 Task: Create report to provide real time analytics on tournament progress.
Action: Mouse moved to (507, 74)
Screenshot: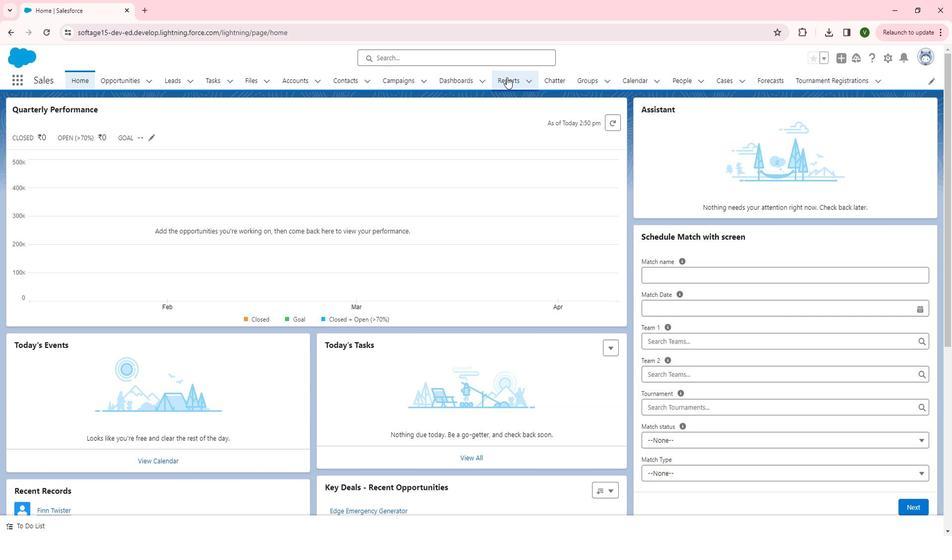 
Action: Mouse pressed left at (507, 74)
Screenshot: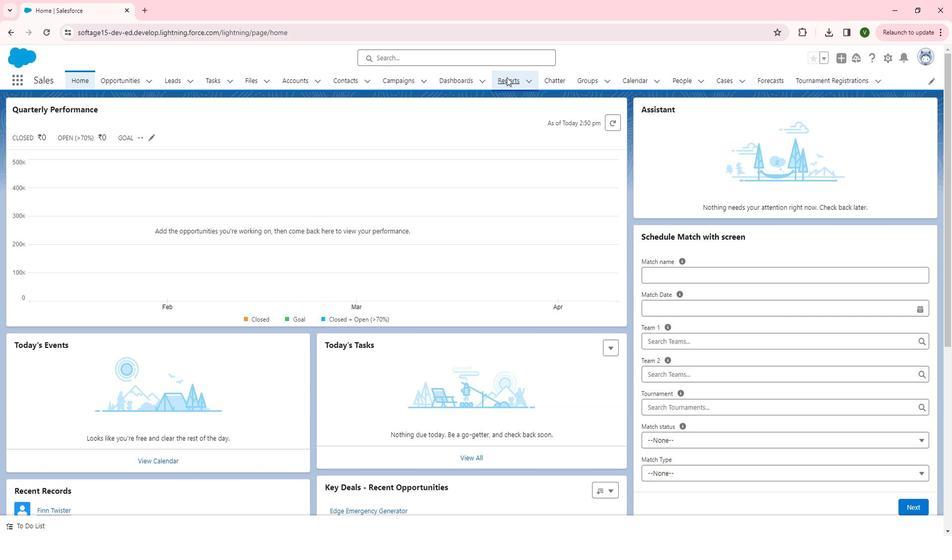 
Action: Mouse moved to (842, 114)
Screenshot: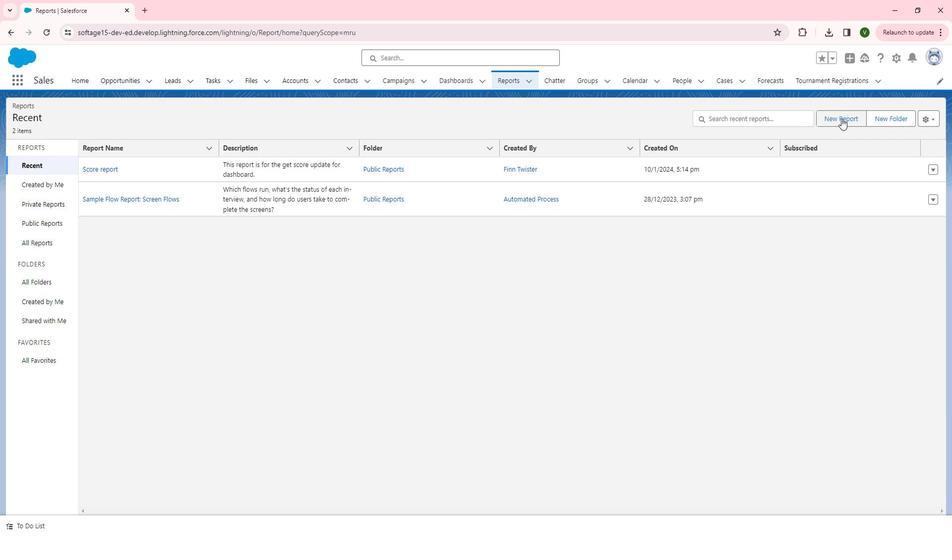 
Action: Mouse pressed left at (842, 114)
Screenshot: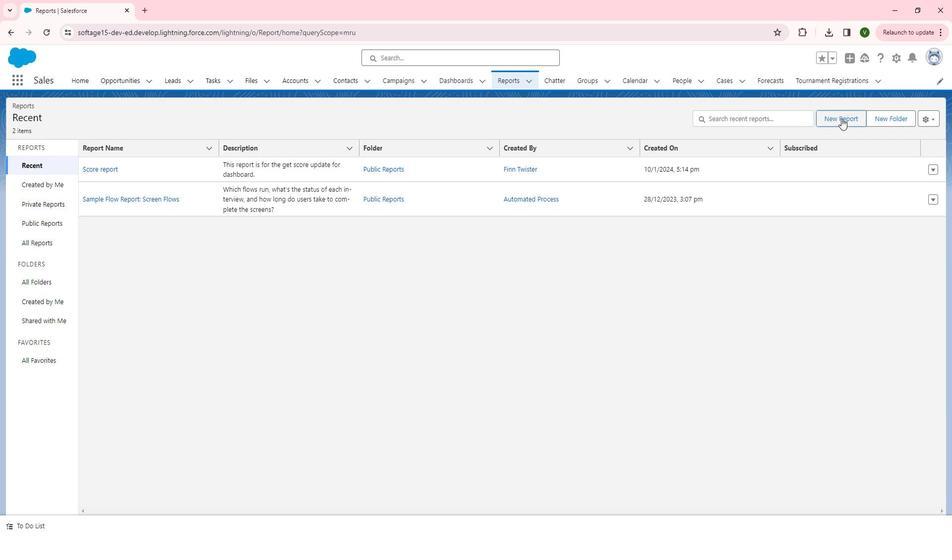 
Action: Mouse moved to (199, 195)
Screenshot: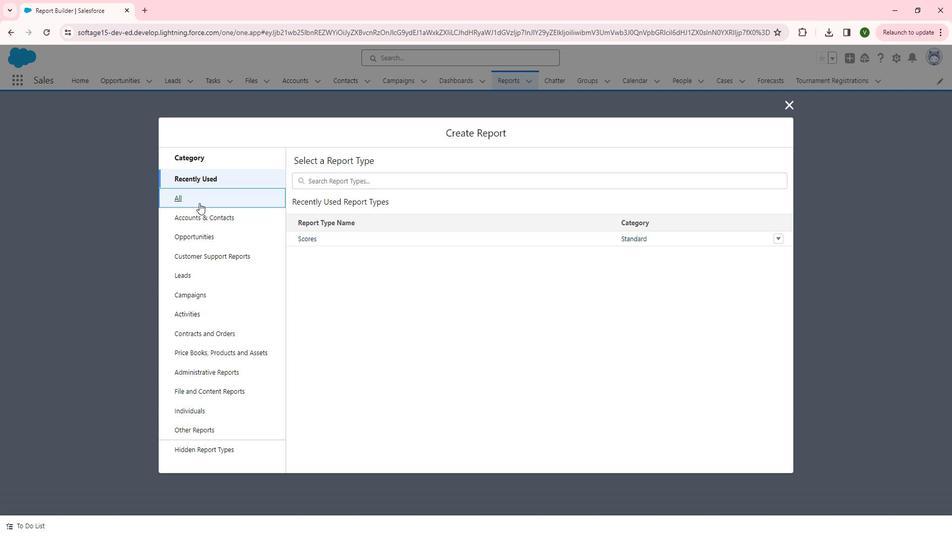 
Action: Mouse pressed left at (199, 195)
Screenshot: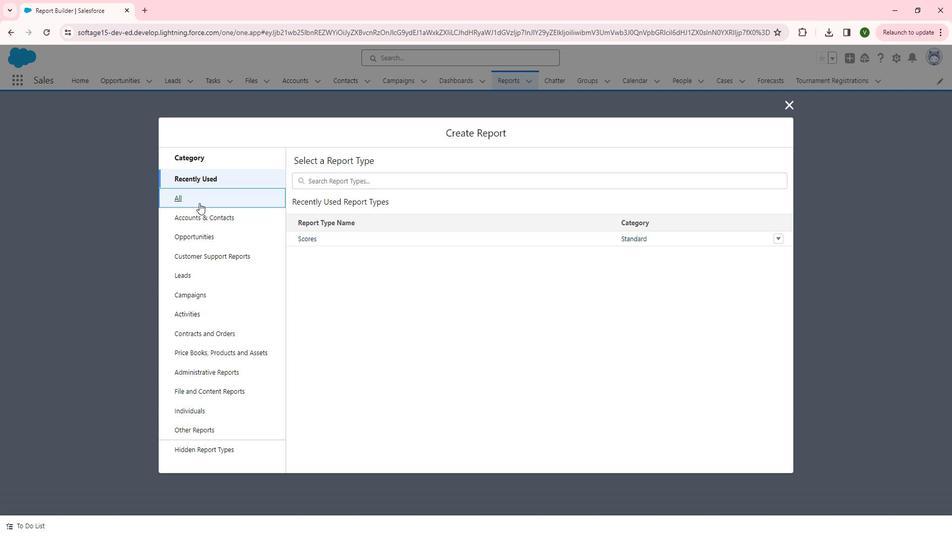 
Action: Mouse moved to (382, 287)
Screenshot: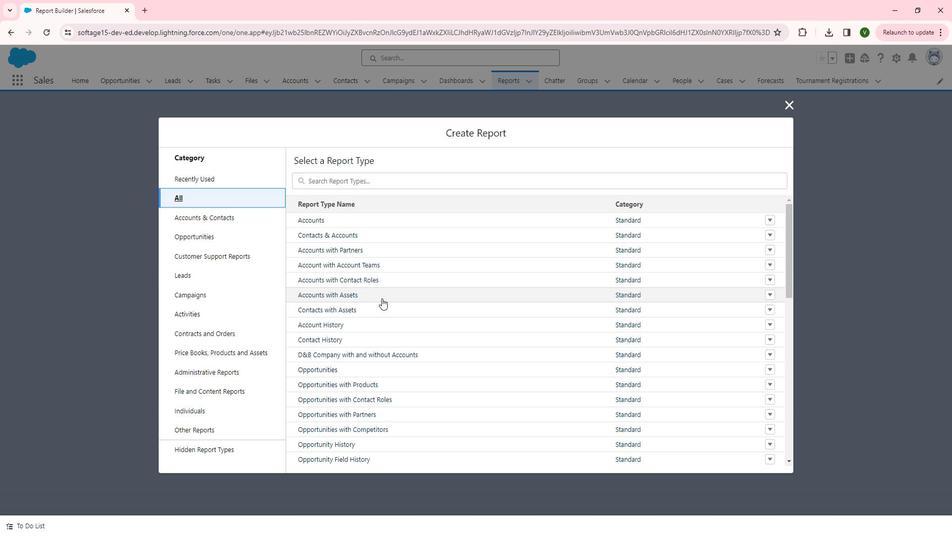 
Action: Mouse scrolled (382, 286) with delta (0, 0)
Screenshot: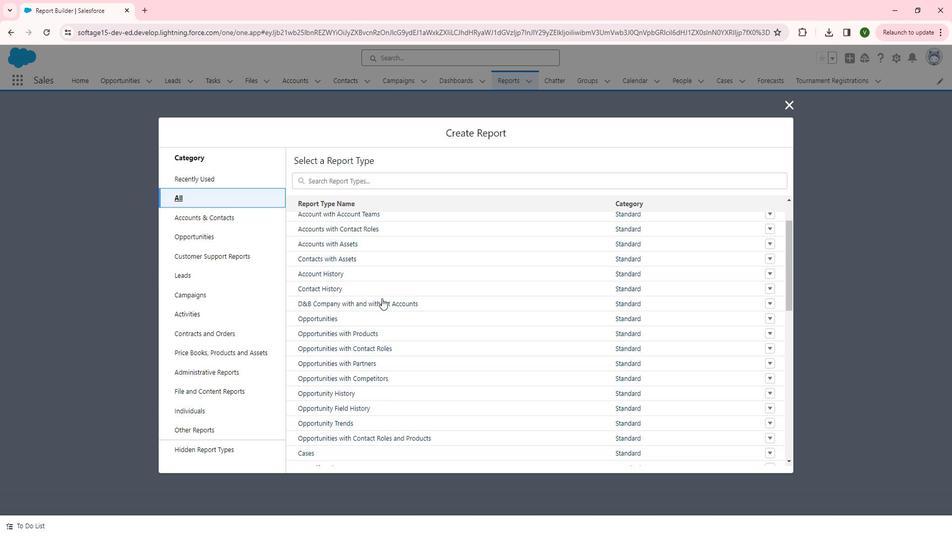 
Action: Mouse scrolled (382, 286) with delta (0, 0)
Screenshot: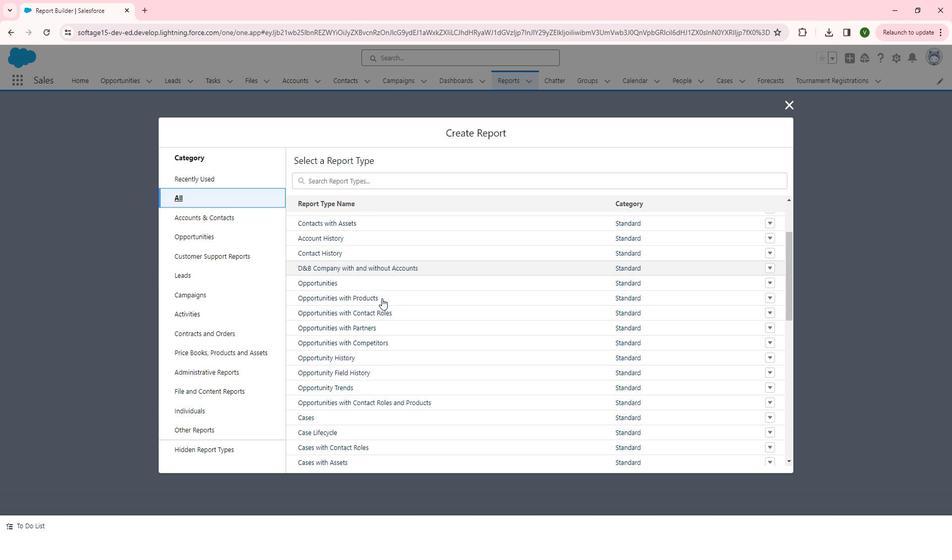 
Action: Mouse scrolled (382, 286) with delta (0, 0)
Screenshot: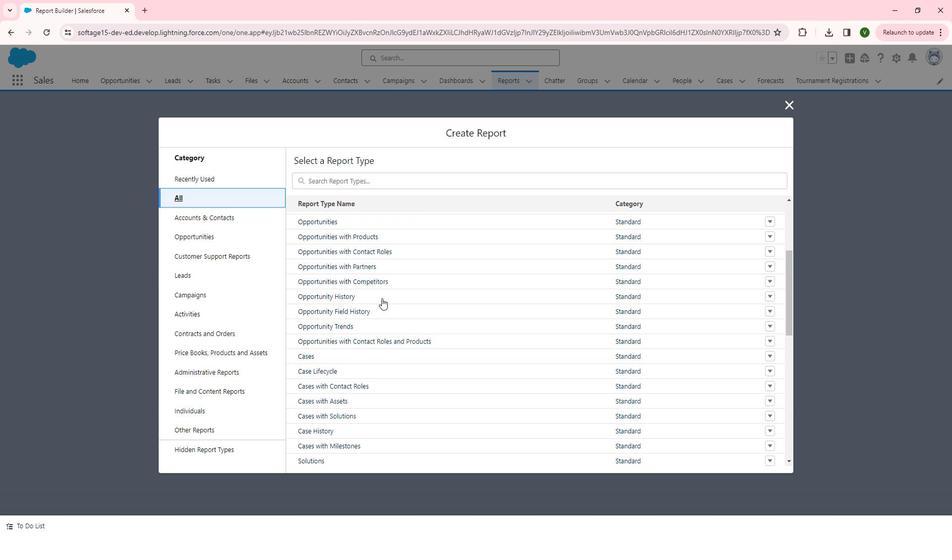 
Action: Mouse scrolled (382, 286) with delta (0, 0)
Screenshot: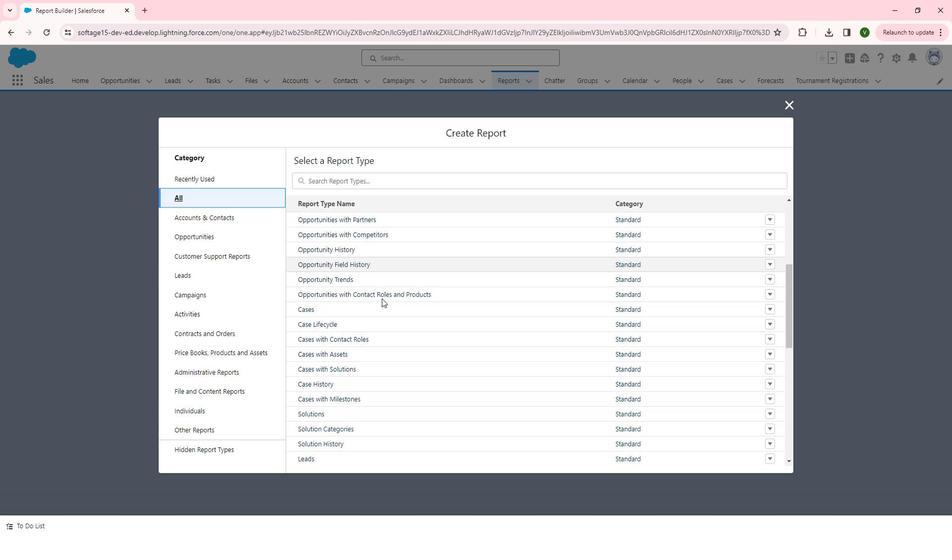 
Action: Mouse scrolled (382, 286) with delta (0, 0)
Screenshot: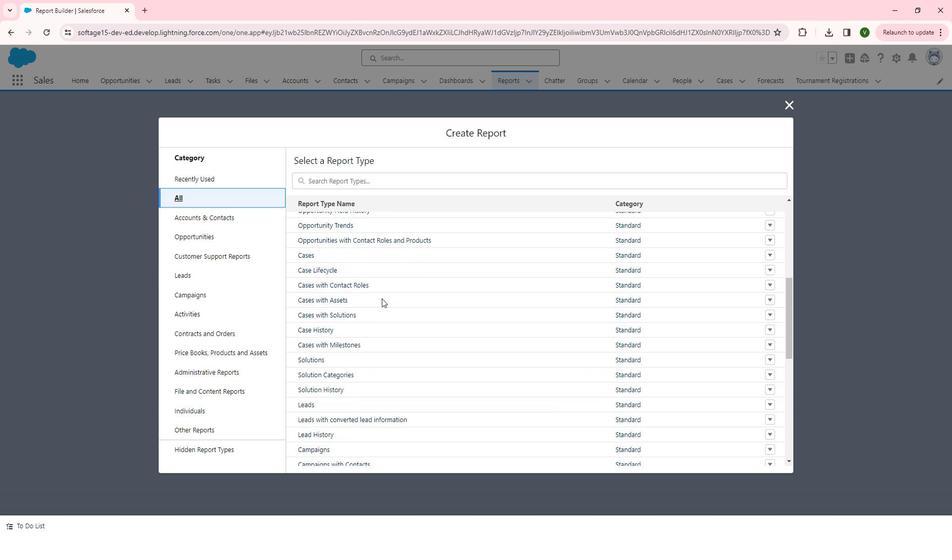 
Action: Mouse scrolled (382, 286) with delta (0, 0)
Screenshot: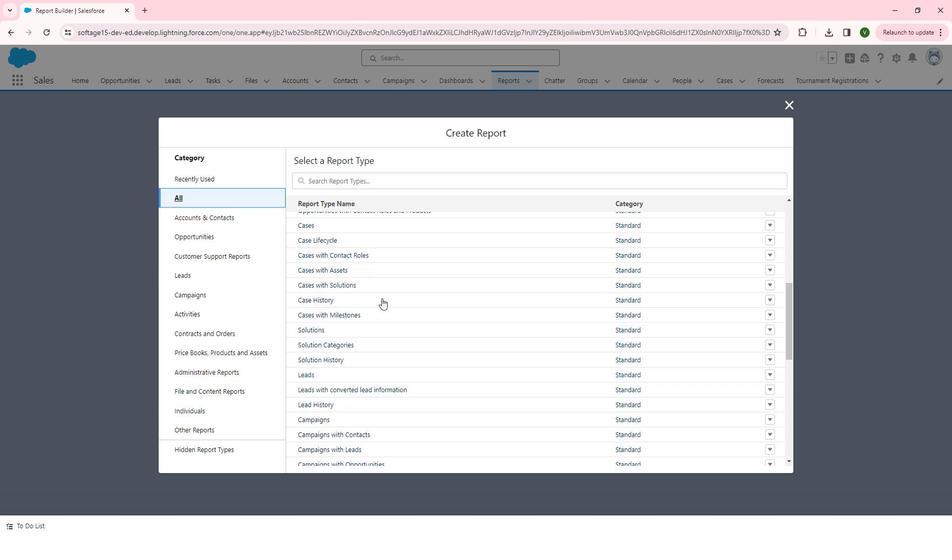 
Action: Mouse moved to (382, 287)
Screenshot: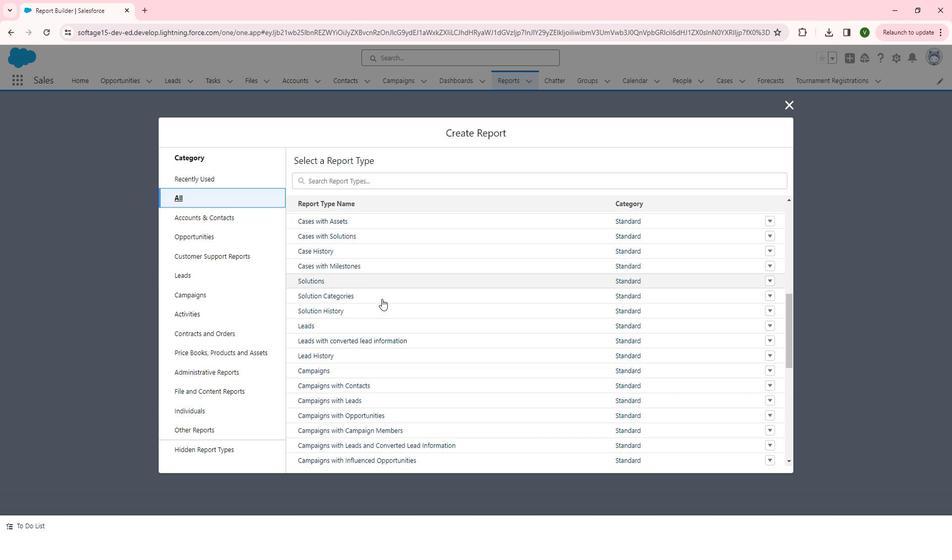 
Action: Mouse scrolled (382, 287) with delta (0, 0)
Screenshot: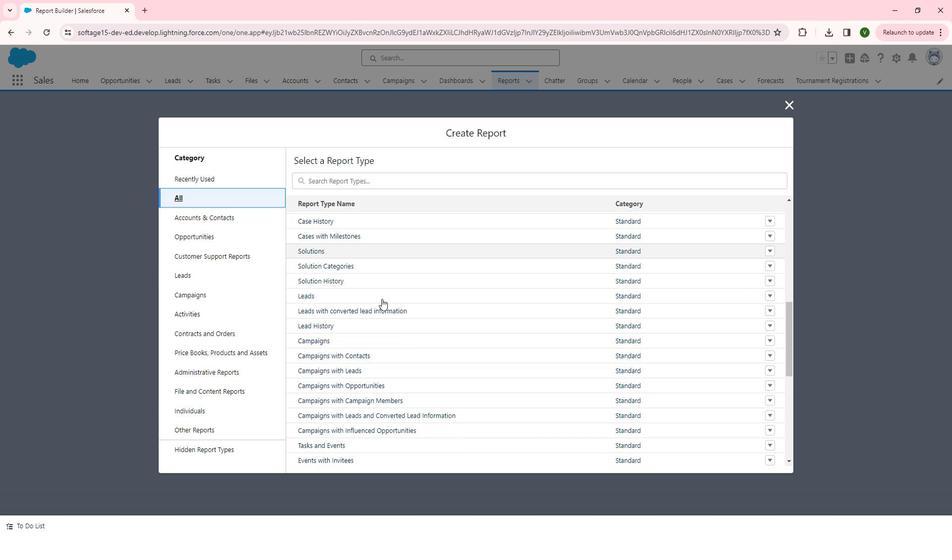 
Action: Mouse scrolled (382, 287) with delta (0, 0)
Screenshot: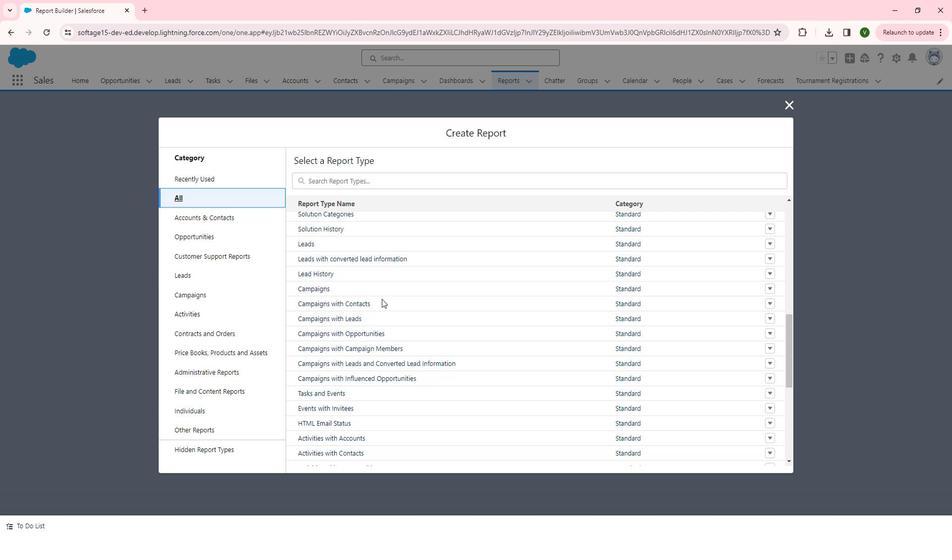 
Action: Mouse scrolled (382, 287) with delta (0, 0)
Screenshot: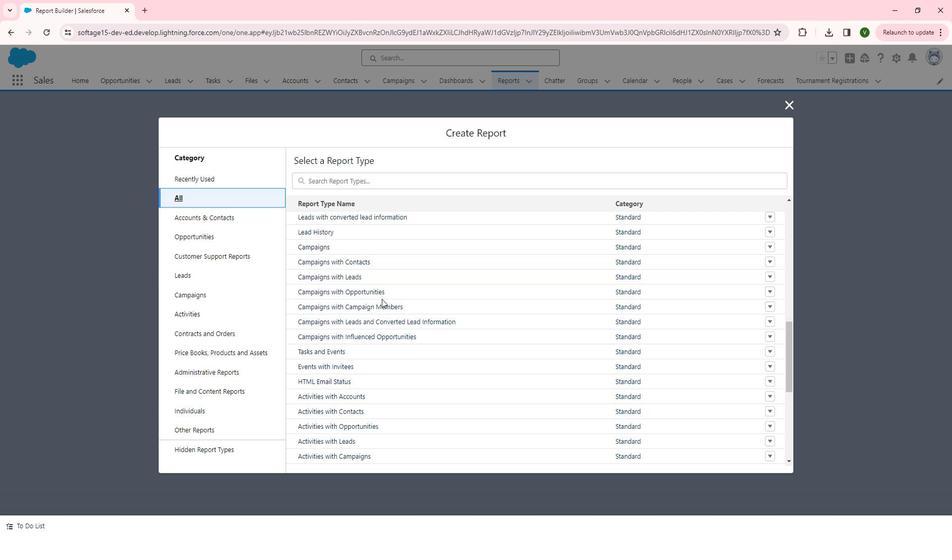 
Action: Mouse scrolled (382, 287) with delta (0, 0)
Screenshot: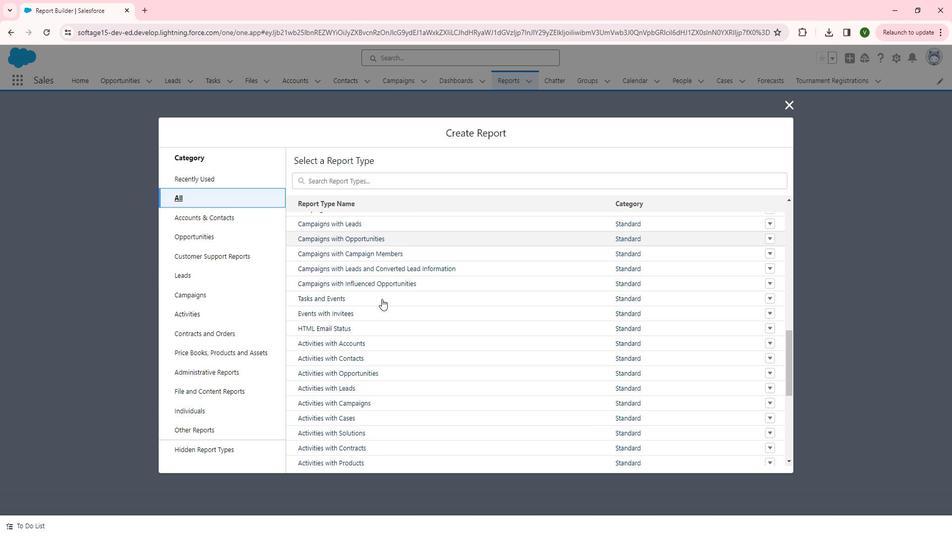 
Action: Mouse scrolled (382, 287) with delta (0, 0)
Screenshot: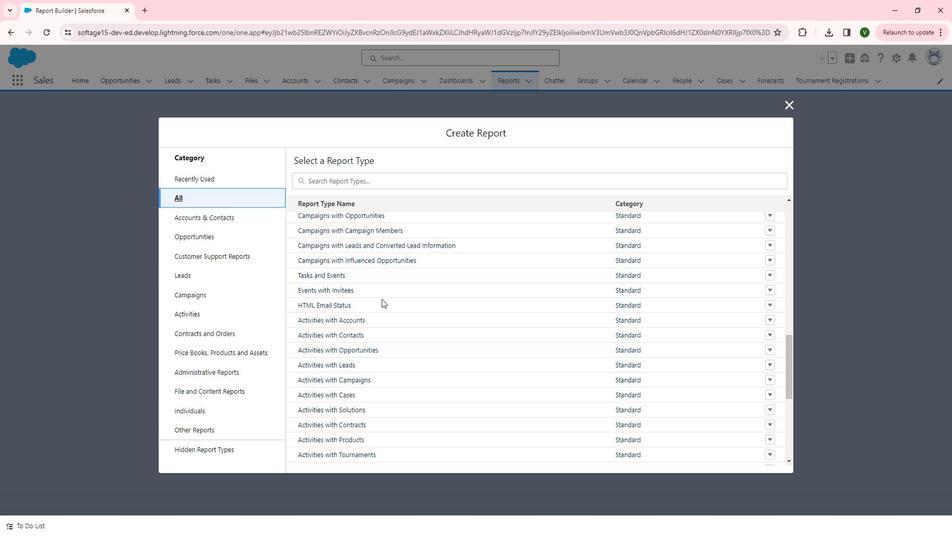 
Action: Mouse scrolled (382, 287) with delta (0, 0)
Screenshot: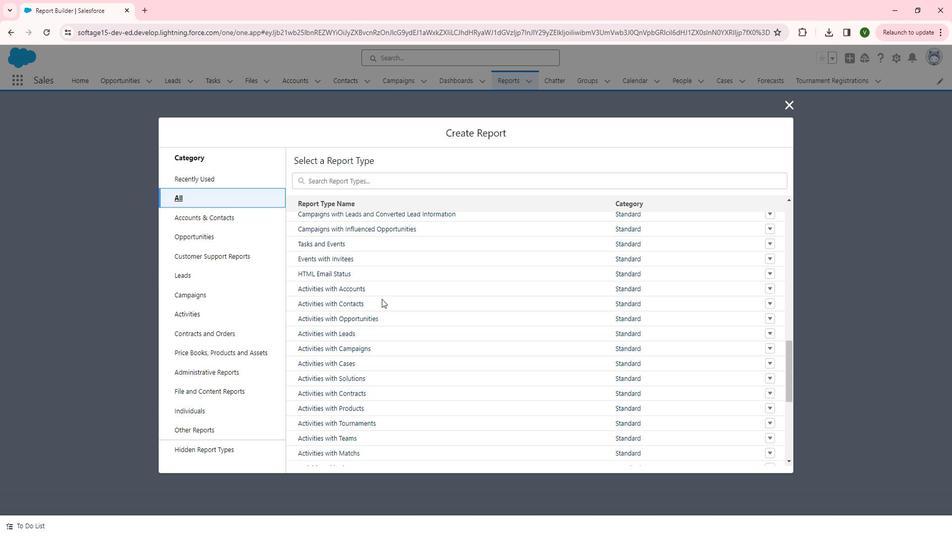 
Action: Mouse scrolled (382, 287) with delta (0, 0)
Screenshot: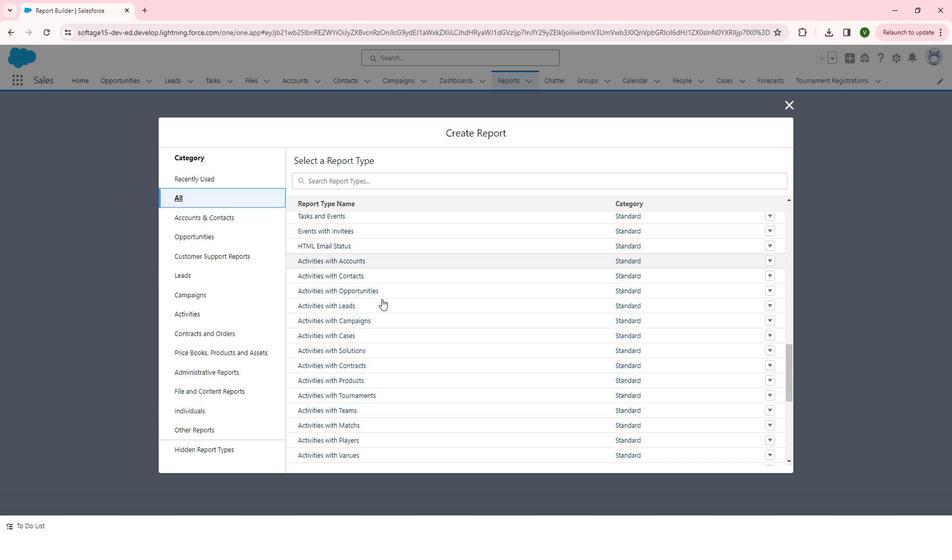 
Action: Mouse scrolled (382, 287) with delta (0, 0)
Screenshot: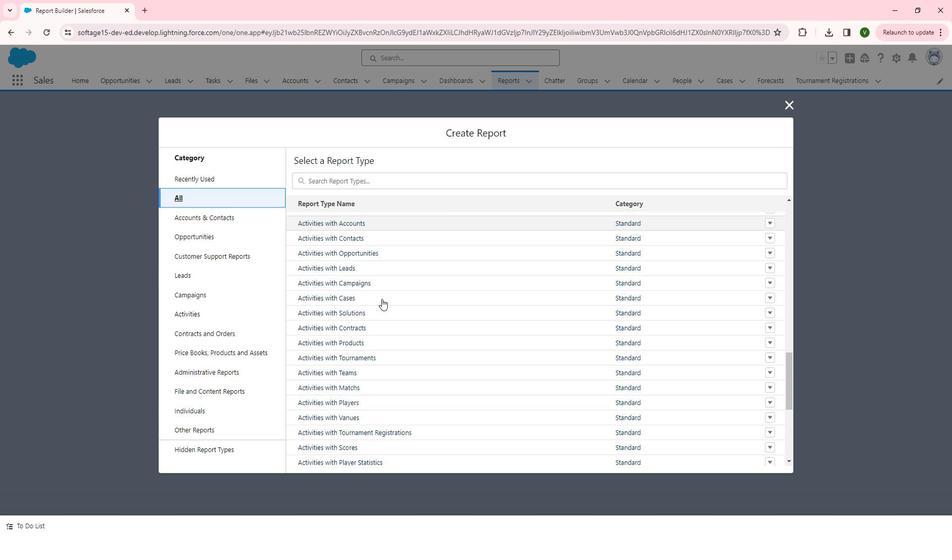 
Action: Mouse scrolled (382, 287) with delta (0, 0)
Screenshot: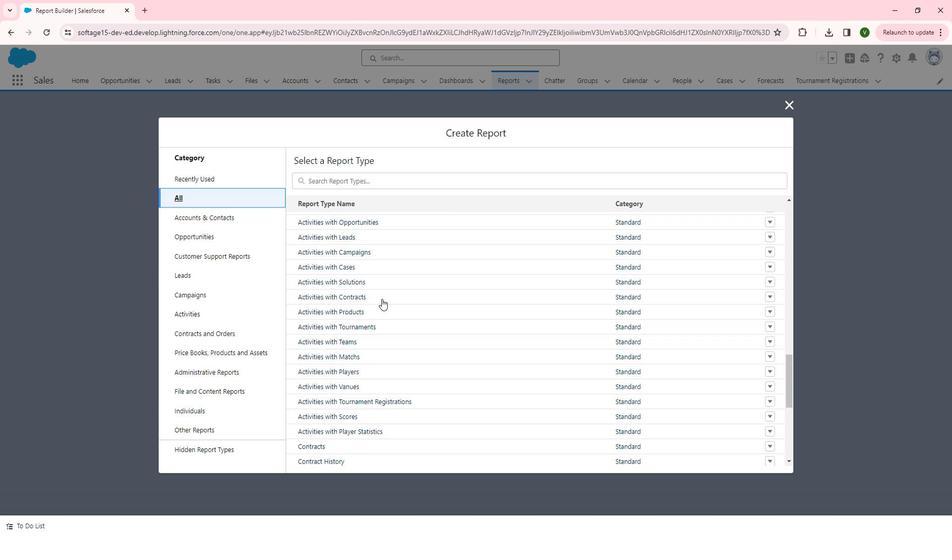
Action: Mouse scrolled (382, 287) with delta (0, 0)
Screenshot: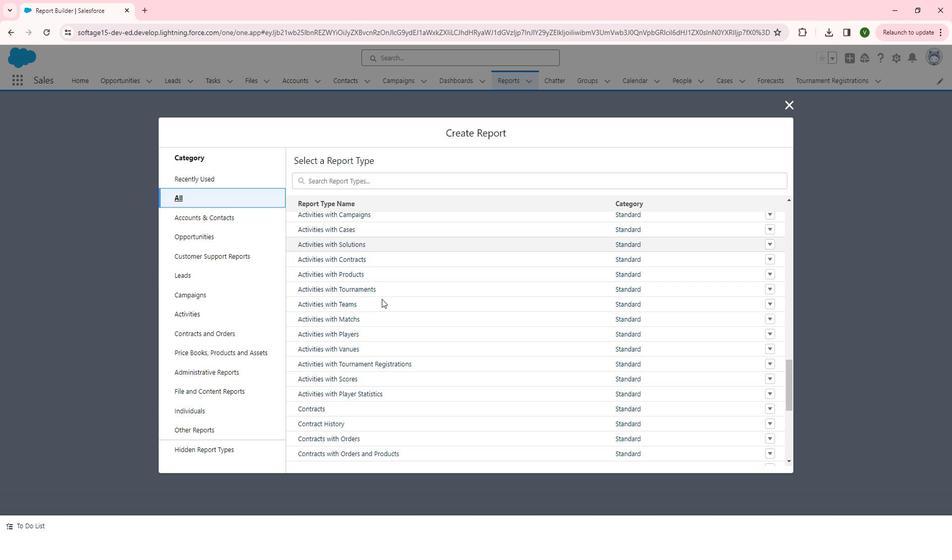 
Action: Mouse scrolled (382, 287) with delta (0, 0)
Screenshot: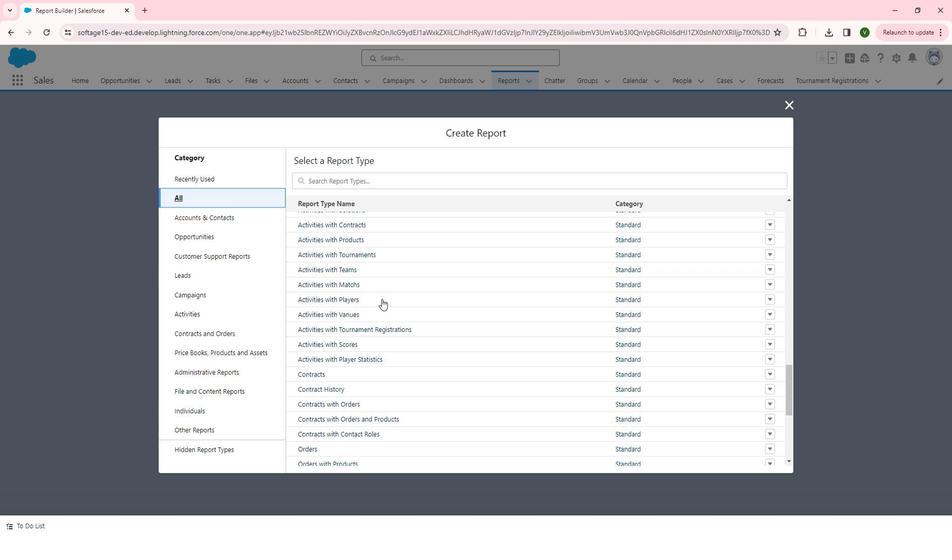 
Action: Mouse scrolled (382, 287) with delta (0, 0)
Screenshot: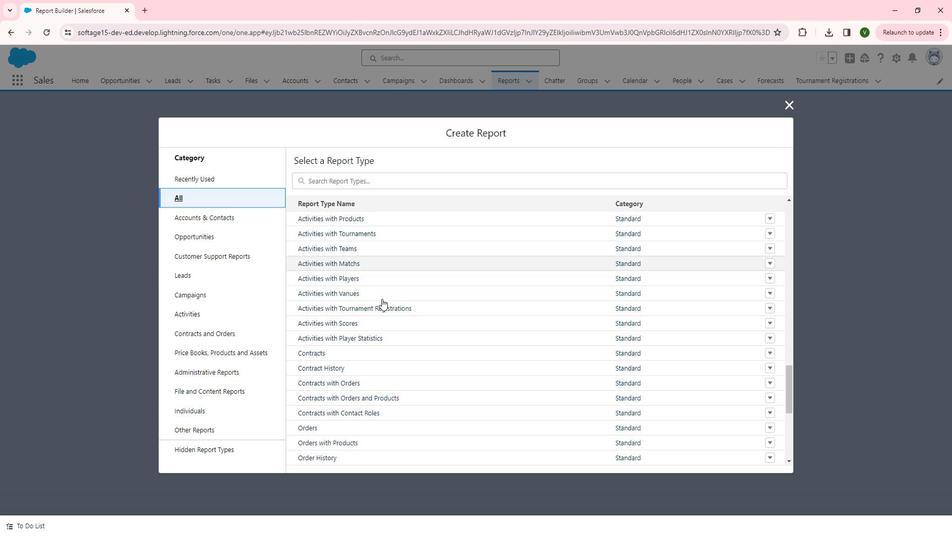 
Action: Mouse scrolled (382, 287) with delta (0, 0)
Screenshot: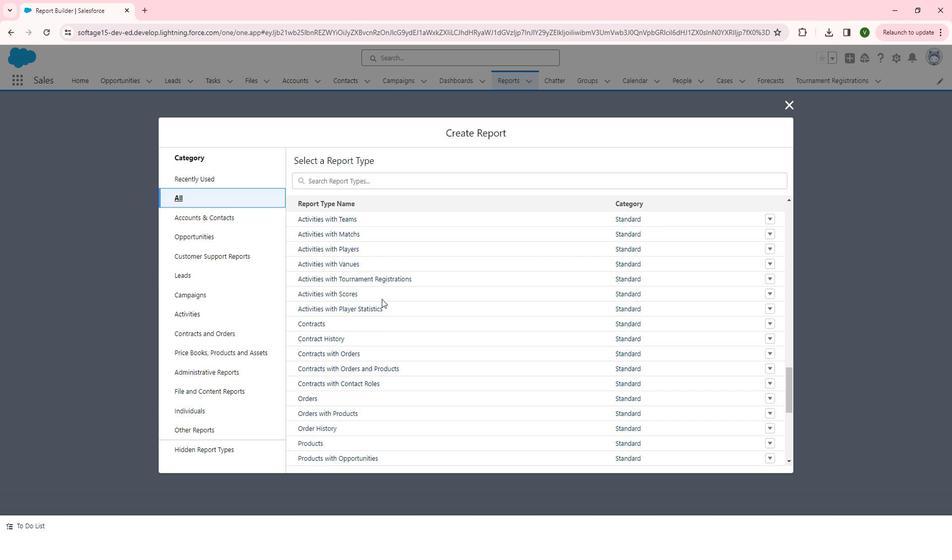 
Action: Mouse scrolled (382, 287) with delta (0, 0)
Screenshot: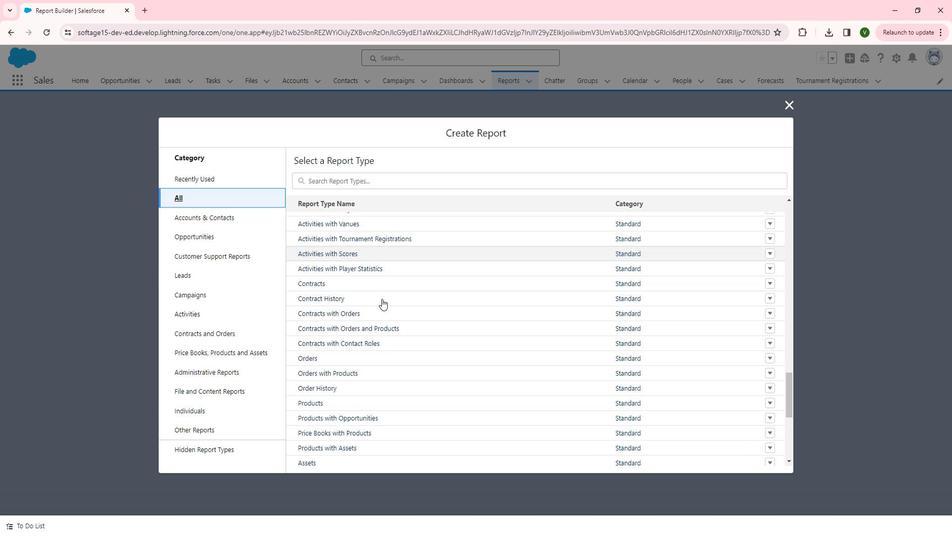 
Action: Mouse scrolled (382, 287) with delta (0, 0)
Screenshot: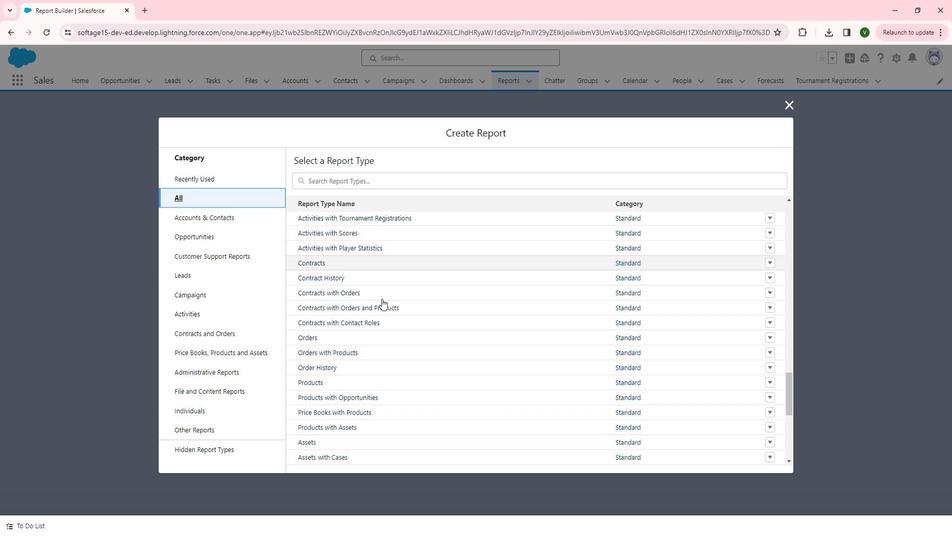 
Action: Mouse scrolled (382, 287) with delta (0, 0)
Screenshot: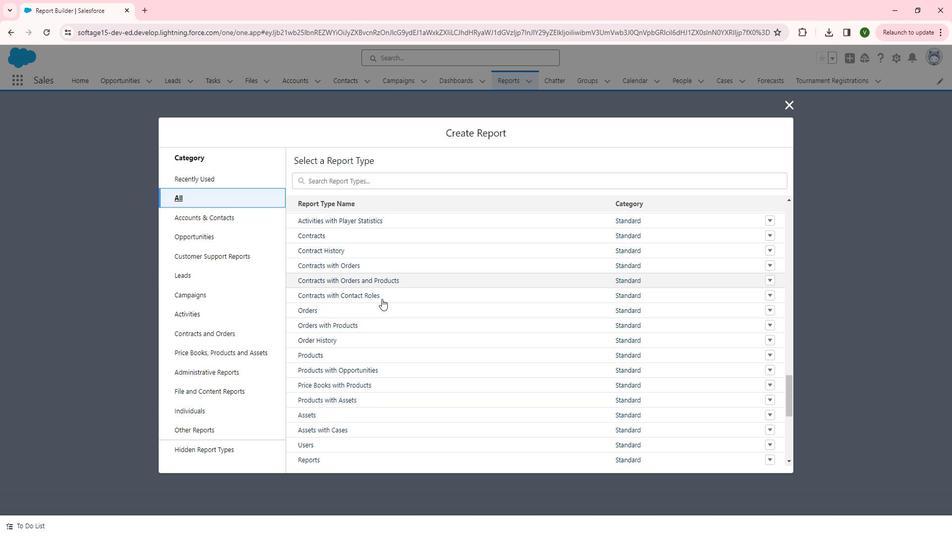 
Action: Mouse moved to (377, 289)
Screenshot: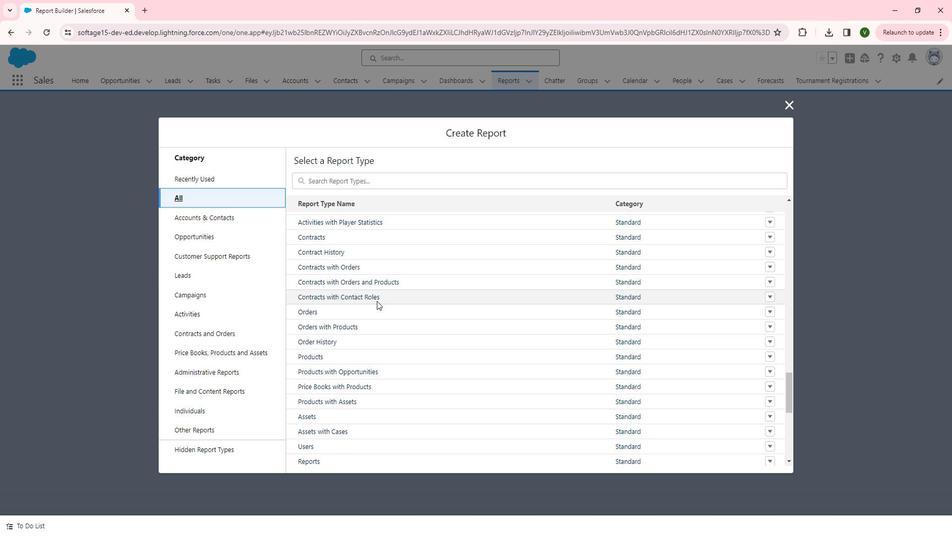 
Action: Mouse scrolled (377, 289) with delta (0, 0)
Screenshot: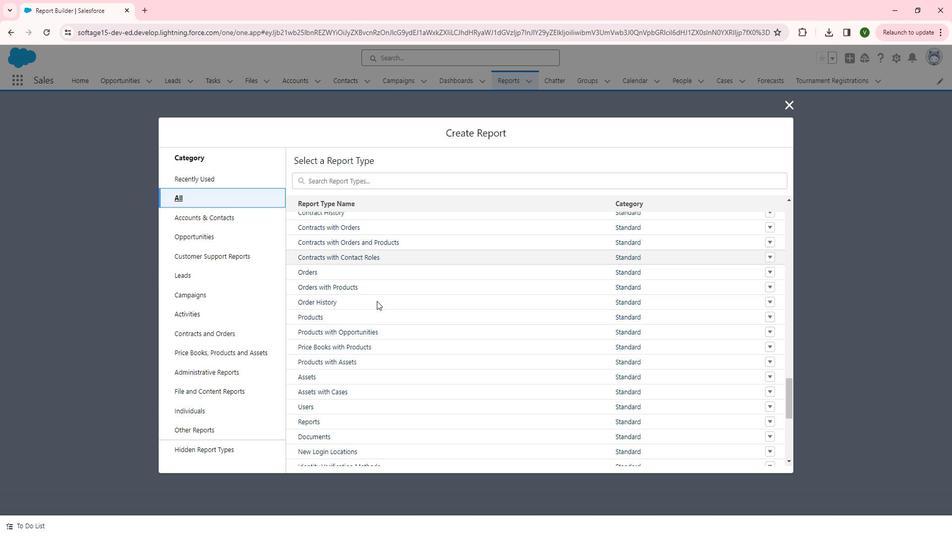 
Action: Mouse moved to (377, 289)
Screenshot: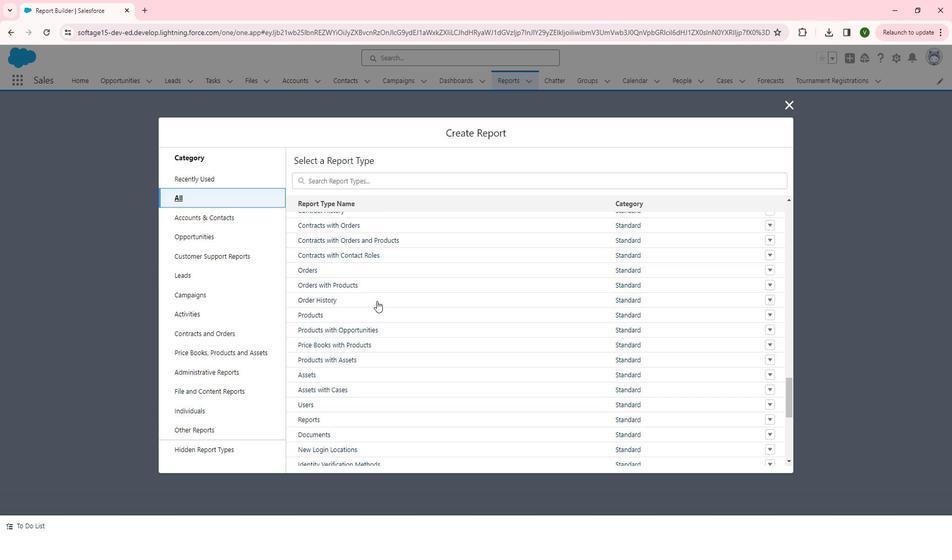
Action: Mouse scrolled (377, 289) with delta (0, 0)
Screenshot: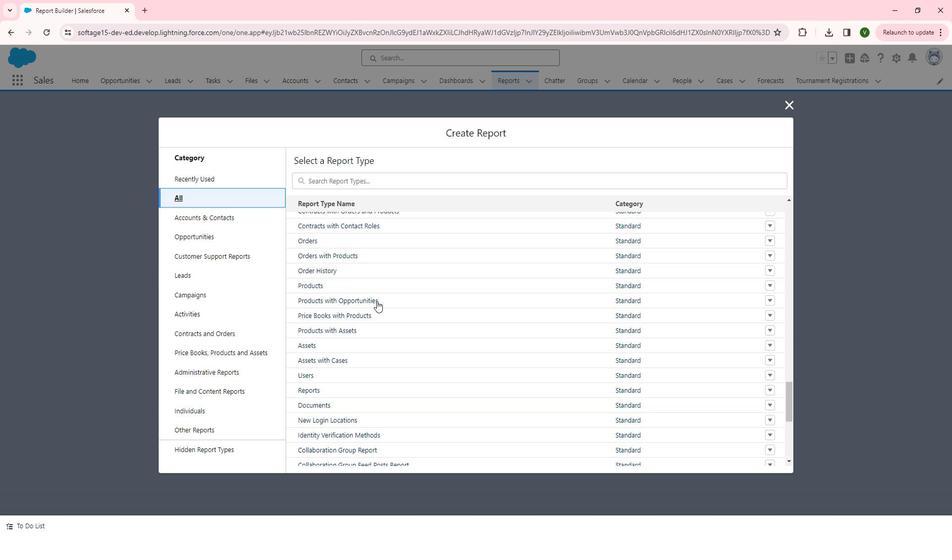 
Action: Mouse scrolled (377, 289) with delta (0, 0)
Screenshot: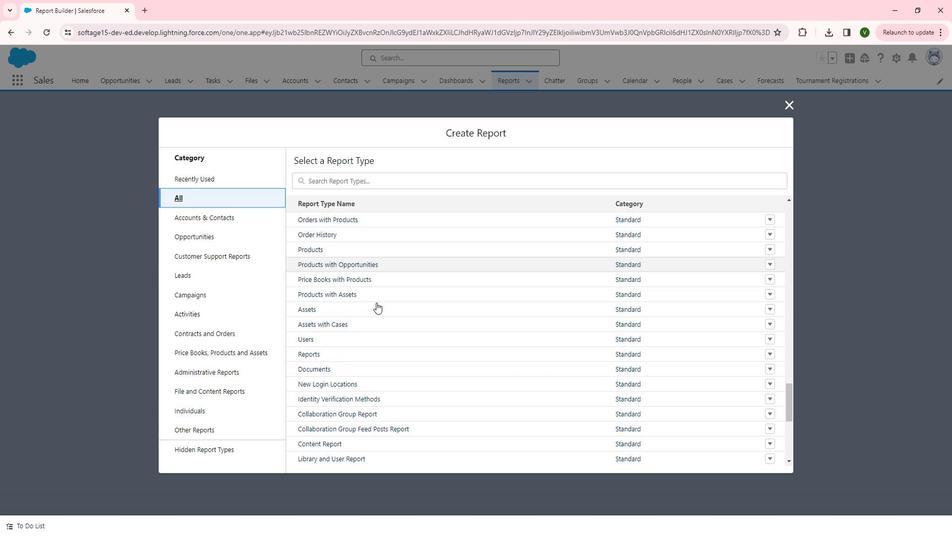 
Action: Mouse moved to (376, 291)
Screenshot: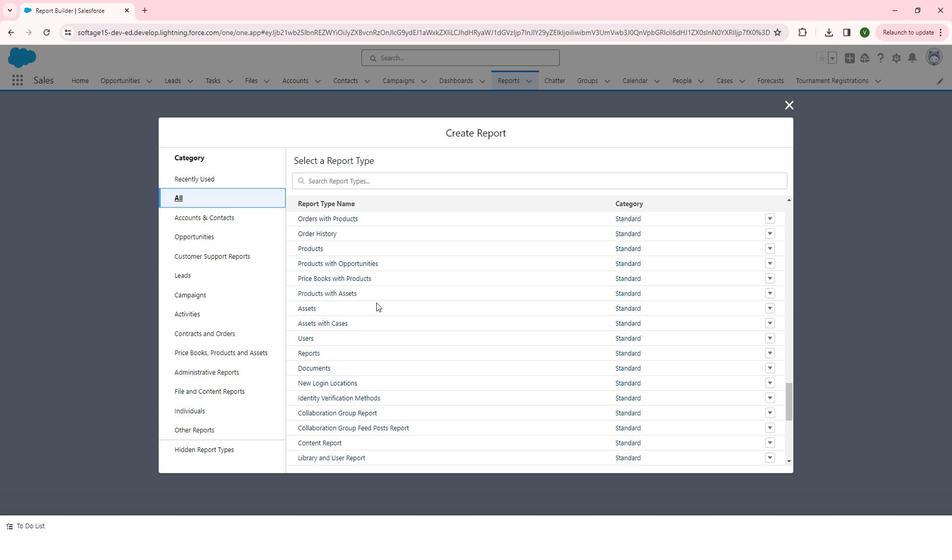 
Action: Mouse scrolled (376, 290) with delta (0, 0)
Screenshot: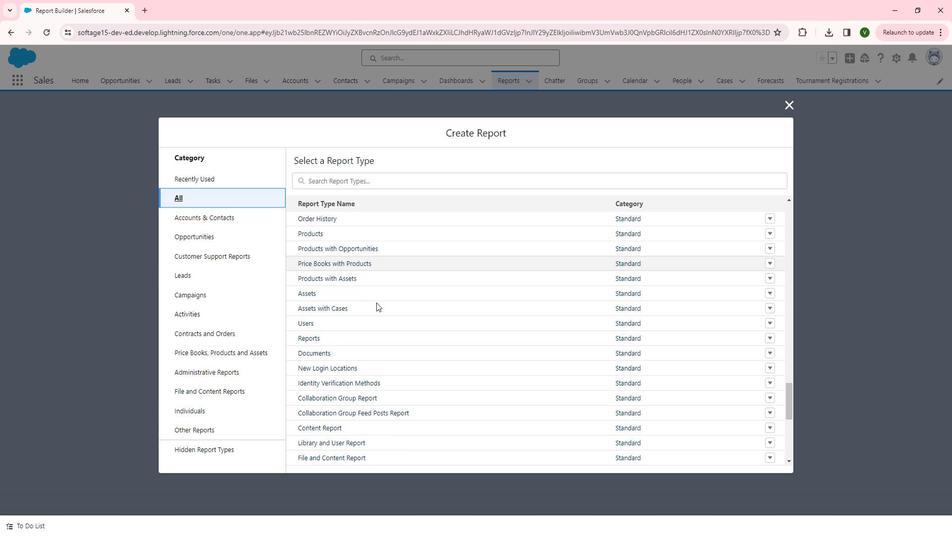 
Action: Mouse scrolled (376, 290) with delta (0, 0)
Screenshot: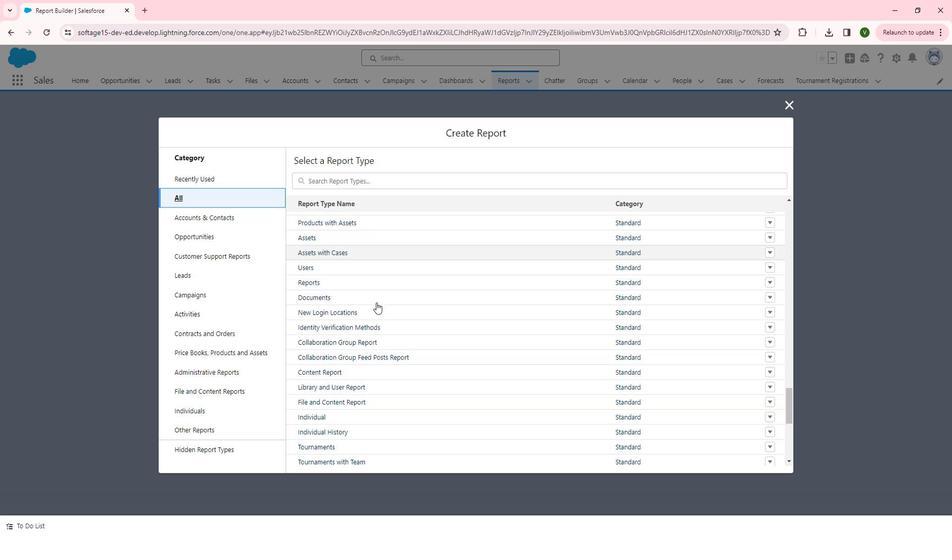 
Action: Mouse scrolled (376, 290) with delta (0, 0)
Screenshot: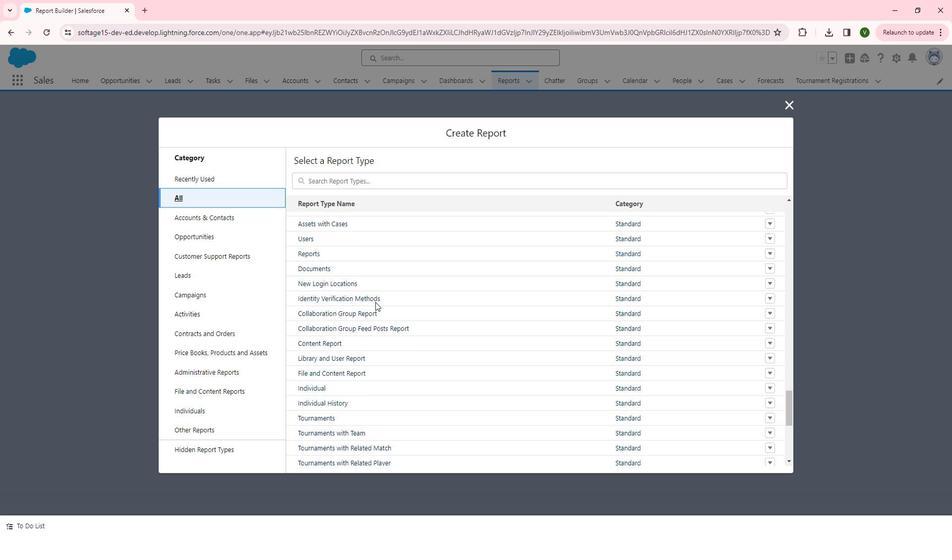 
Action: Mouse moved to (381, 287)
Screenshot: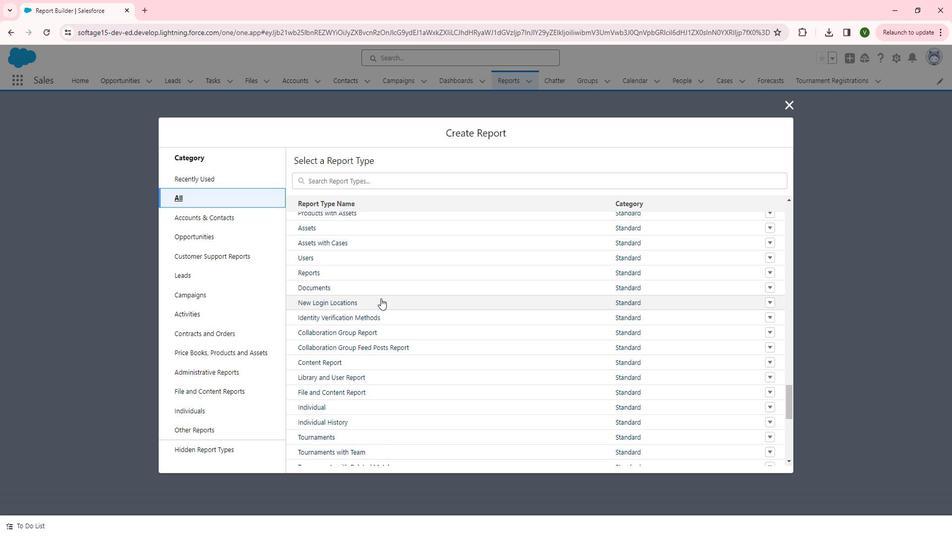 
Action: Mouse scrolled (381, 286) with delta (0, 0)
Screenshot: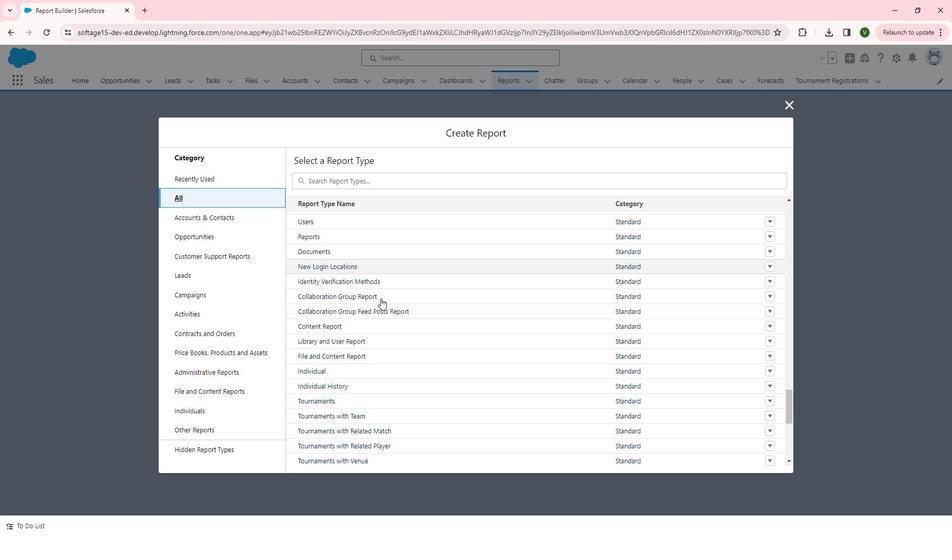 
Action: Mouse scrolled (381, 286) with delta (0, 0)
Screenshot: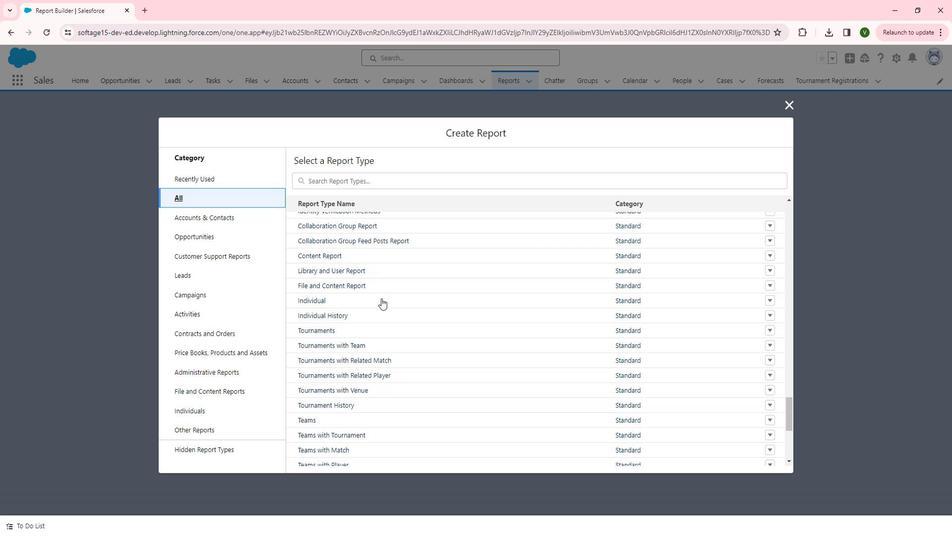 
Action: Mouse scrolled (381, 286) with delta (0, 0)
Screenshot: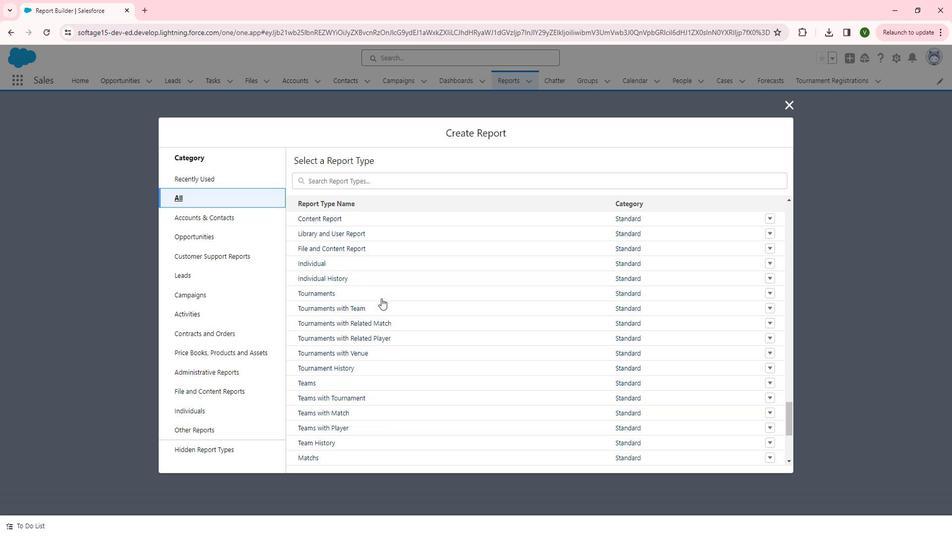 
Action: Mouse moved to (381, 289)
Screenshot: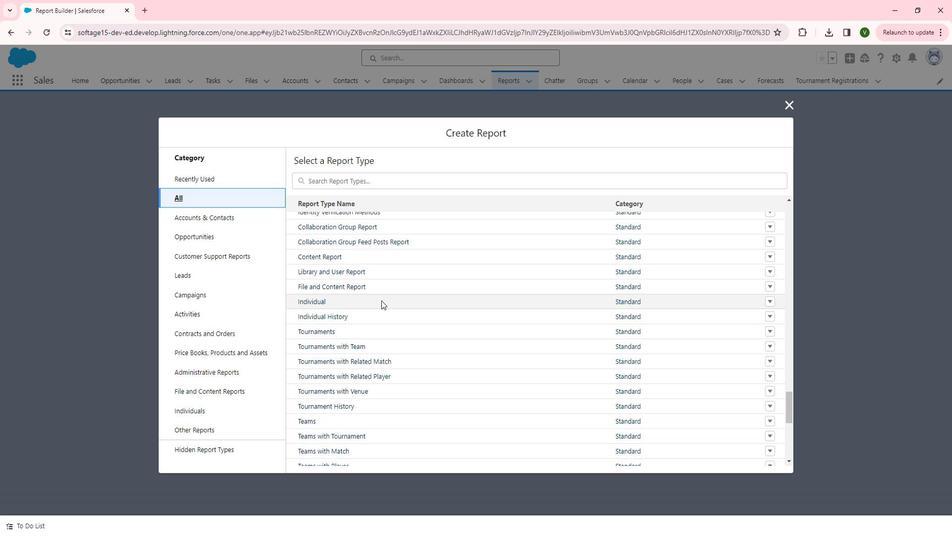 
Action: Mouse scrolled (381, 288) with delta (0, 0)
Screenshot: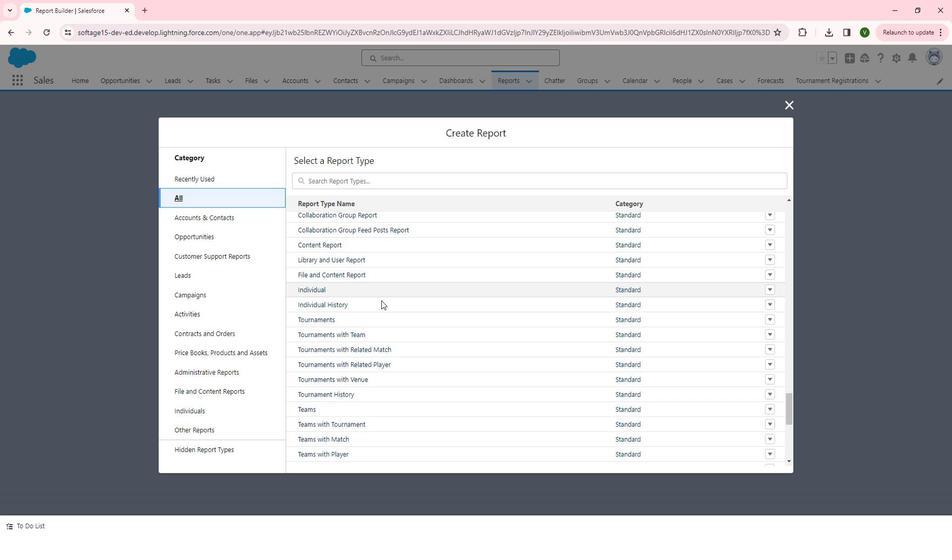 
Action: Mouse scrolled (381, 288) with delta (0, 0)
Screenshot: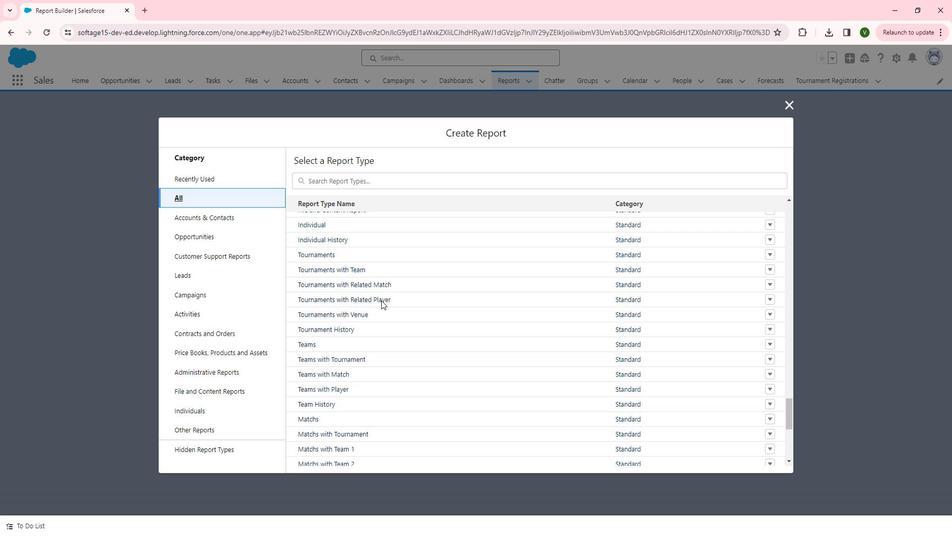
Action: Mouse scrolled (381, 288) with delta (0, 0)
Screenshot: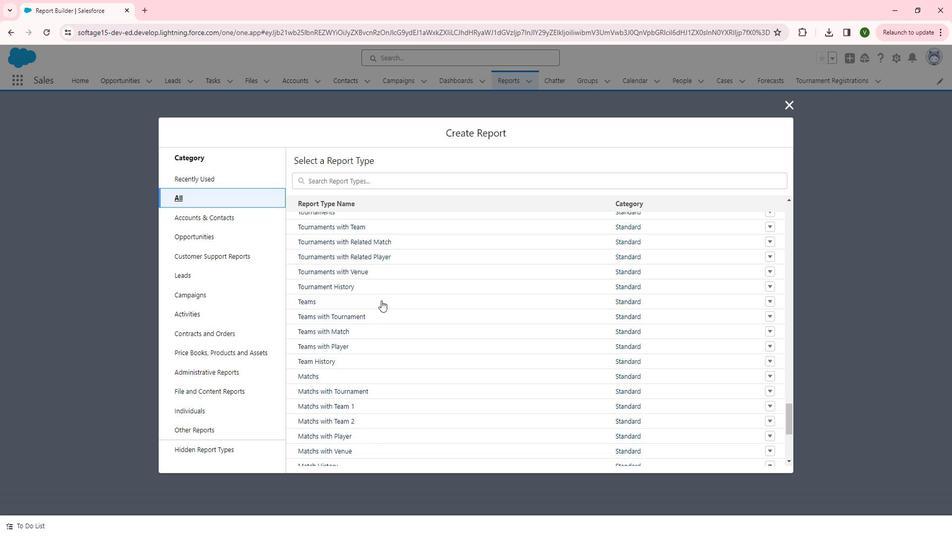 
Action: Mouse scrolled (381, 288) with delta (0, 0)
Screenshot: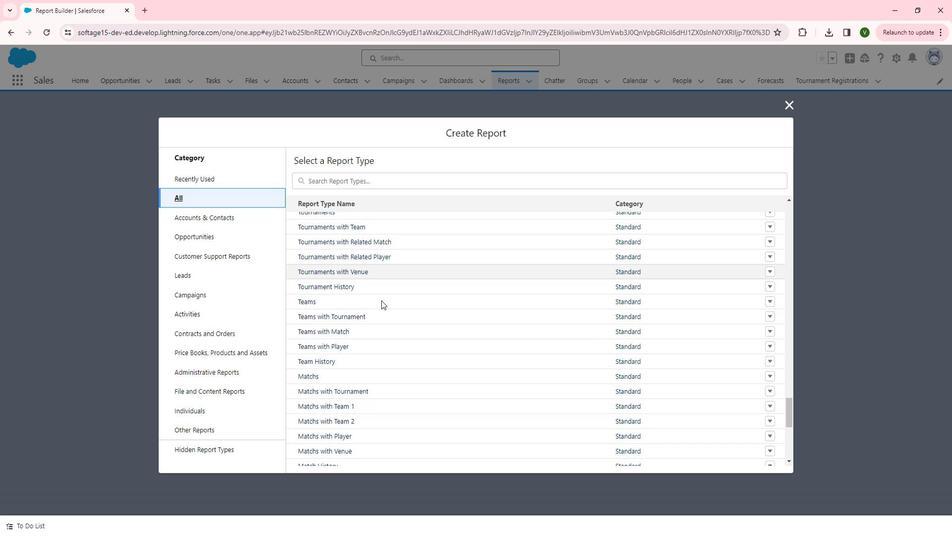 
Action: Mouse scrolled (381, 288) with delta (0, 0)
Screenshot: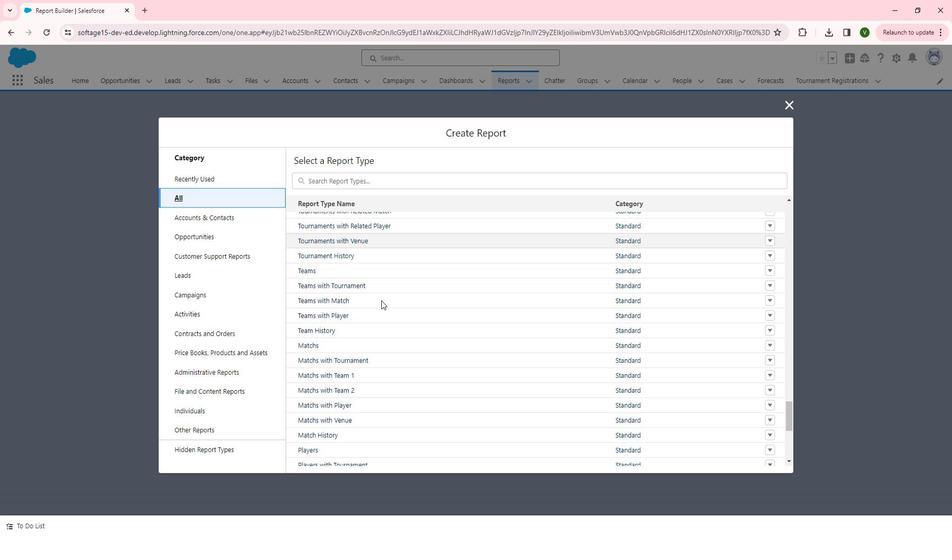 
Action: Mouse scrolled (381, 288) with delta (0, 0)
Screenshot: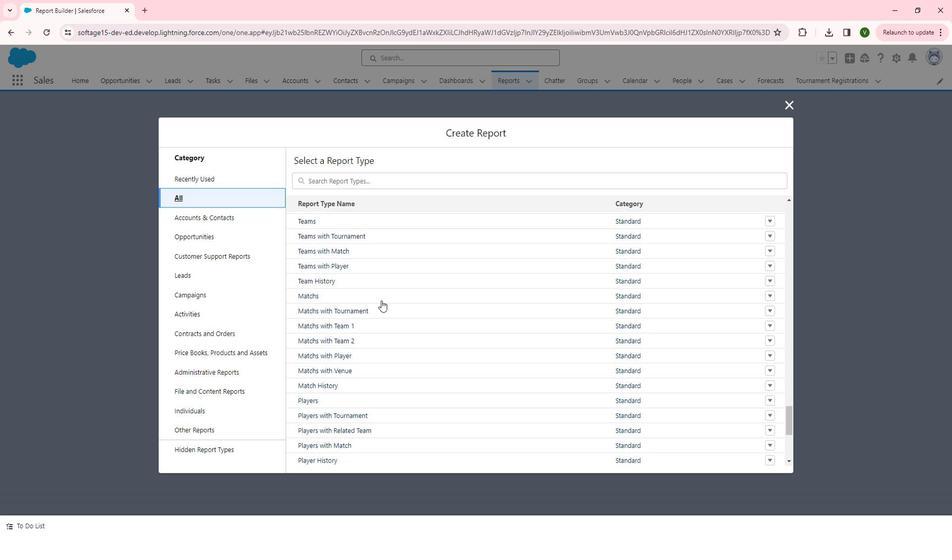 
Action: Mouse scrolled (381, 288) with delta (0, 0)
Screenshot: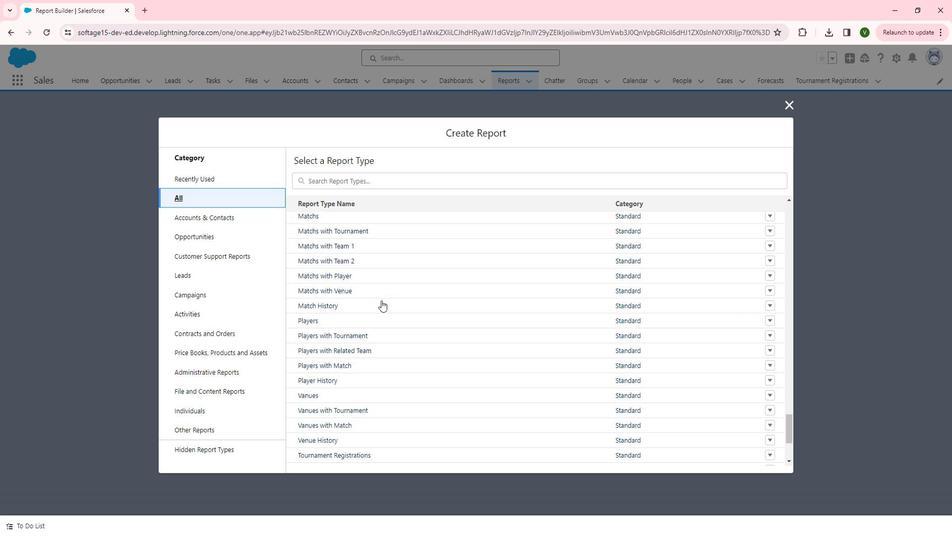 
Action: Mouse scrolled (381, 288) with delta (0, 0)
Screenshot: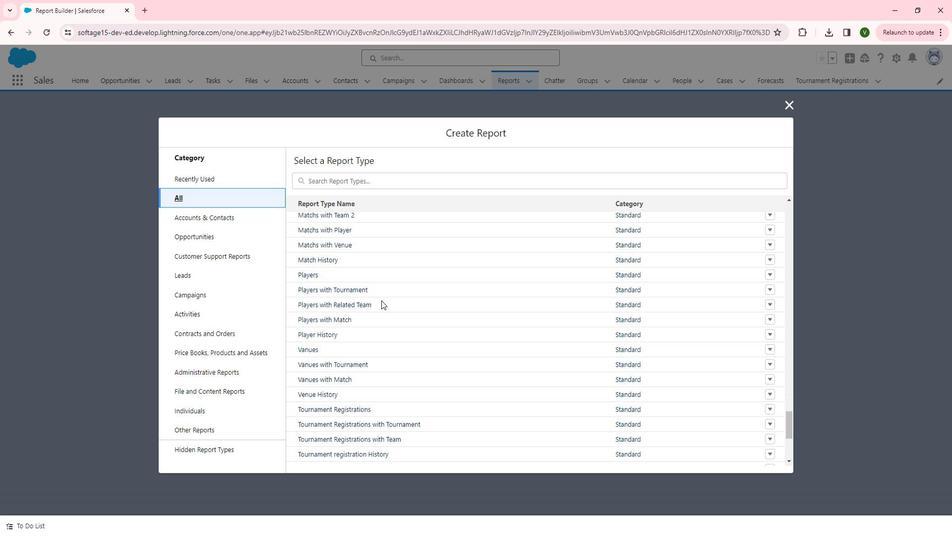 
Action: Mouse scrolled (381, 288) with delta (0, 0)
Screenshot: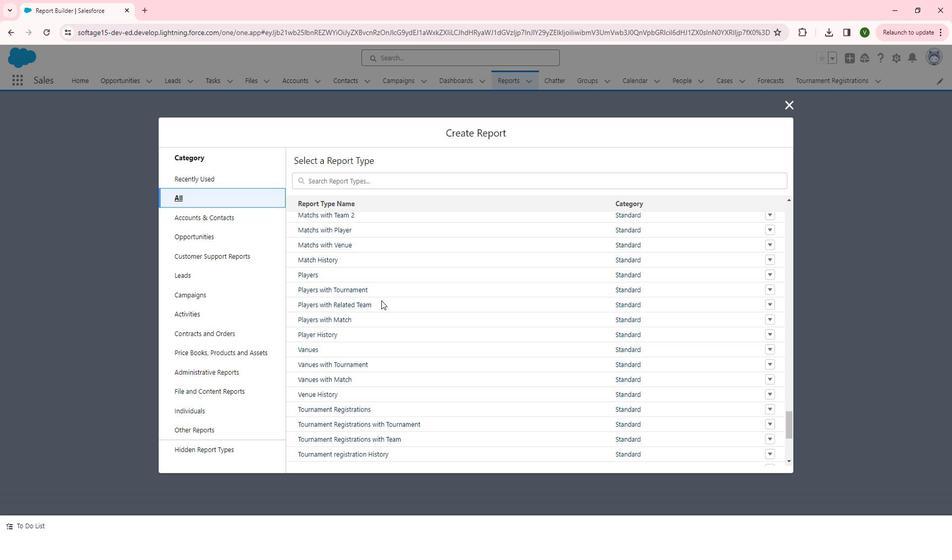 
Action: Mouse scrolled (381, 288) with delta (0, 0)
Screenshot: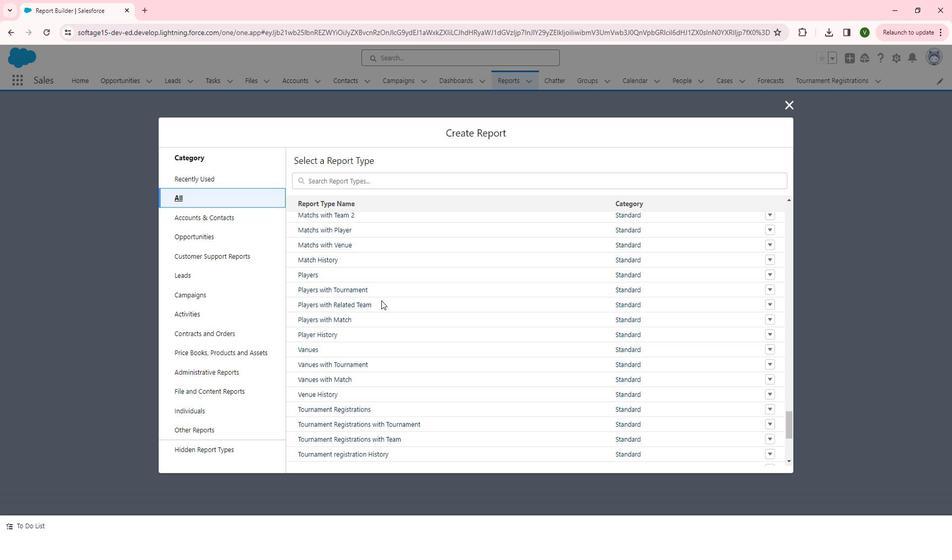 
Action: Mouse scrolled (381, 288) with delta (0, 0)
Screenshot: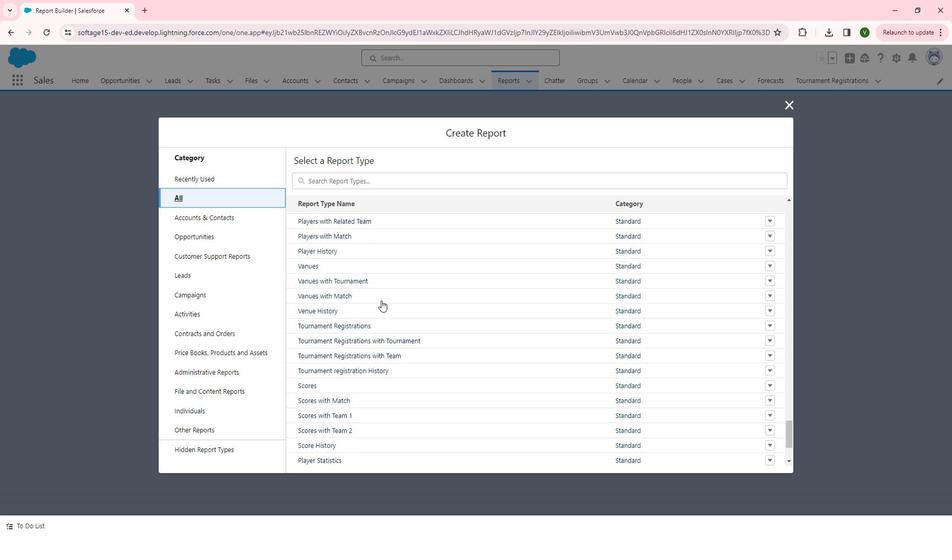 
Action: Mouse moved to (374, 295)
Screenshot: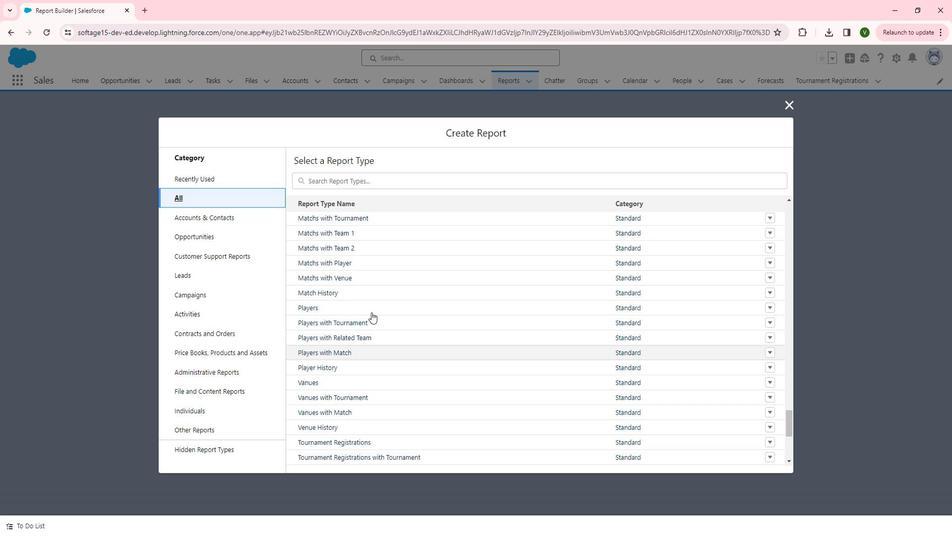 
Action: Mouse scrolled (374, 296) with delta (0, 0)
Screenshot: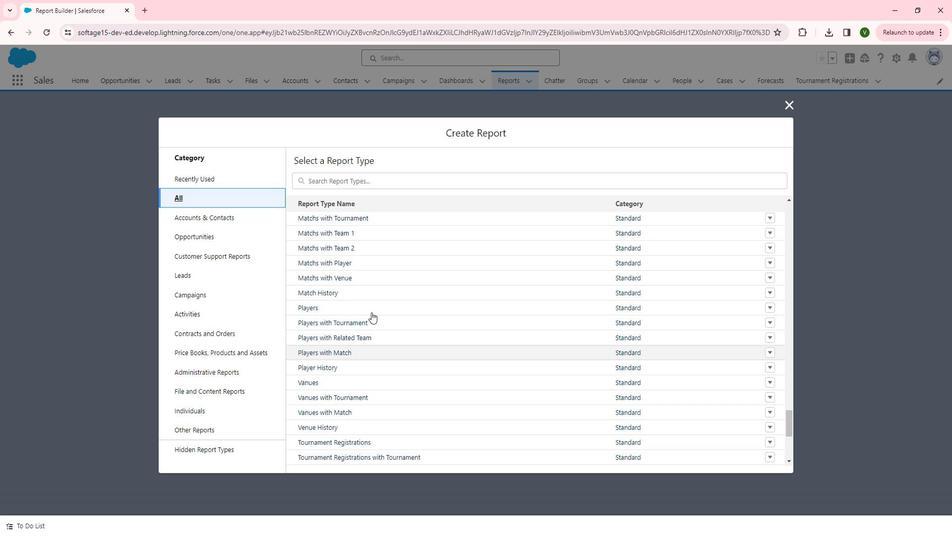 
Action: Mouse moved to (313, 272)
Screenshot: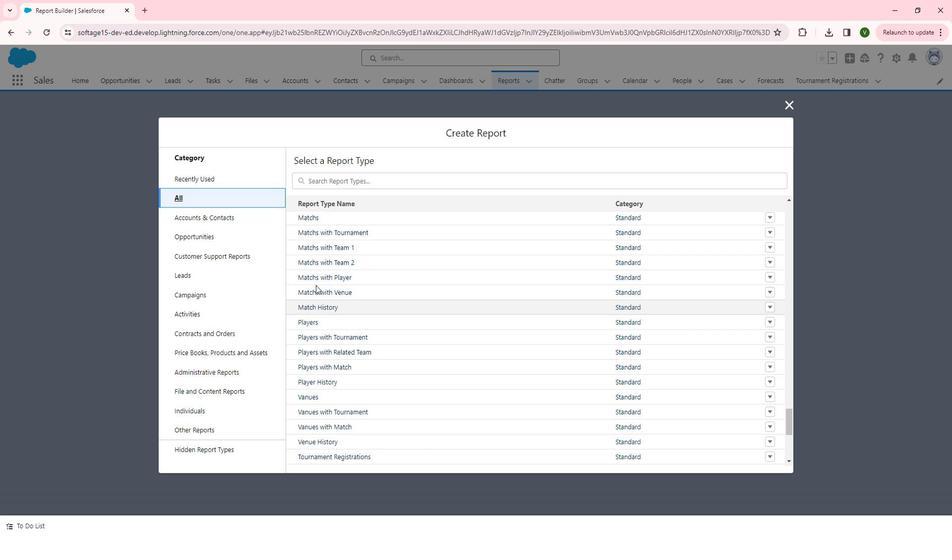 
Action: Mouse scrolled (313, 272) with delta (0, 0)
Screenshot: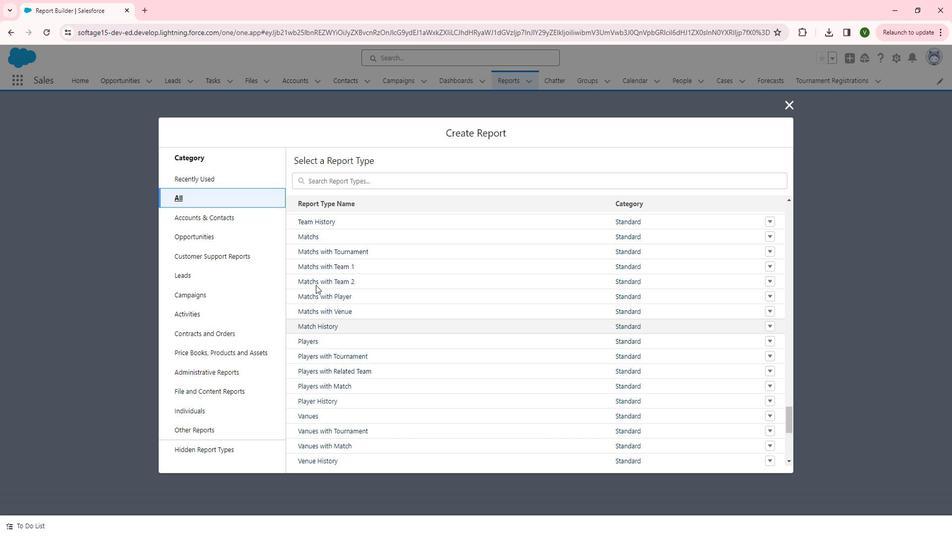 
Action: Mouse moved to (307, 216)
Screenshot: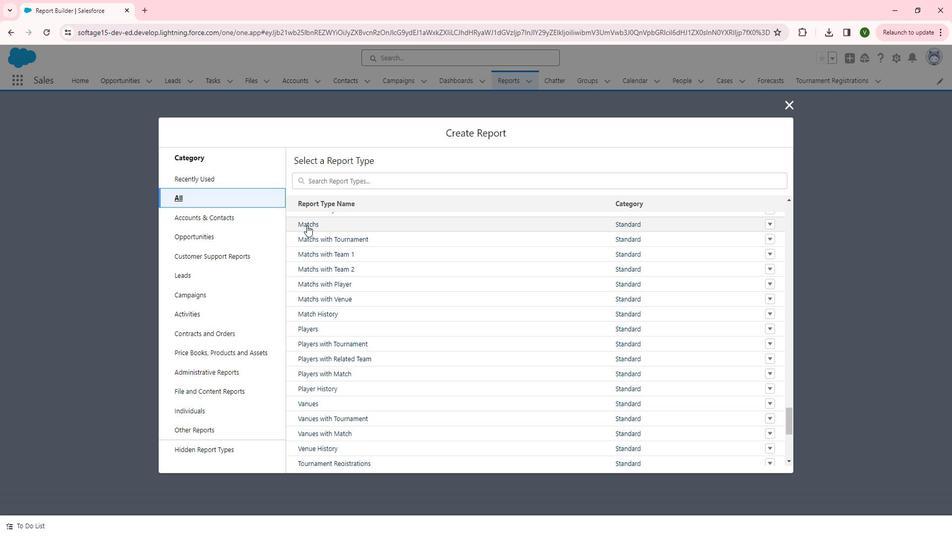 
Action: Mouse pressed left at (307, 216)
Screenshot: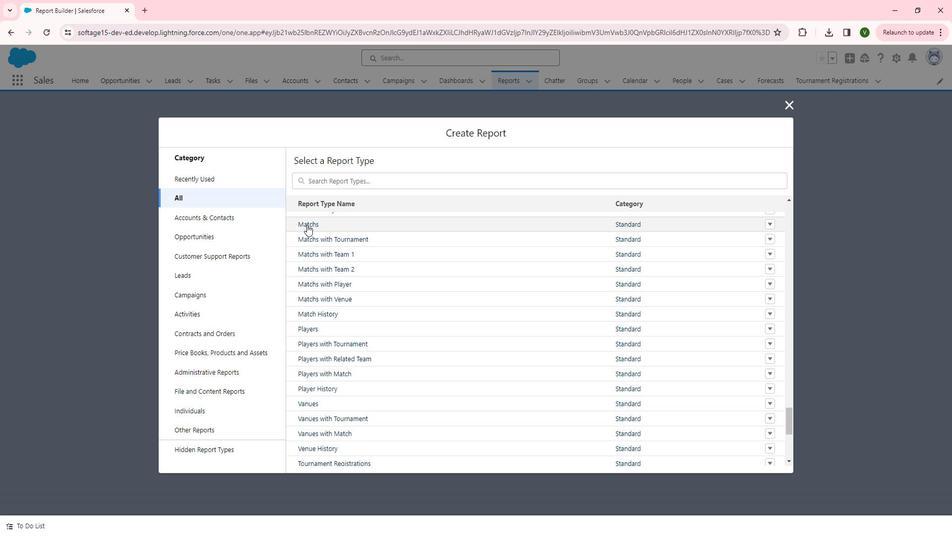 
Action: Mouse moved to (661, 211)
Screenshot: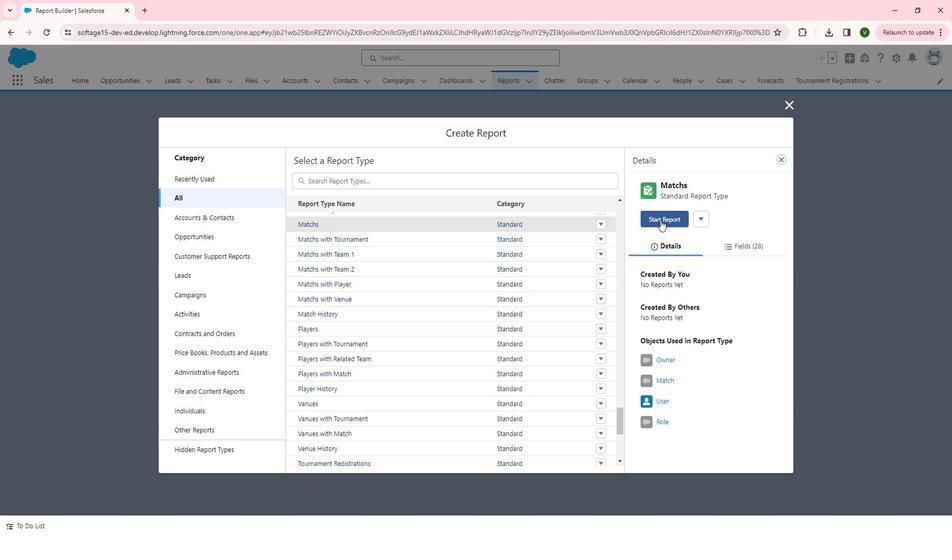 
Action: Mouse pressed left at (661, 211)
Screenshot: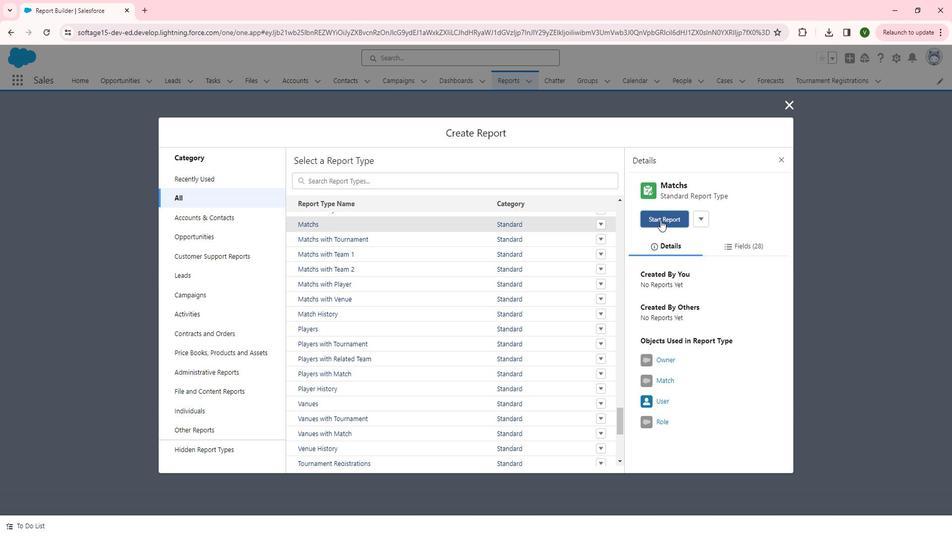 
Action: Mouse moved to (91, 241)
Screenshot: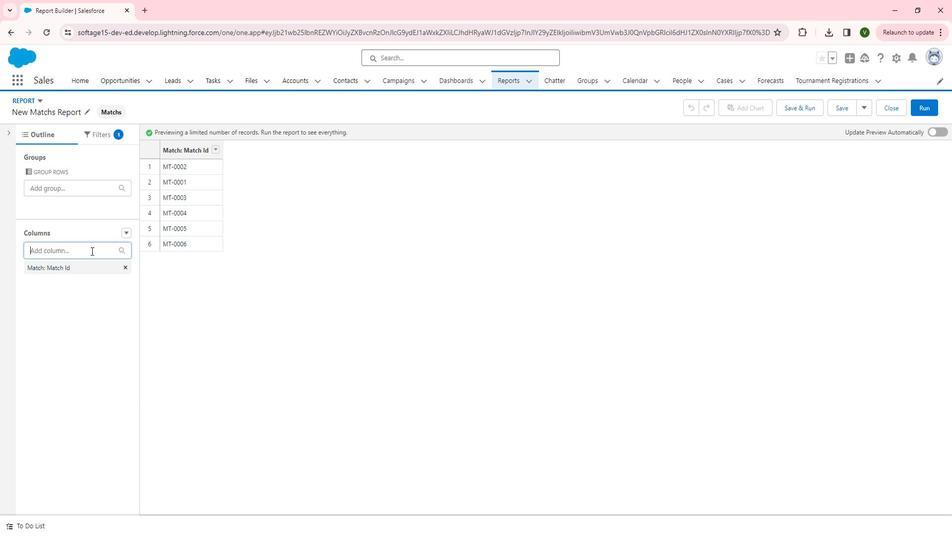 
Action: Mouse pressed left at (91, 241)
Screenshot: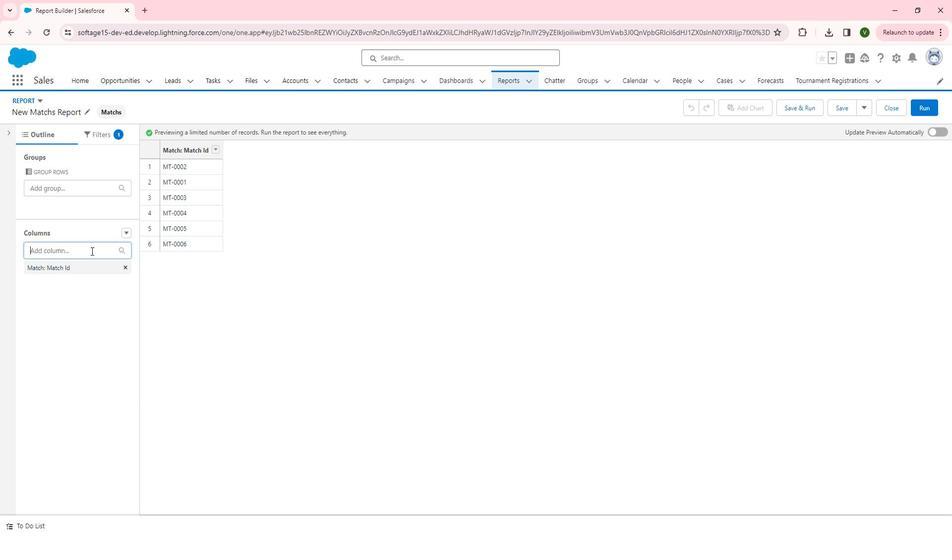 
Action: Mouse moved to (87, 287)
Screenshot: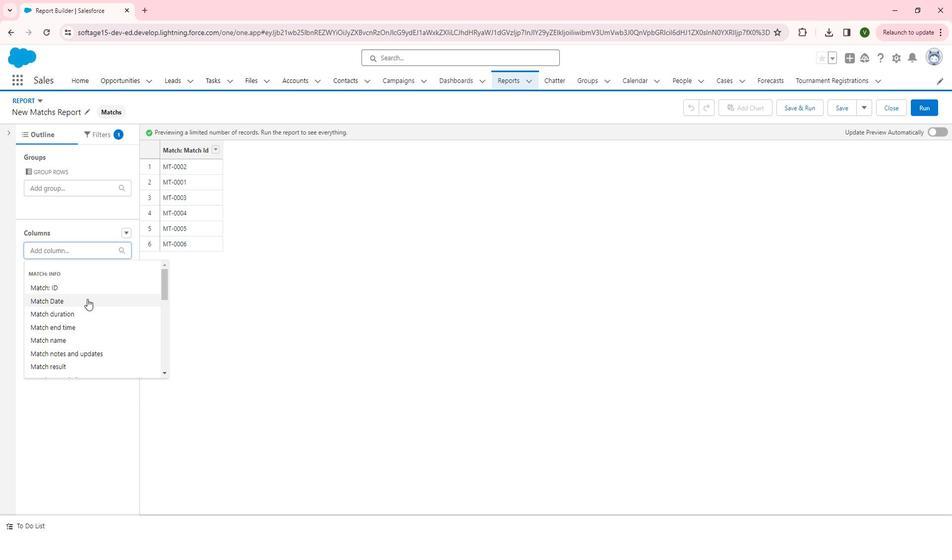 
Action: Mouse pressed left at (87, 287)
Screenshot: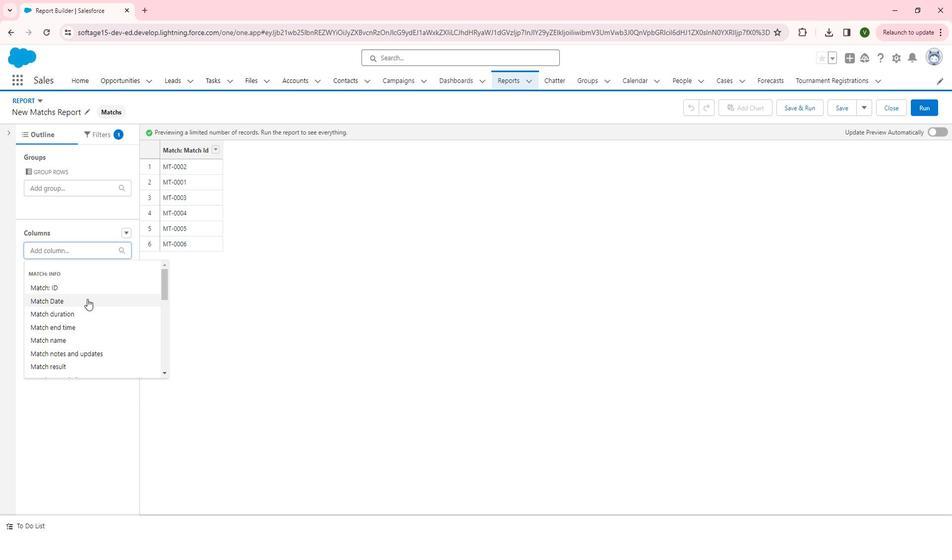 
Action: Mouse moved to (80, 241)
Screenshot: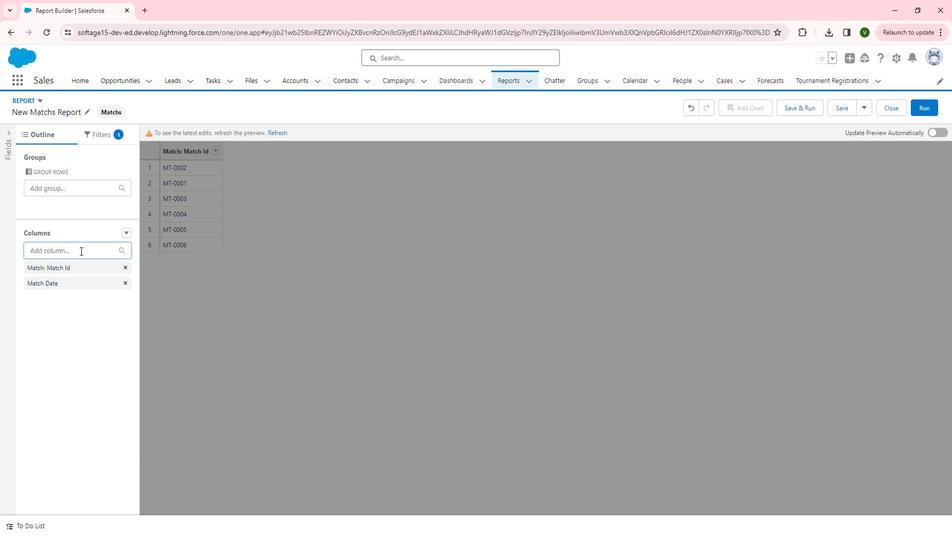 
Action: Mouse pressed left at (80, 241)
Screenshot: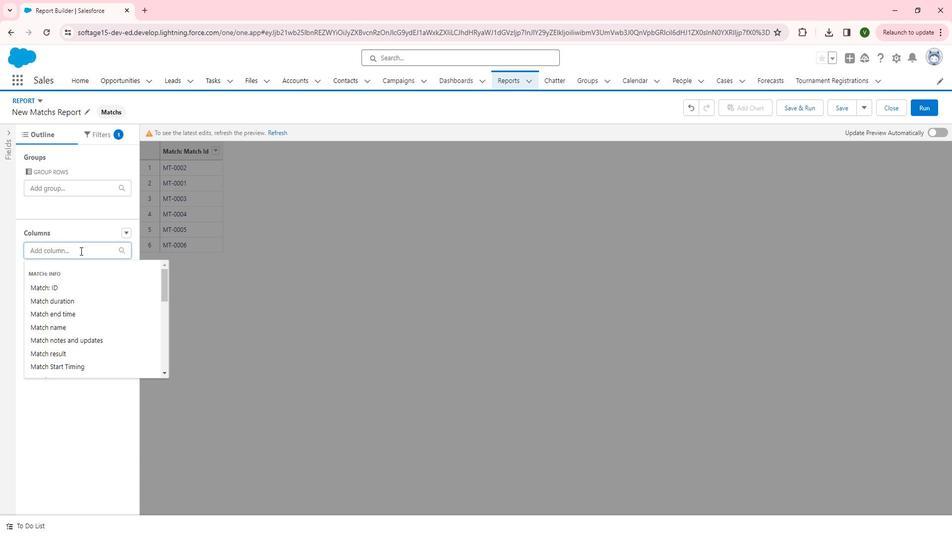 
Action: Mouse moved to (79, 299)
Screenshot: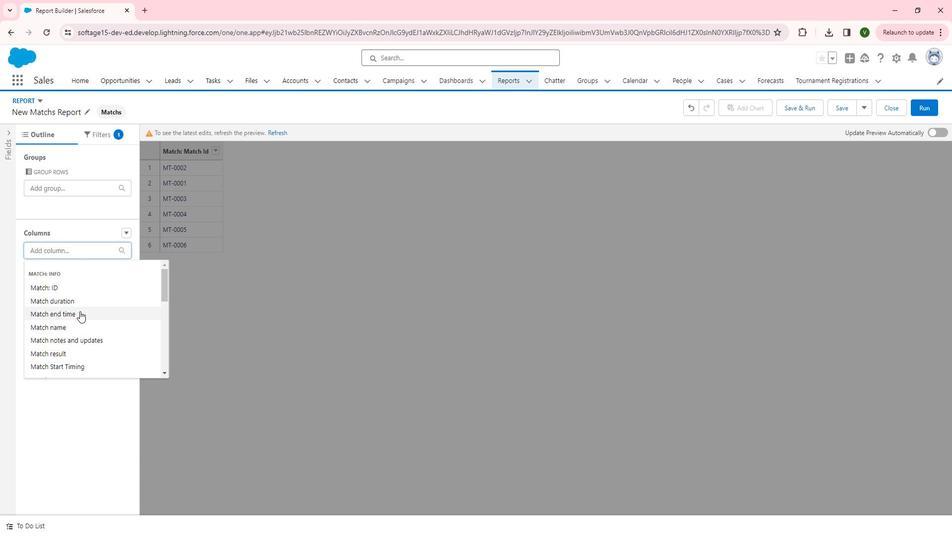 
Action: Mouse pressed left at (79, 299)
Screenshot: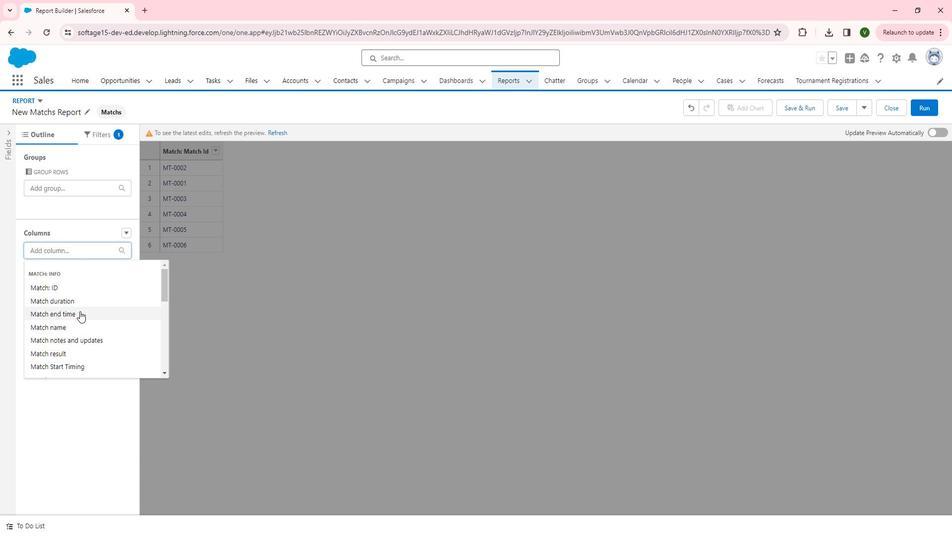 
Action: Mouse moved to (83, 241)
Screenshot: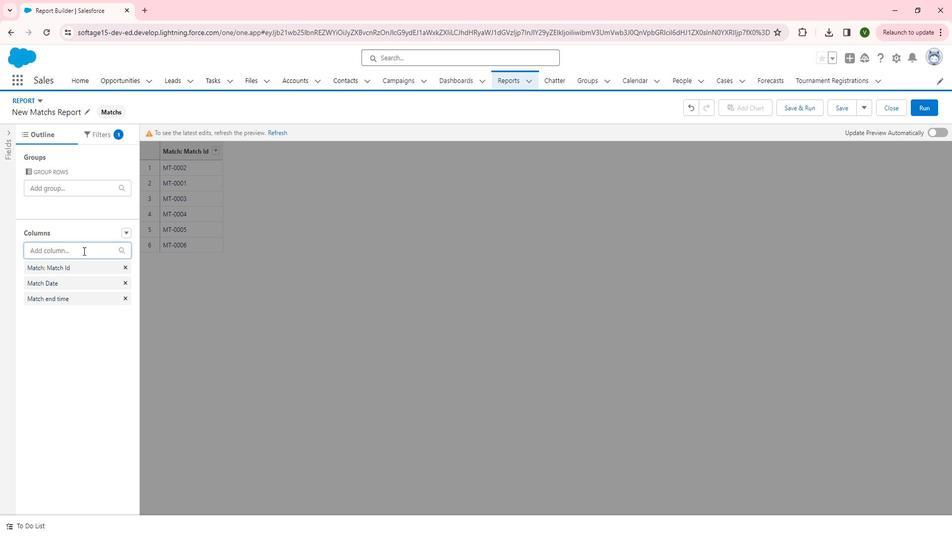 
Action: Mouse pressed left at (83, 241)
Screenshot: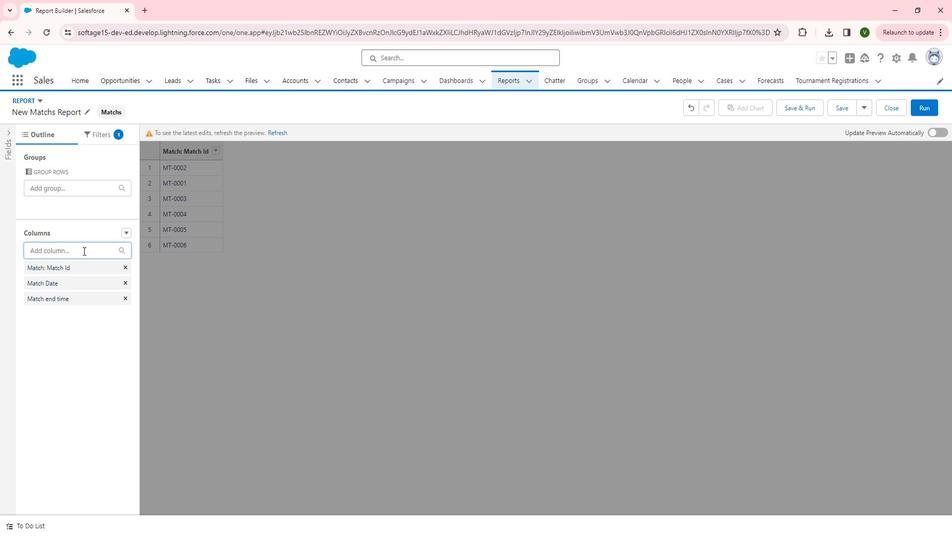
Action: Mouse moved to (85, 302)
Screenshot: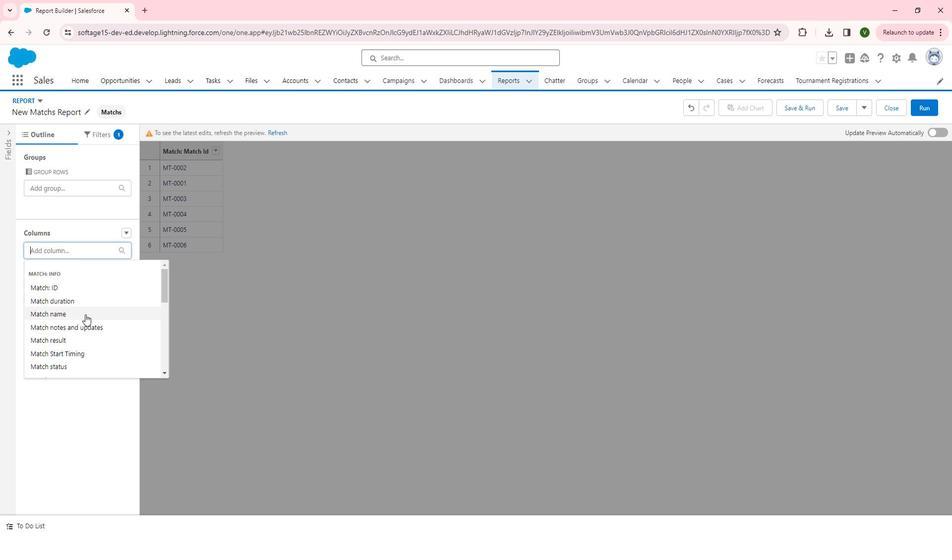 
Action: Mouse pressed left at (85, 302)
Screenshot: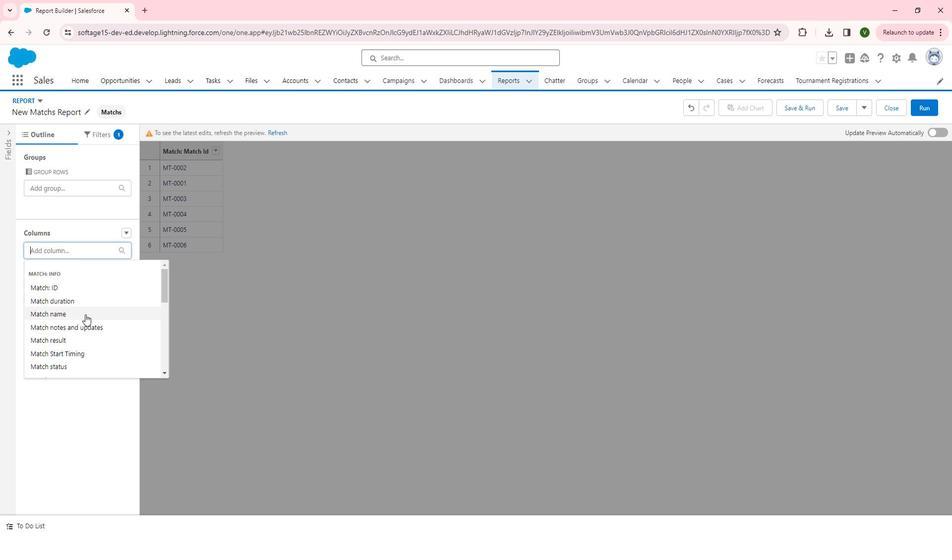 
Action: Mouse moved to (83, 245)
Screenshot: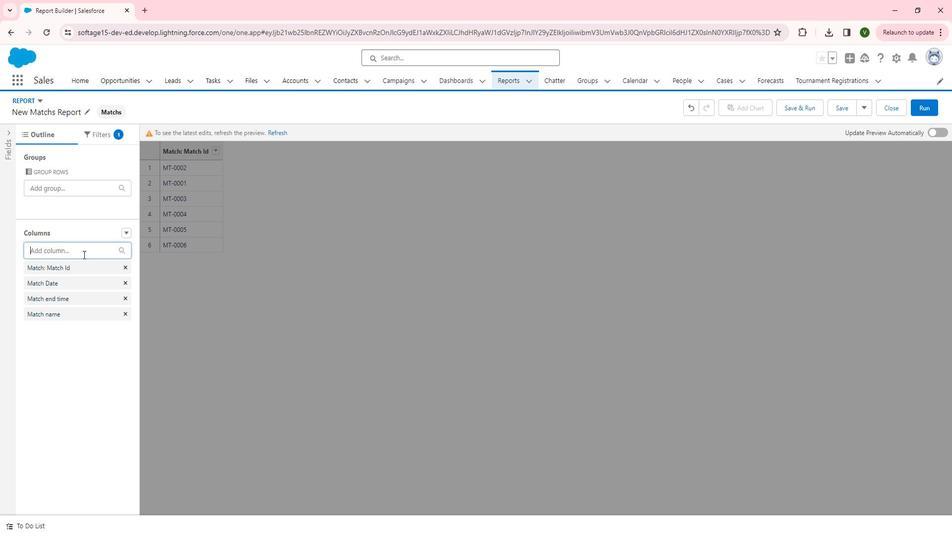 
Action: Mouse pressed left at (83, 245)
Screenshot: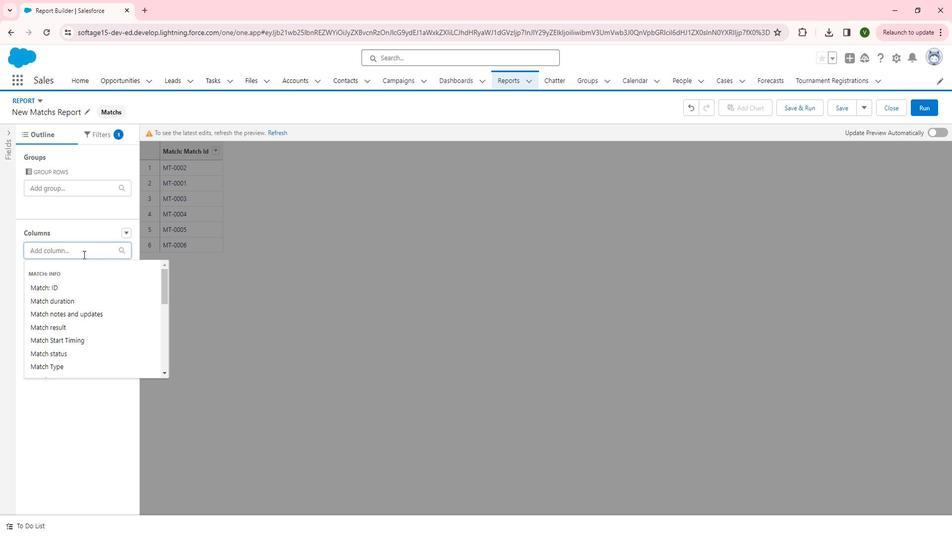 
Action: Mouse moved to (72, 317)
Screenshot: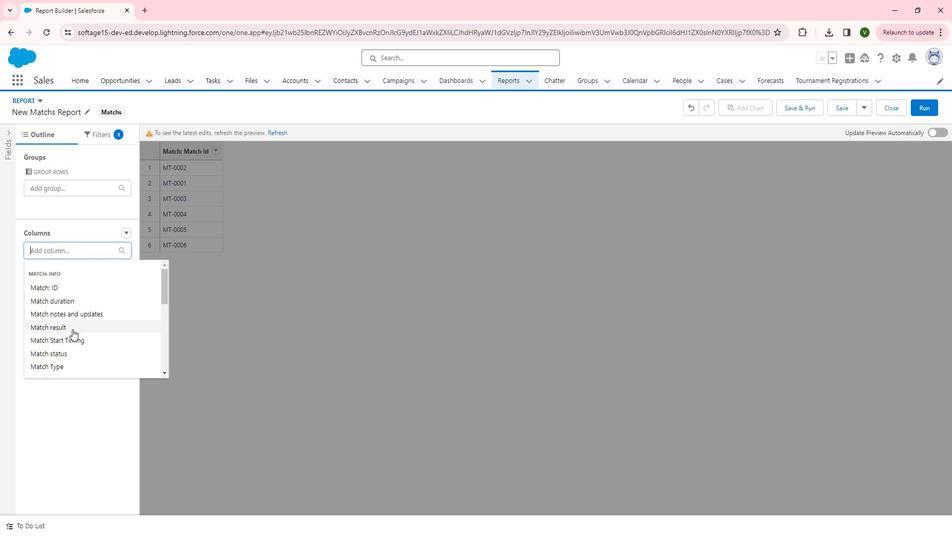 
Action: Mouse pressed left at (72, 317)
Screenshot: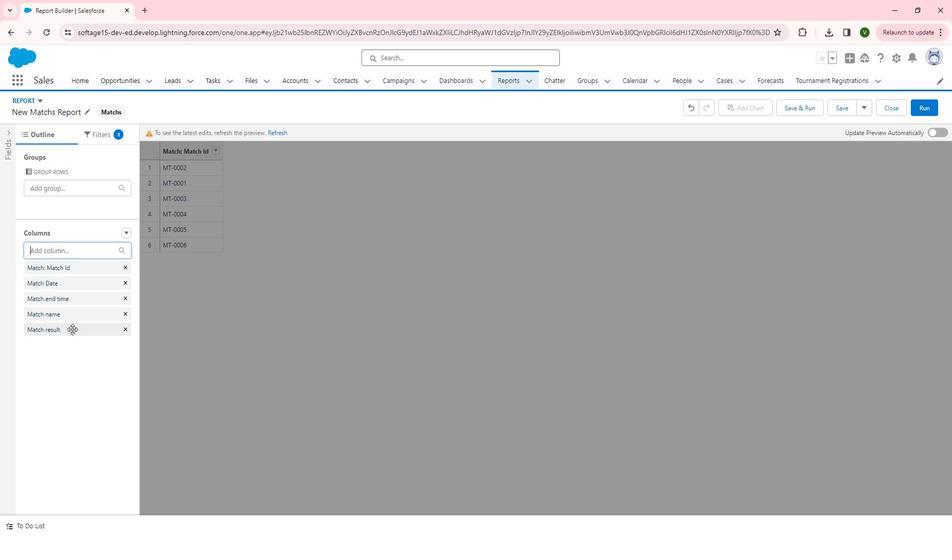 
Action: Mouse moved to (80, 244)
Screenshot: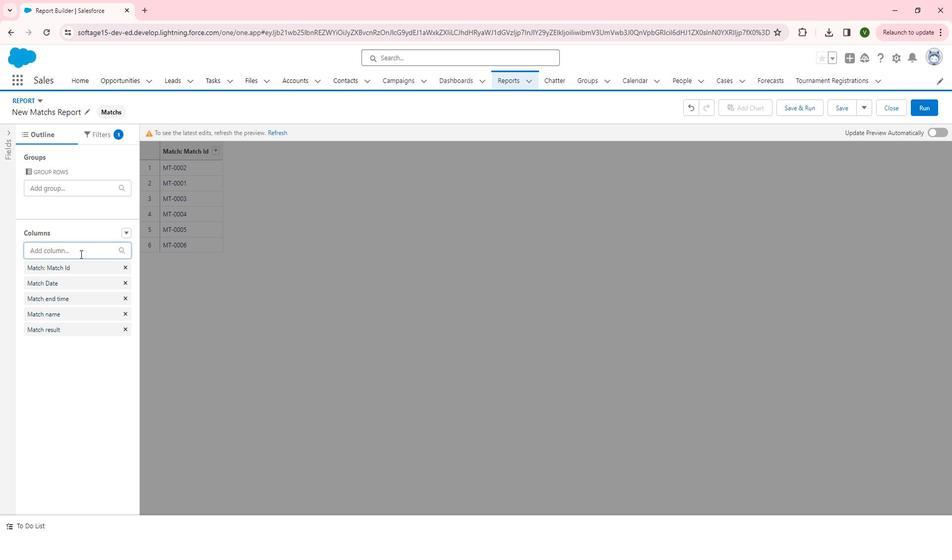 
Action: Mouse pressed left at (80, 244)
Screenshot: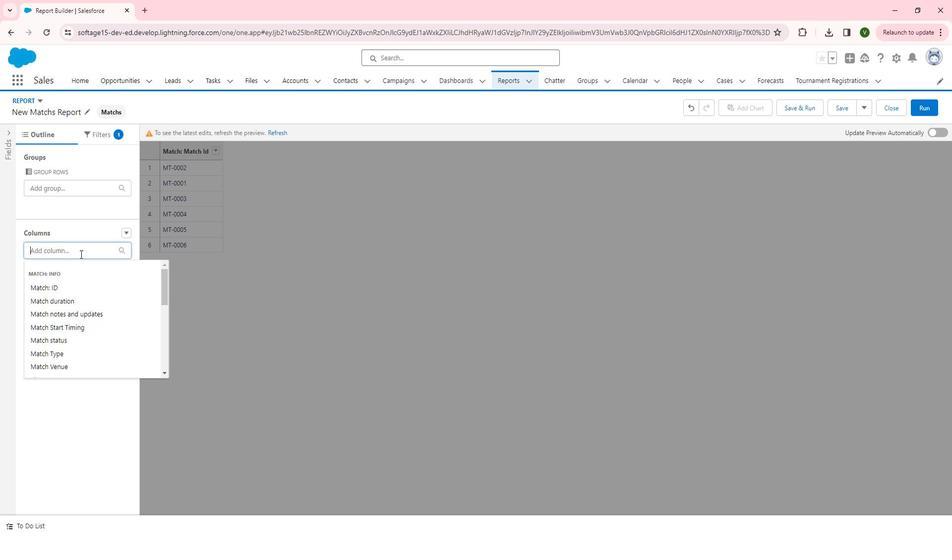 
Action: Mouse moved to (77, 293)
Screenshot: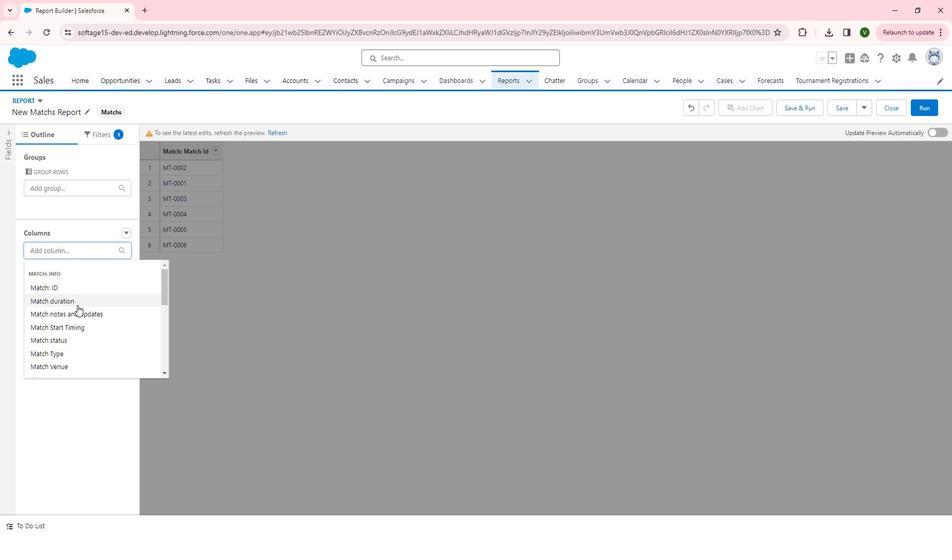 
Action: Mouse pressed left at (77, 293)
Screenshot: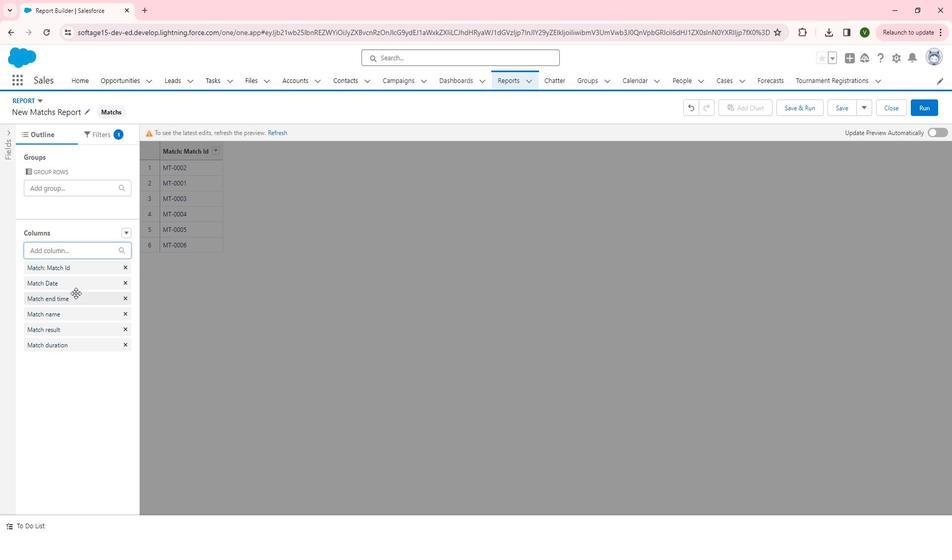 
Action: Mouse moved to (75, 242)
Screenshot: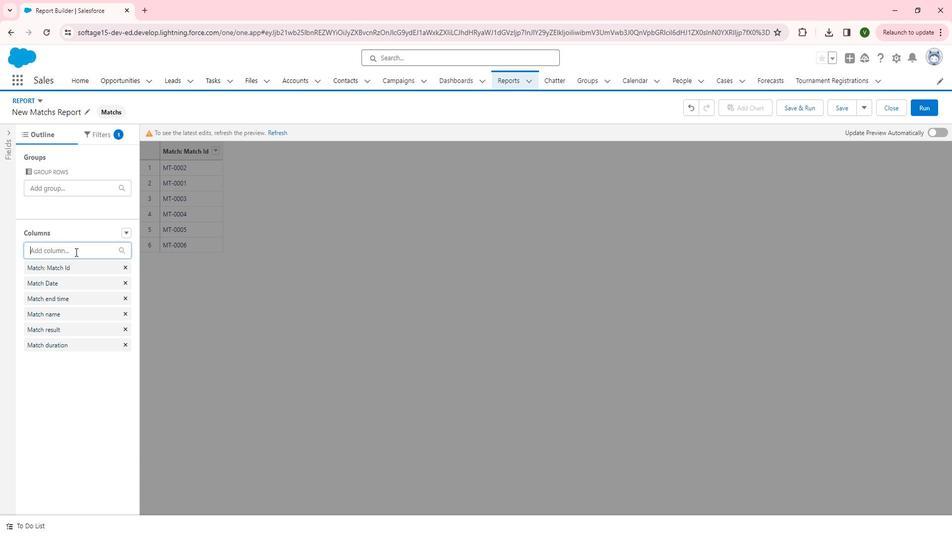 
Action: Mouse pressed left at (75, 242)
Screenshot: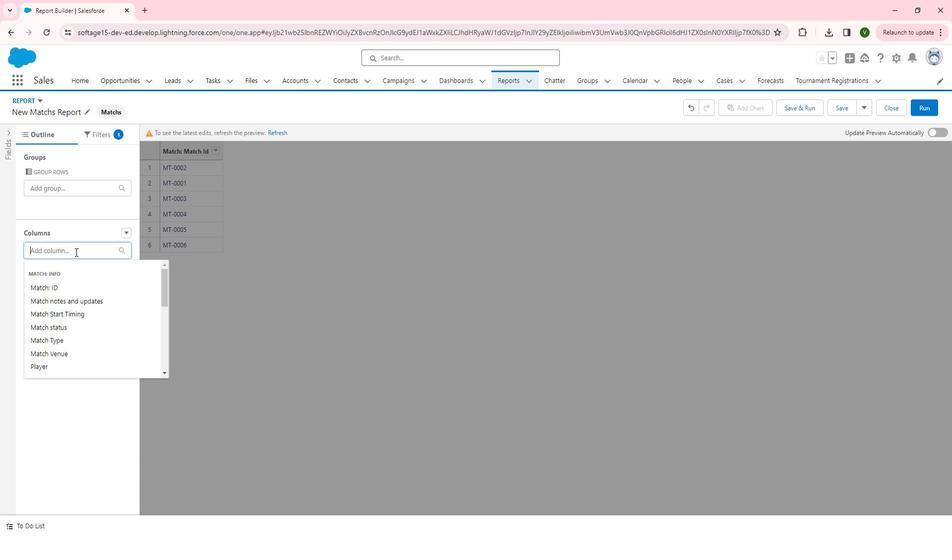 
Action: Mouse moved to (69, 313)
Screenshot: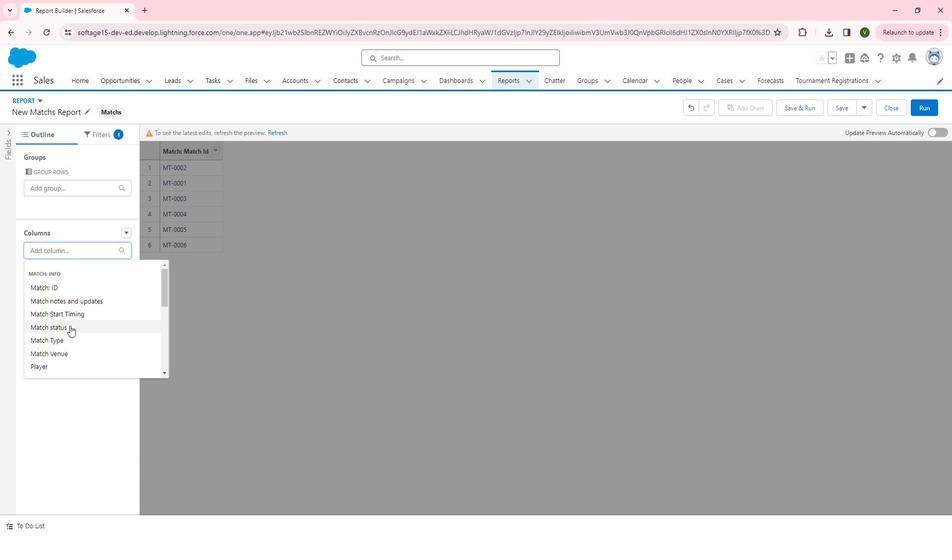 
Action: Mouse pressed left at (69, 313)
Screenshot: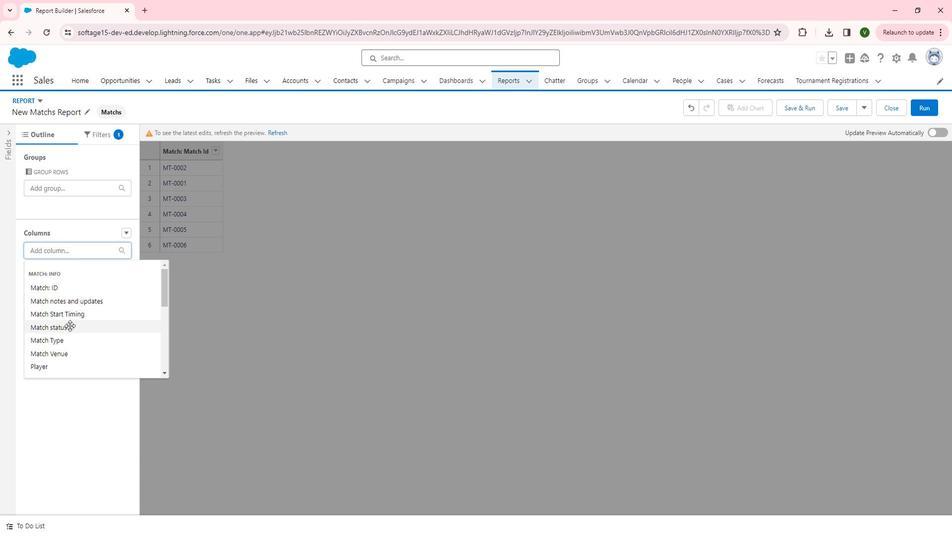 
Action: Mouse moved to (65, 237)
Screenshot: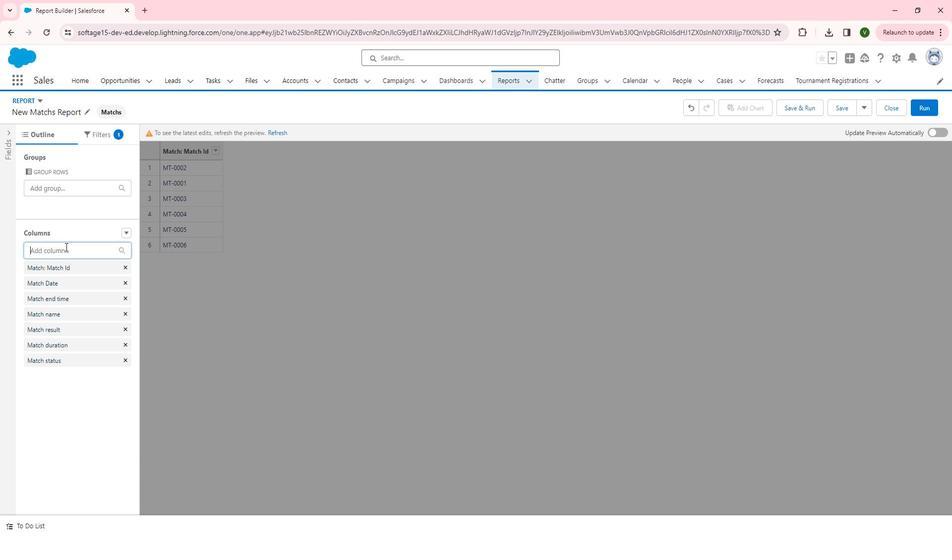 
Action: Mouse pressed left at (65, 237)
Screenshot: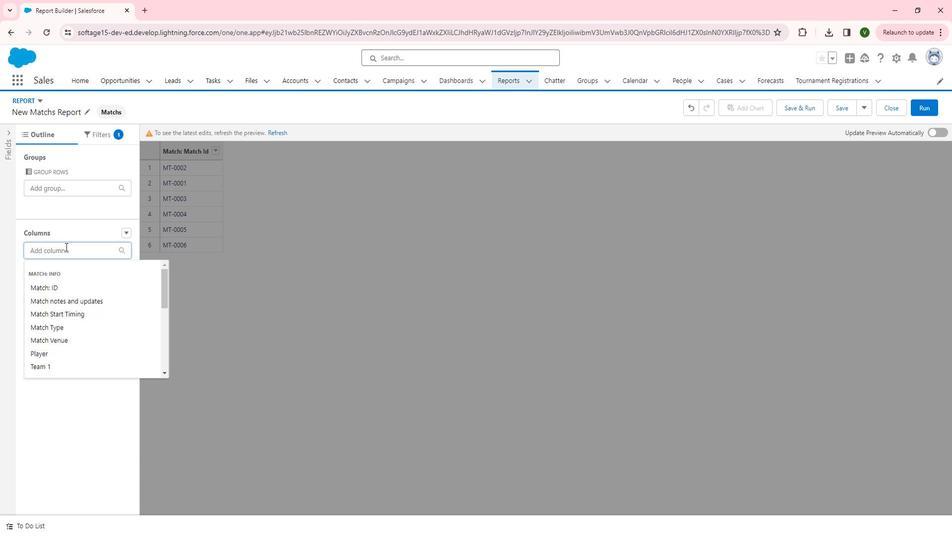 
Action: Mouse moved to (83, 245)
Screenshot: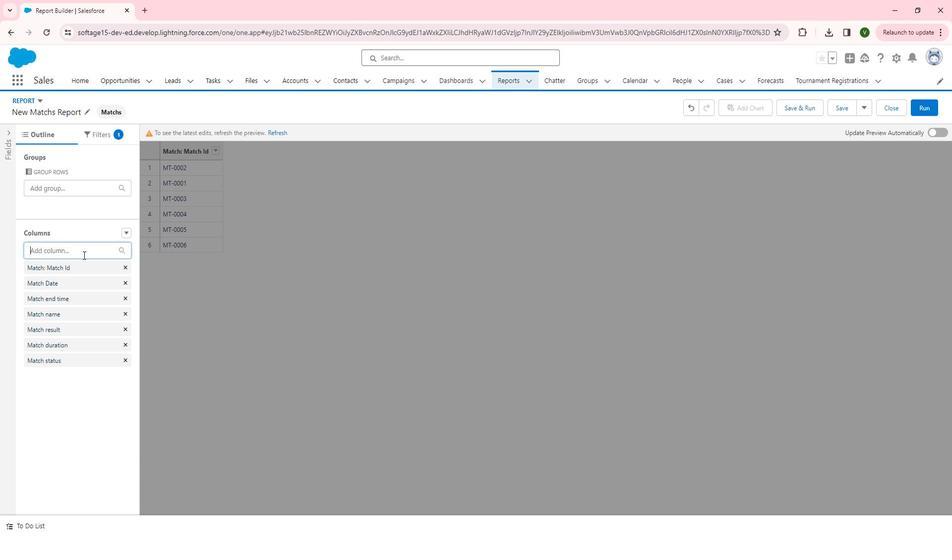 
Action: Mouse pressed left at (83, 245)
Screenshot: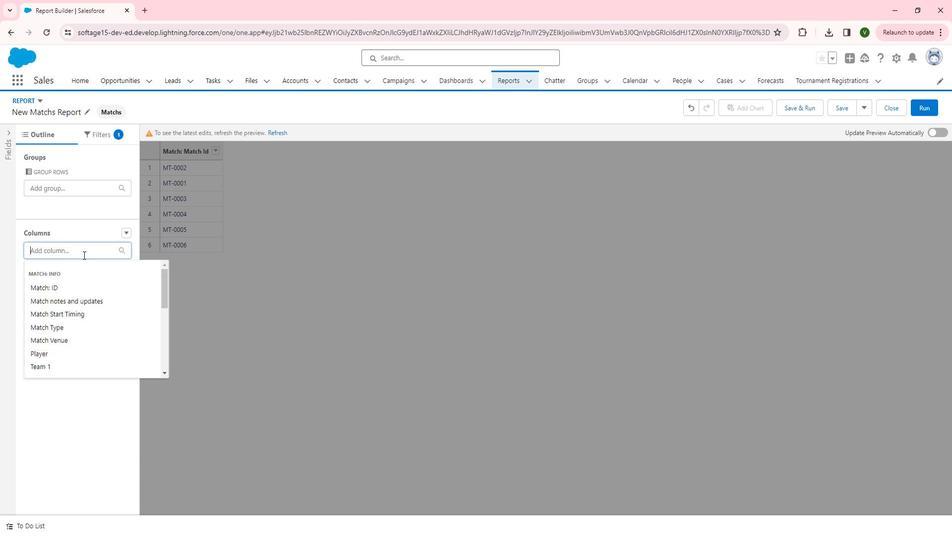 
Action: Mouse moved to (81, 324)
Screenshot: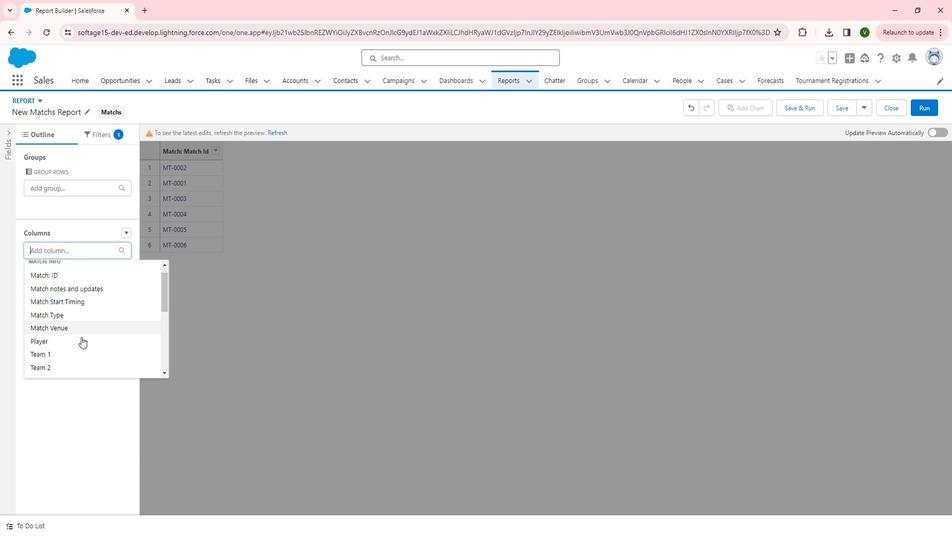 
Action: Mouse scrolled (81, 324) with delta (0, 0)
Screenshot: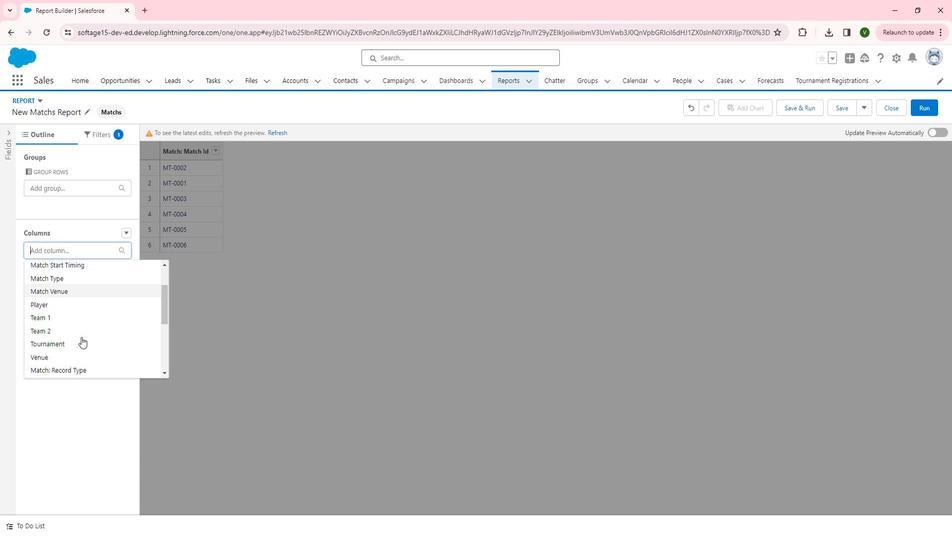 
Action: Mouse moved to (69, 328)
Screenshot: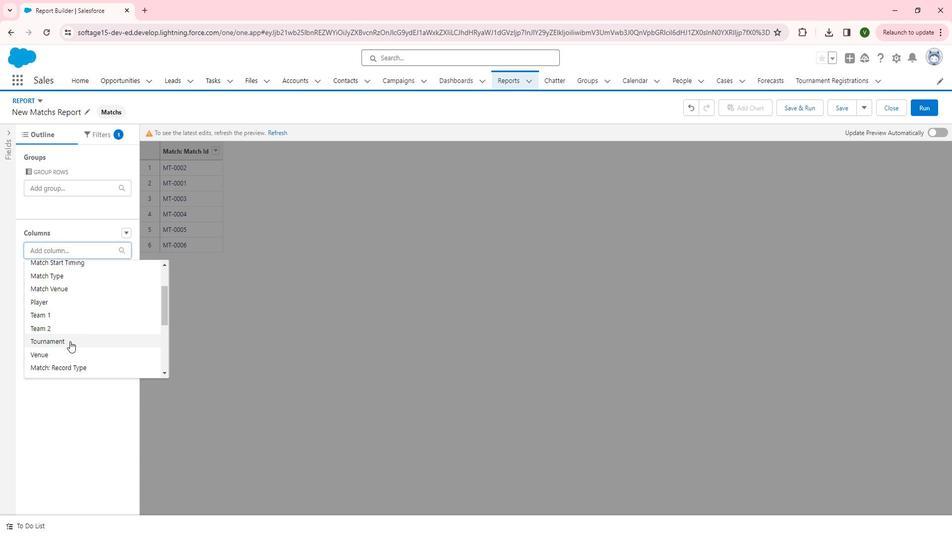 
Action: Mouse scrolled (69, 328) with delta (0, 0)
Screenshot: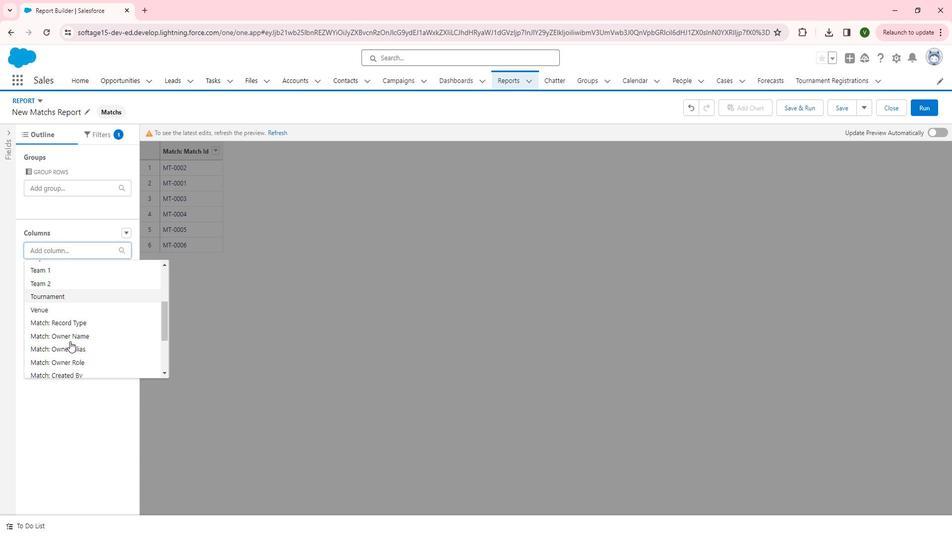 
Action: Mouse moved to (97, 304)
Screenshot: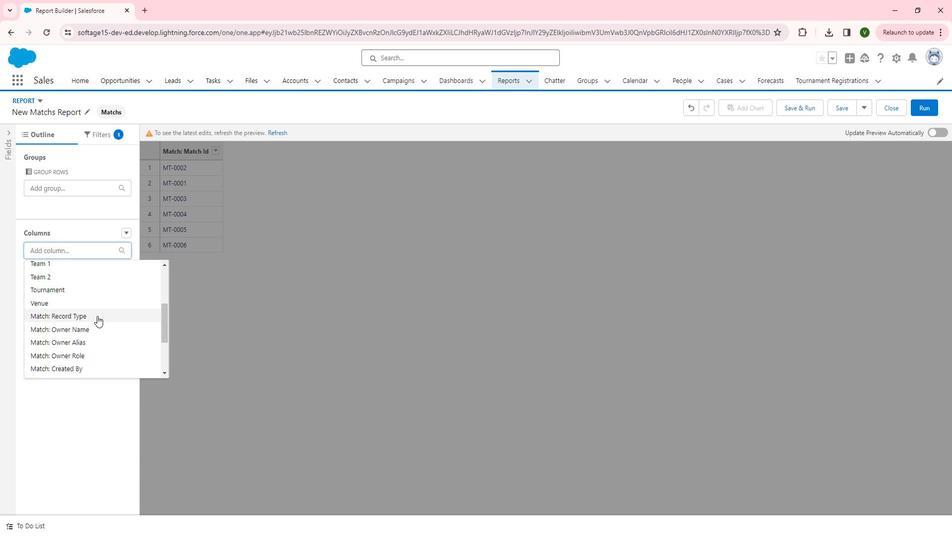 
Action: Mouse pressed left at (97, 304)
Screenshot: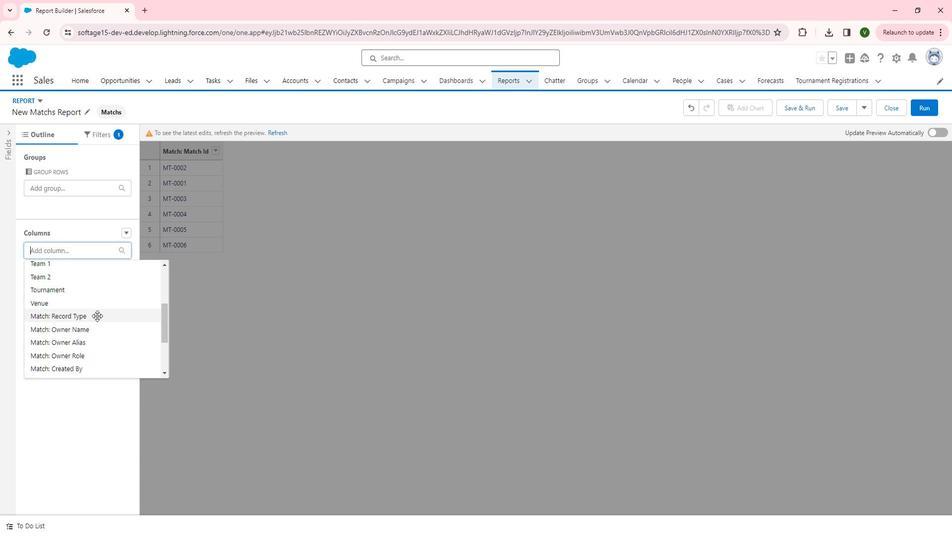 
Action: Mouse scrolled (97, 303) with delta (0, 0)
Screenshot: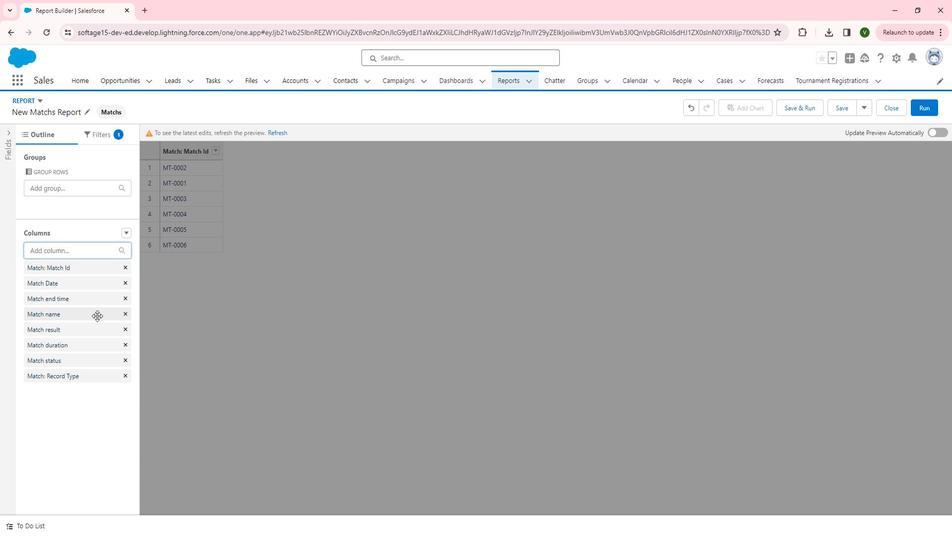 
Action: Mouse scrolled (97, 303) with delta (0, 0)
Screenshot: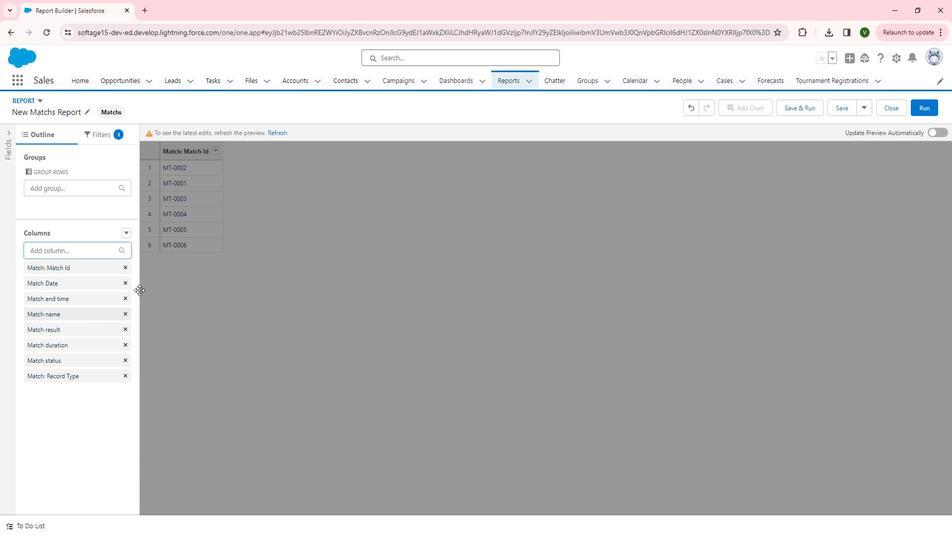 
Action: Mouse moved to (936, 128)
Screenshot: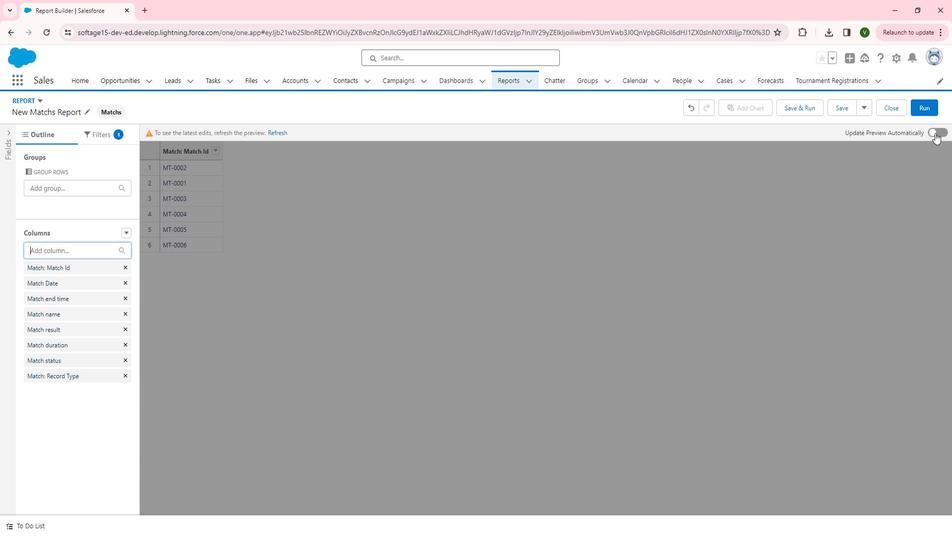 
Action: Mouse pressed left at (936, 128)
Screenshot: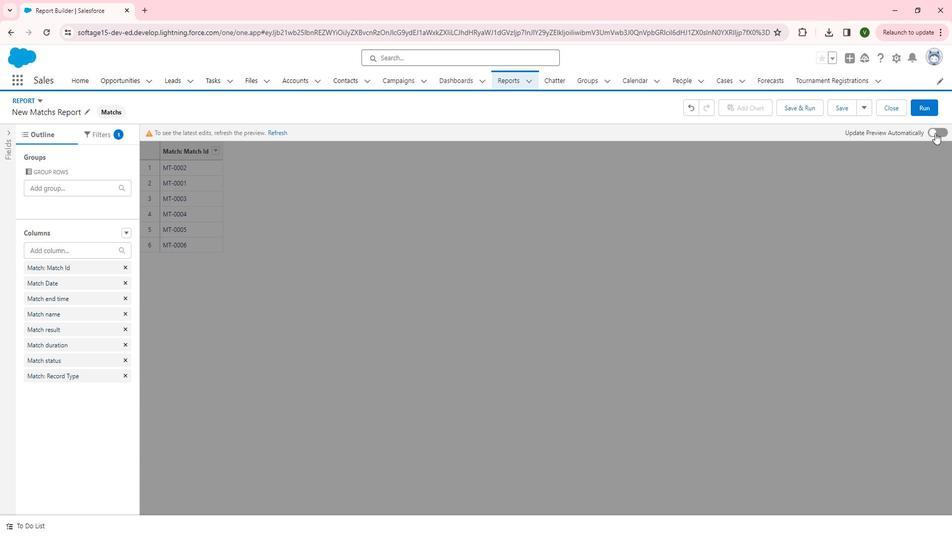 
Action: Mouse moved to (123, 315)
Screenshot: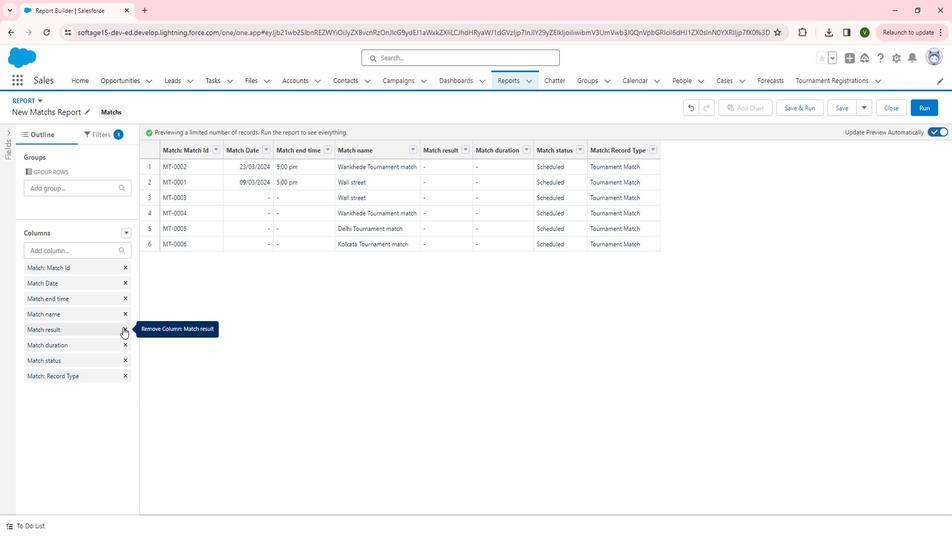 
Action: Mouse pressed left at (123, 315)
Screenshot: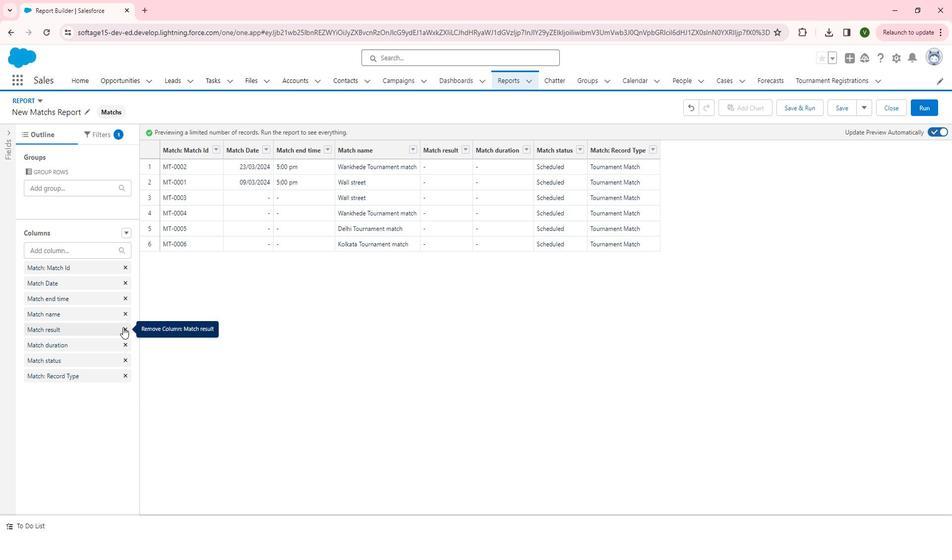 
Action: Mouse moved to (95, 241)
Screenshot: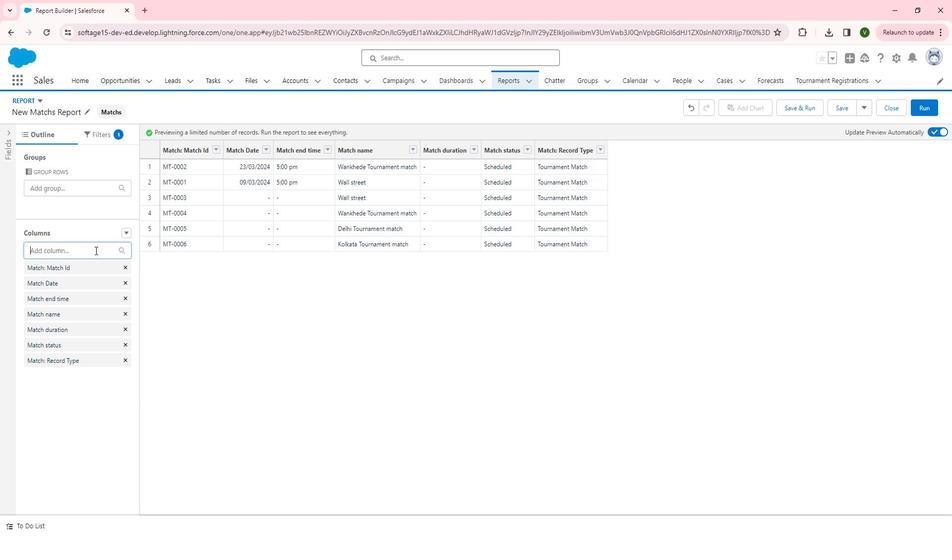 
Action: Mouse pressed left at (95, 241)
Screenshot: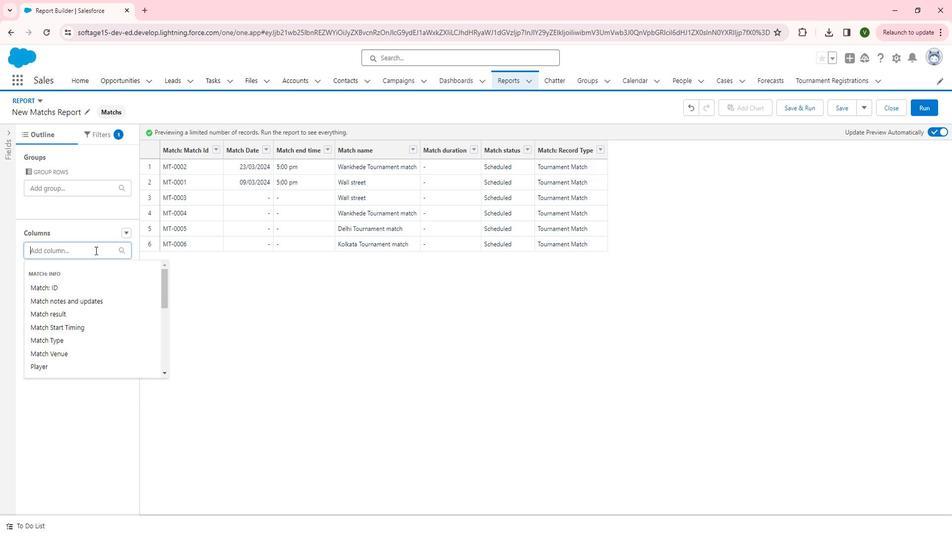 
Action: Mouse moved to (89, 313)
Screenshot: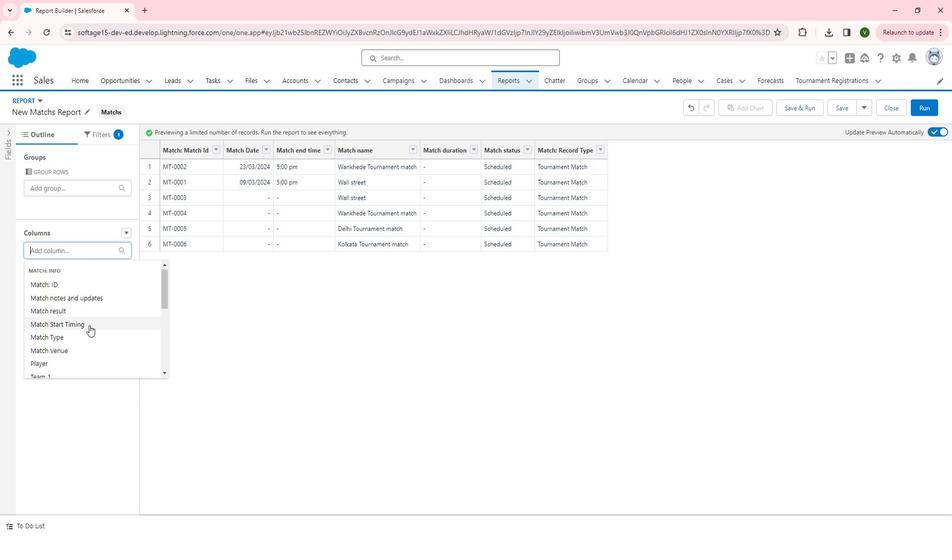 
Action: Mouse scrolled (89, 312) with delta (0, 0)
Screenshot: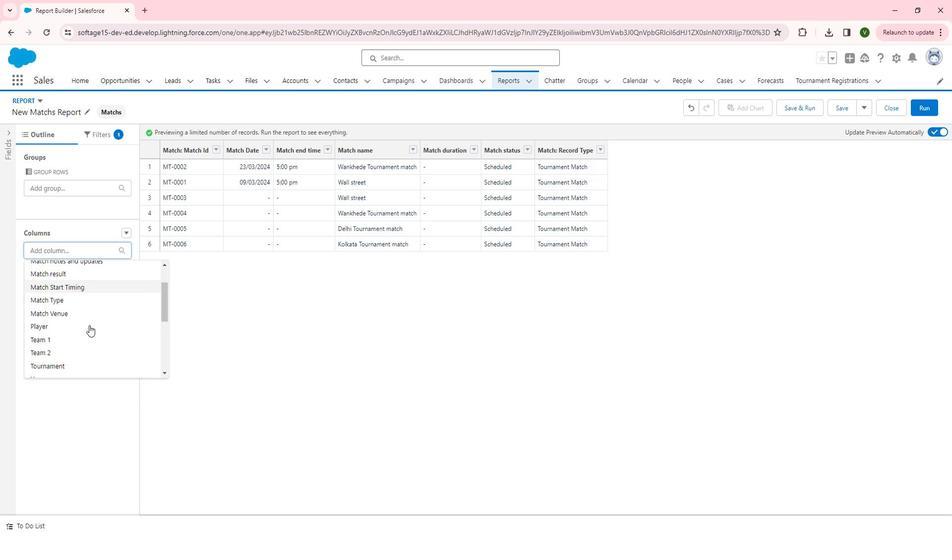 
Action: Mouse moved to (83, 303)
Screenshot: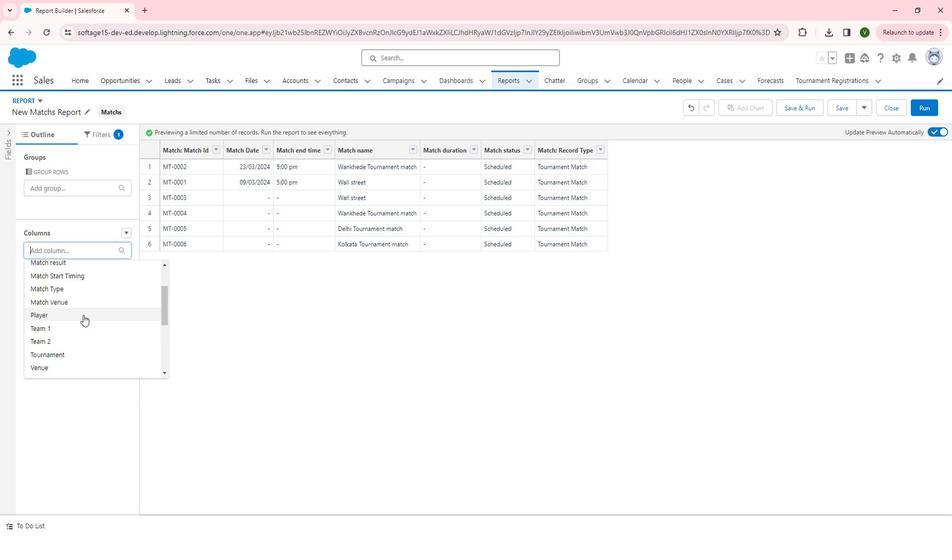 
Action: Mouse scrolled (83, 302) with delta (0, 0)
Screenshot: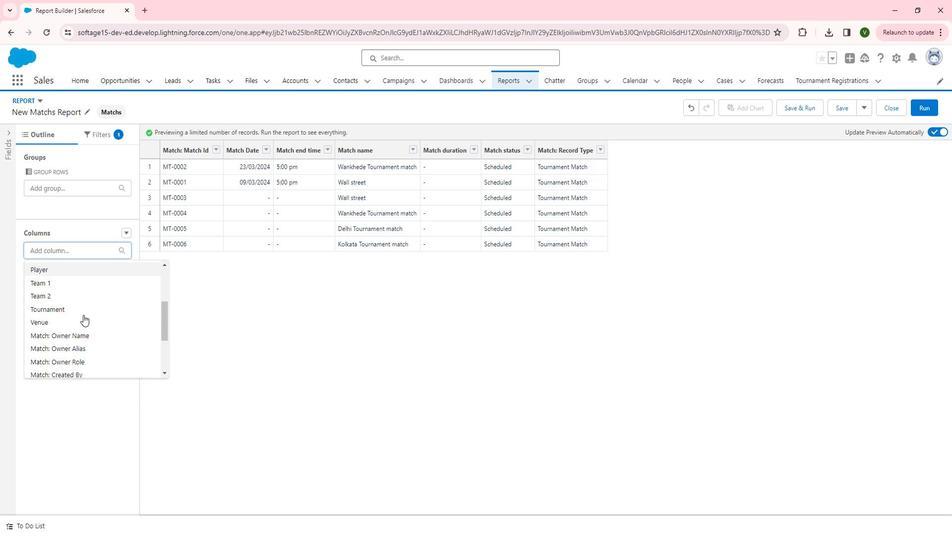 
Action: Mouse moved to (81, 294)
Screenshot: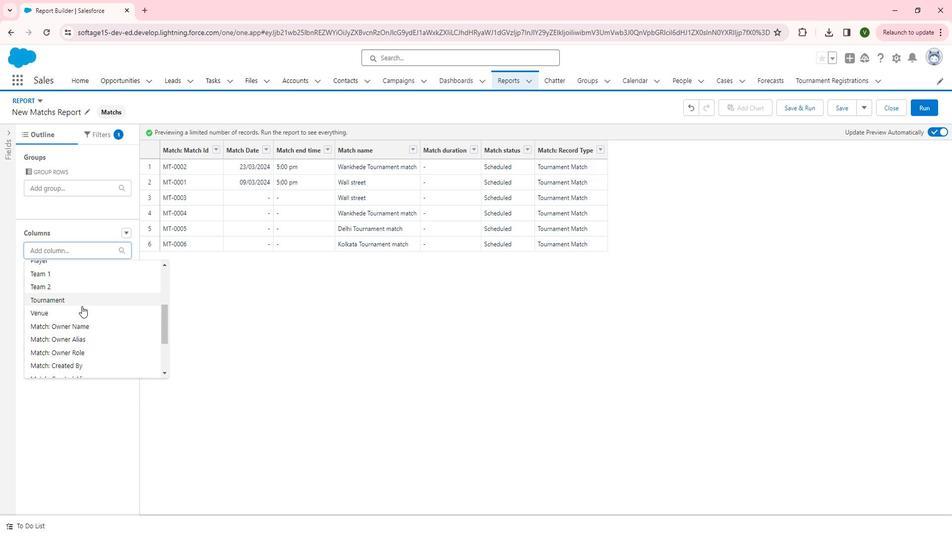 
Action: Mouse scrolled (81, 294) with delta (0, 0)
Screenshot: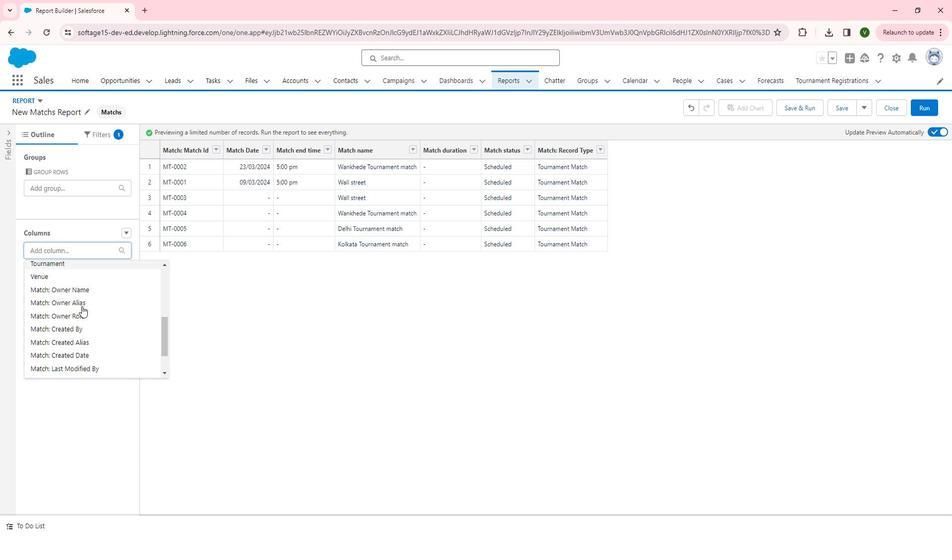 
Action: Mouse scrolled (81, 294) with delta (0, 0)
Screenshot: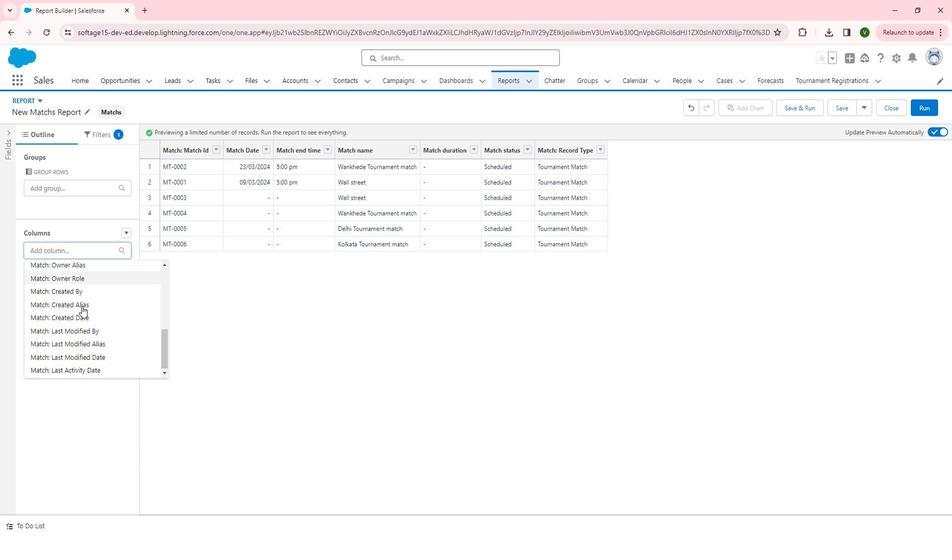 
Action: Mouse moved to (79, 307)
Screenshot: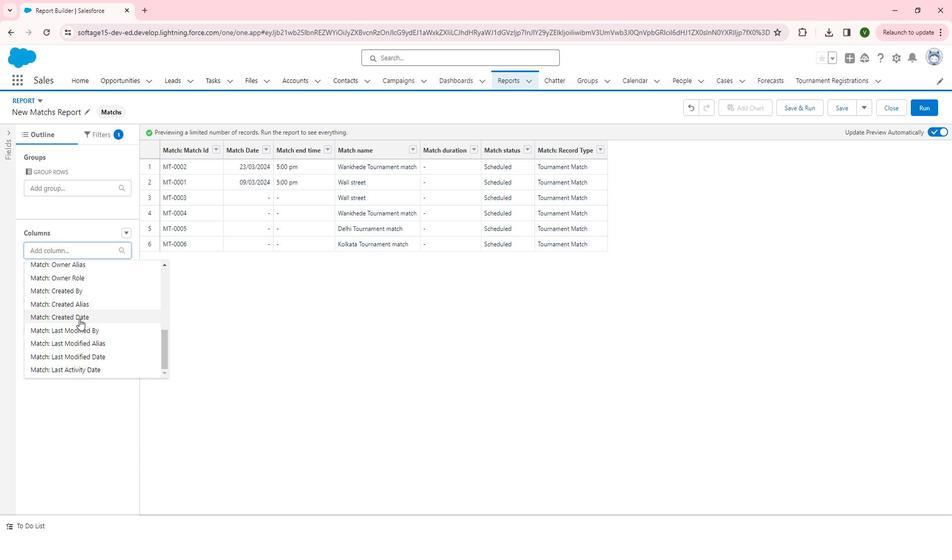 
Action: Mouse pressed left at (79, 307)
Screenshot: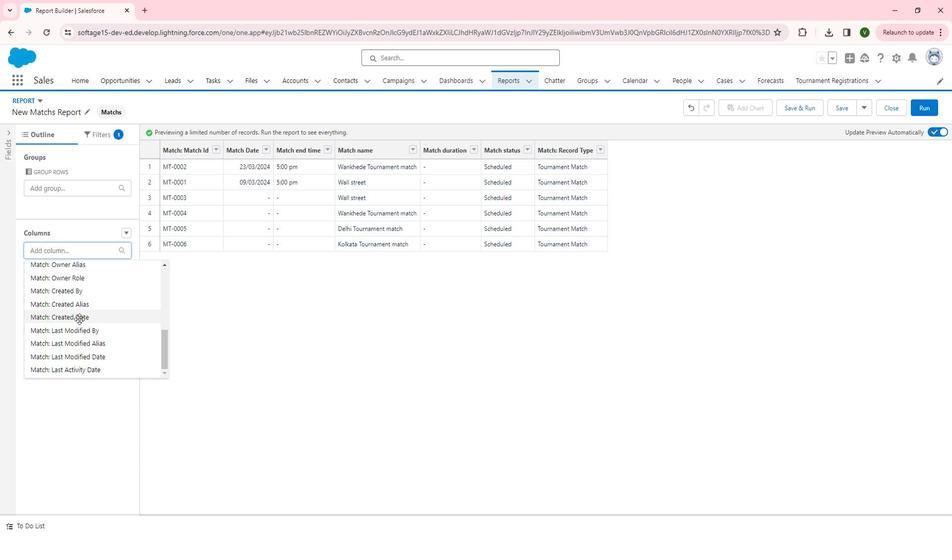 
Action: Mouse moved to (76, 243)
Screenshot: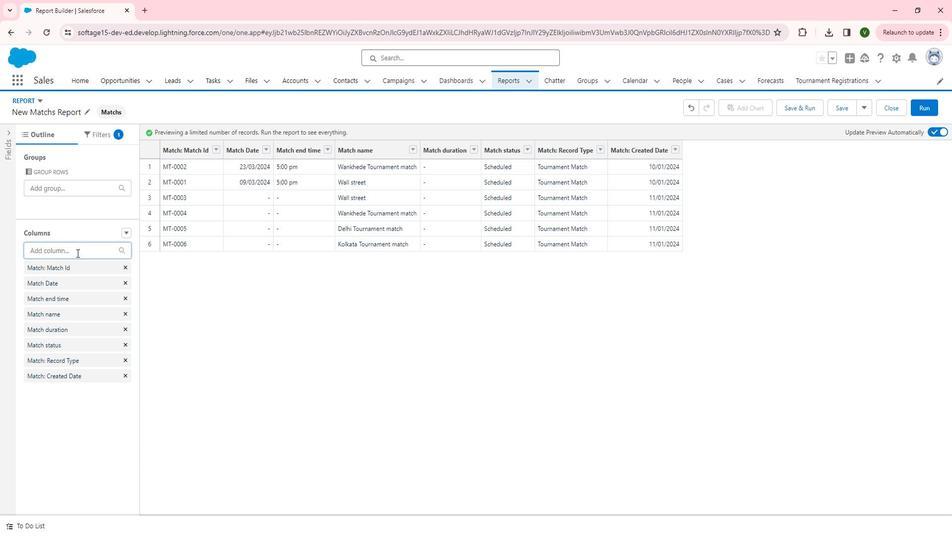 
Action: Mouse pressed left at (76, 243)
Screenshot: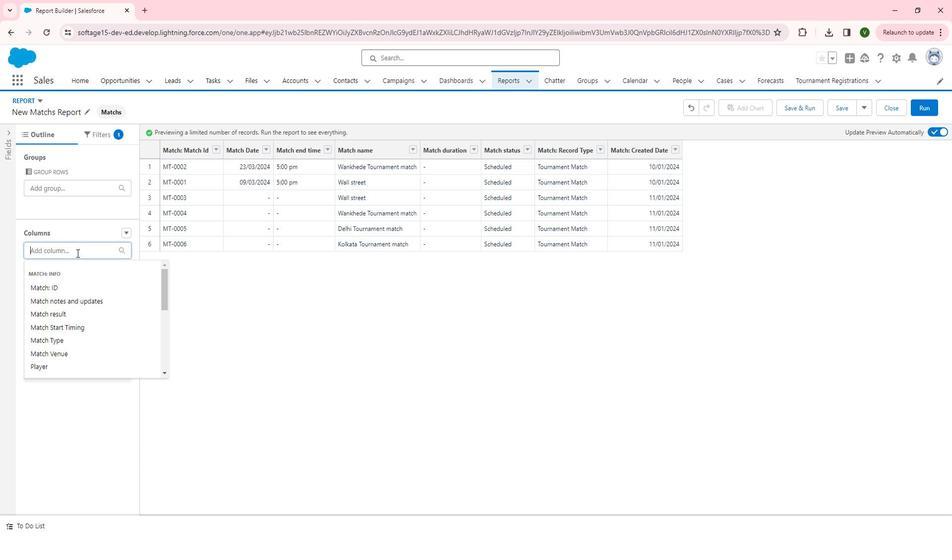 
Action: Mouse moved to (82, 340)
Screenshot: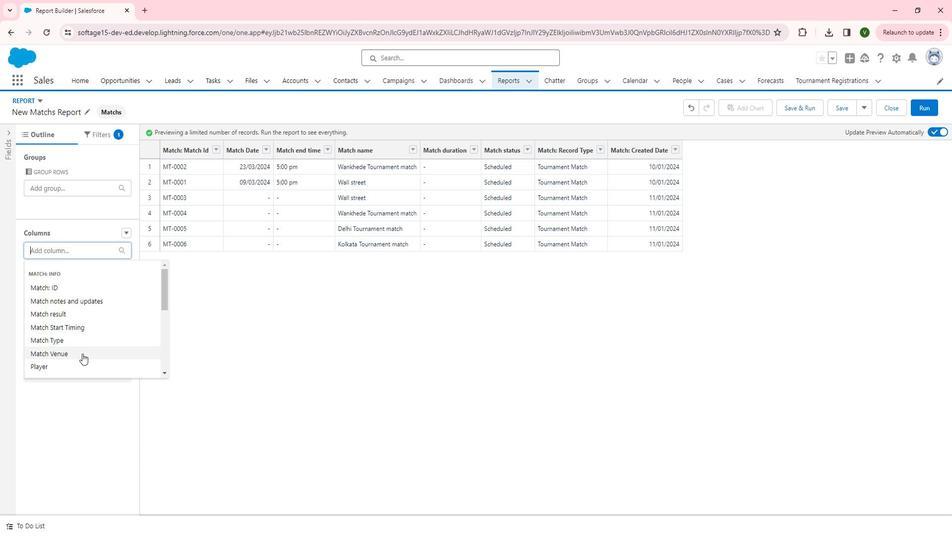 
Action: Mouse scrolled (82, 339) with delta (0, 0)
Screenshot: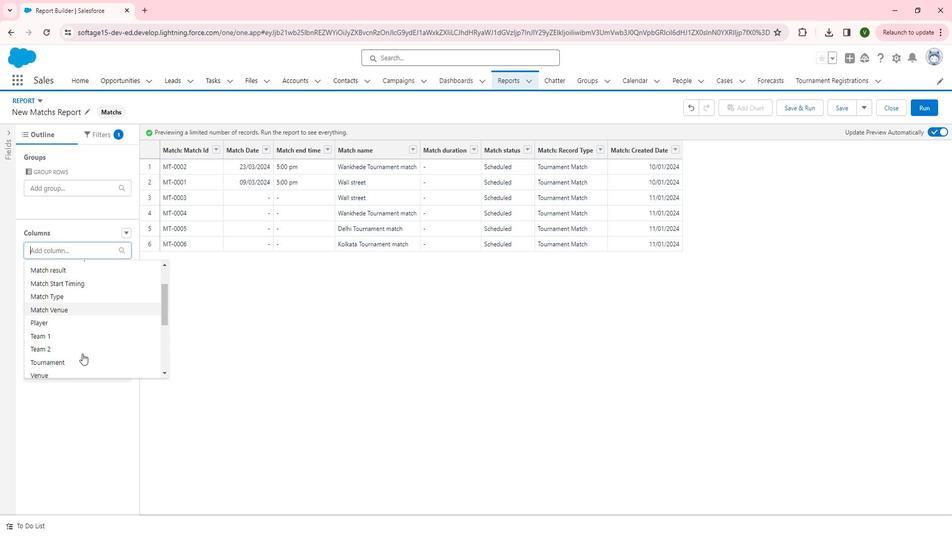 
Action: Mouse moved to (81, 340)
Screenshot: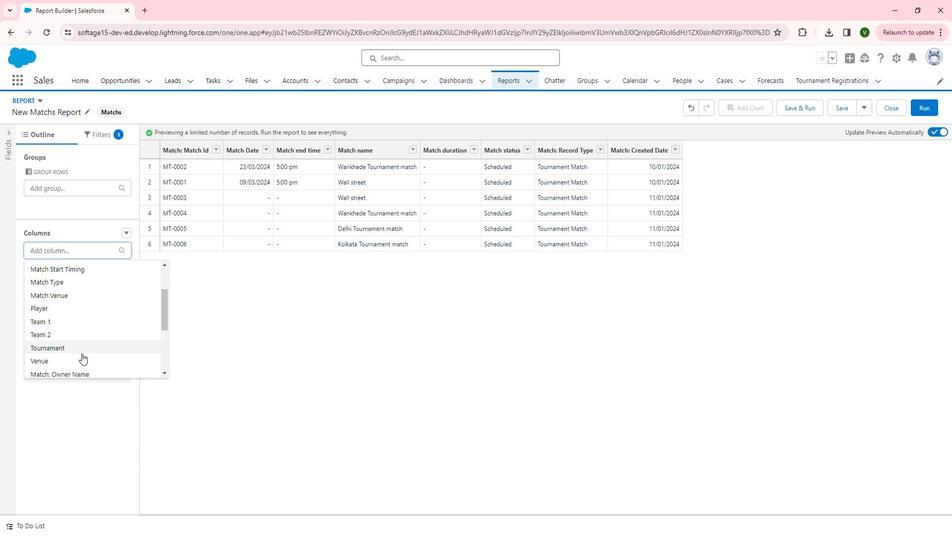 
Action: Mouse scrolled (81, 339) with delta (0, 0)
Screenshot: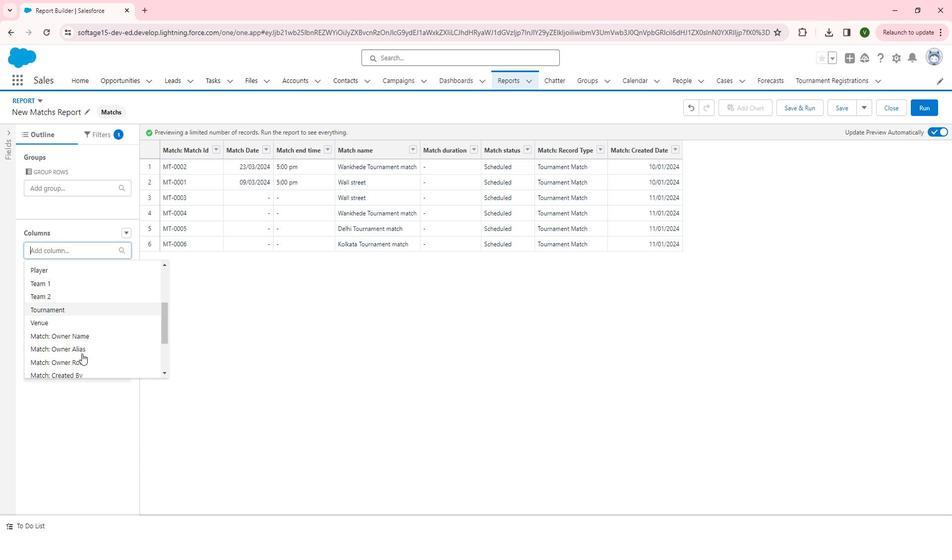 
Action: Mouse scrolled (81, 339) with delta (0, 0)
Screenshot: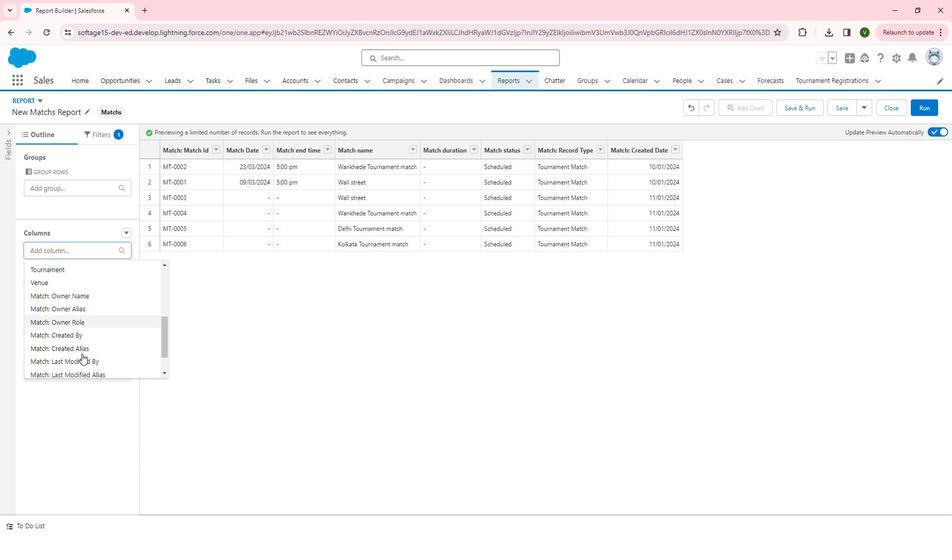 
Action: Mouse moved to (95, 305)
Screenshot: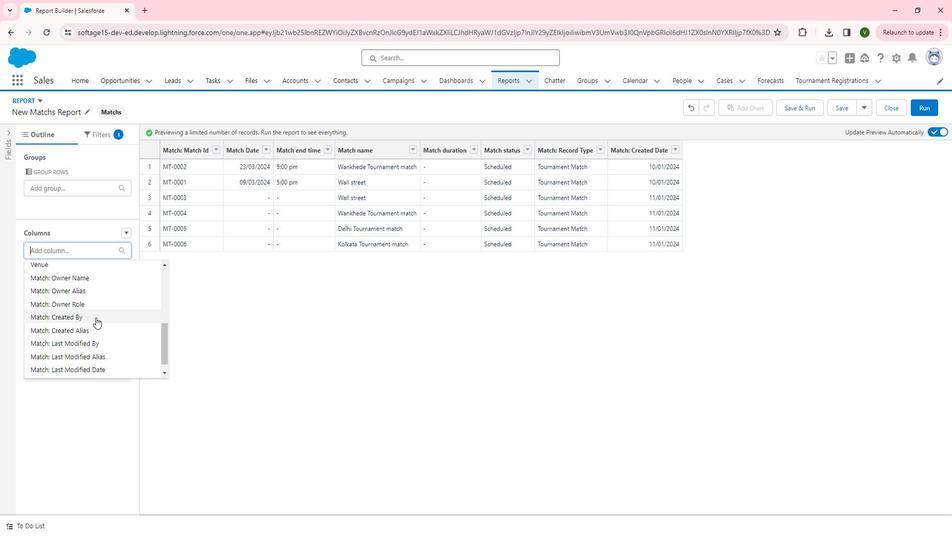 
Action: Mouse pressed left at (95, 305)
Screenshot: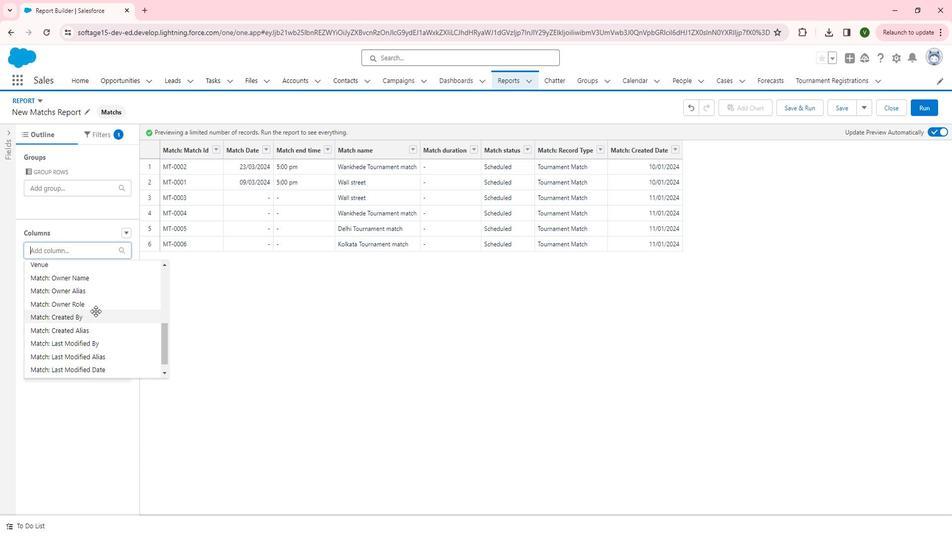 
Action: Mouse moved to (90, 239)
Screenshot: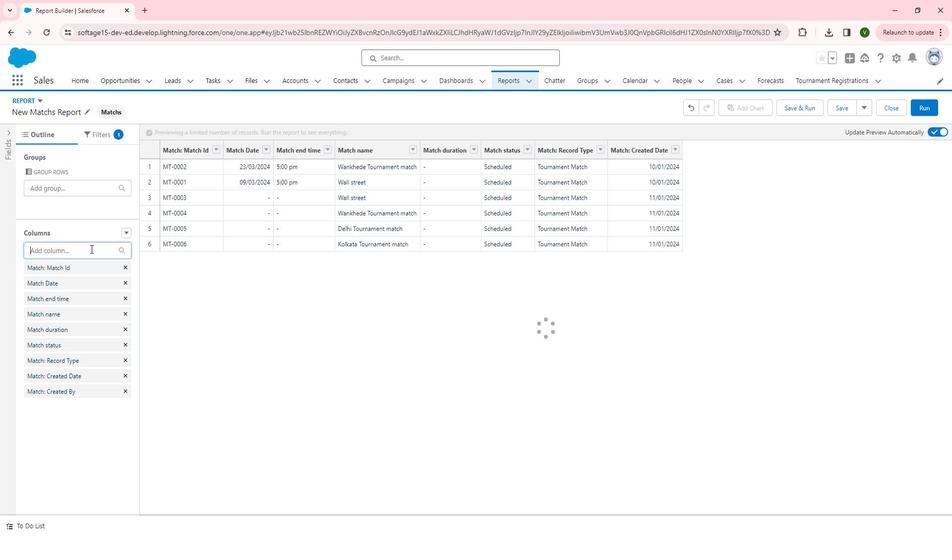 
Action: Mouse pressed left at (90, 239)
Screenshot: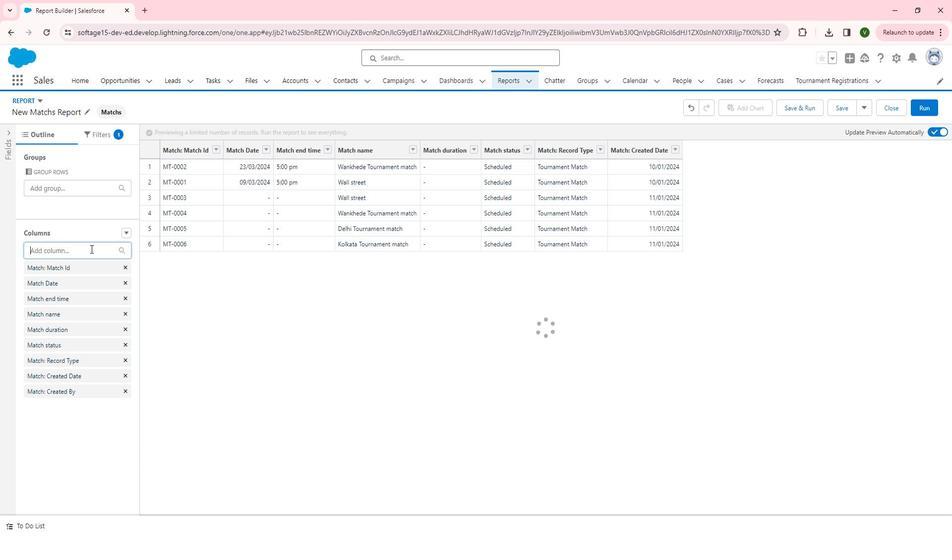 
Action: Mouse moved to (85, 330)
Screenshot: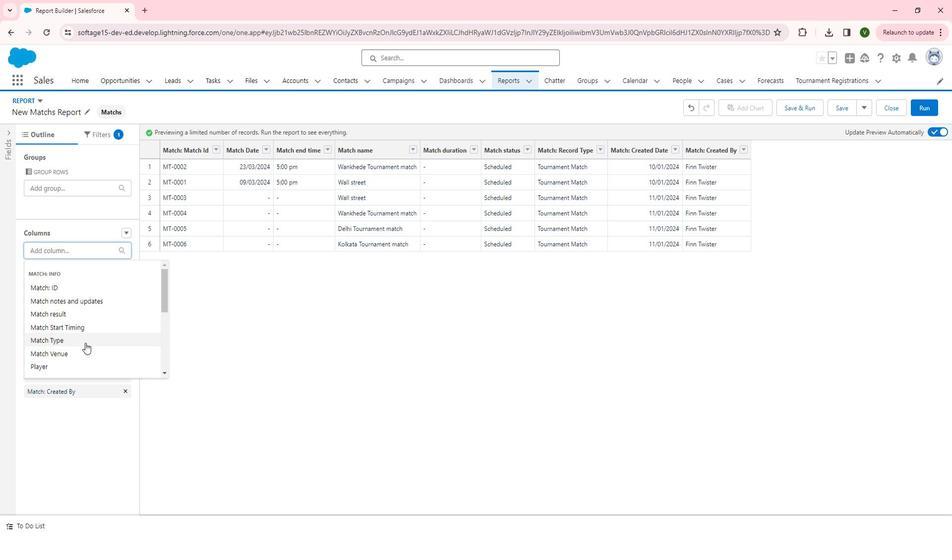
Action: Mouse scrolled (85, 329) with delta (0, 0)
Screenshot: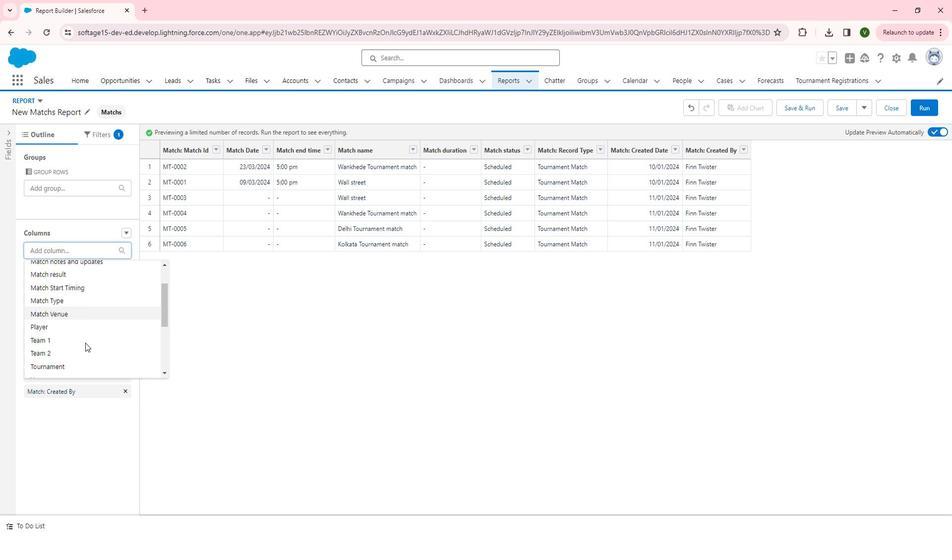 
Action: Mouse scrolled (85, 329) with delta (0, 0)
Screenshot: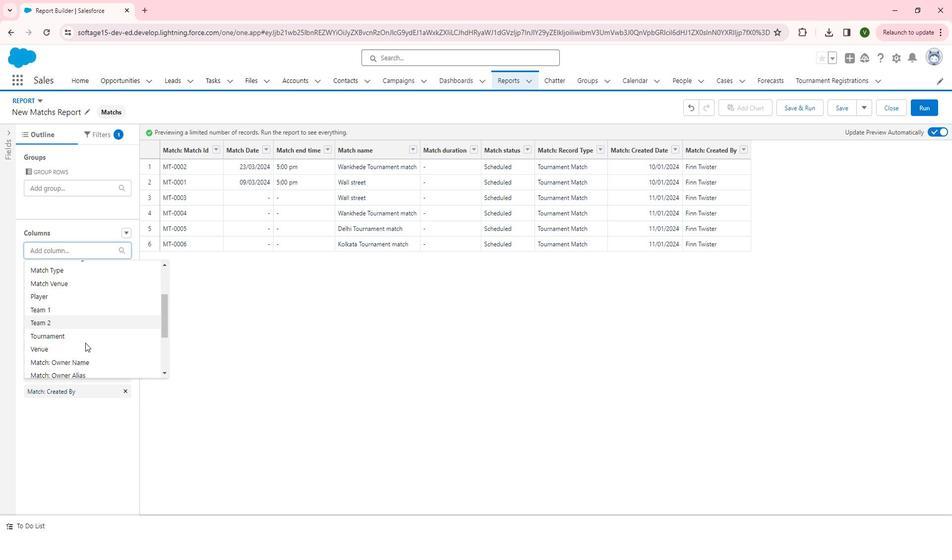 
Action: Mouse moved to (84, 341)
Screenshot: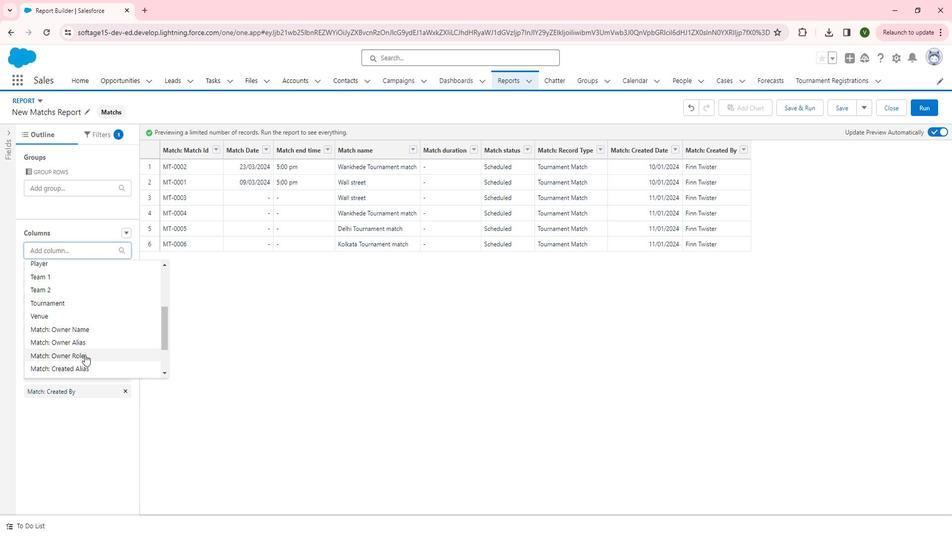 
Action: Mouse scrolled (84, 340) with delta (0, 0)
Screenshot: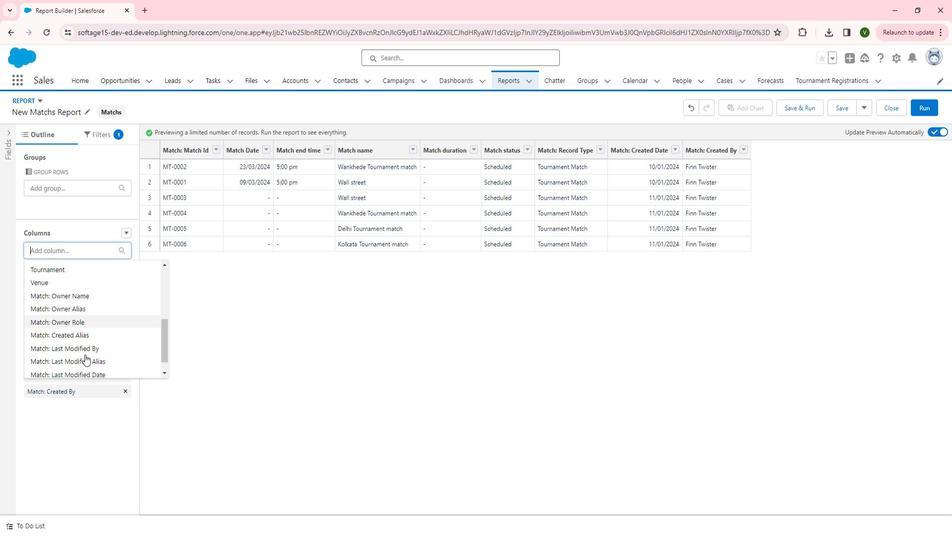 
Action: Mouse moved to (102, 341)
Screenshot: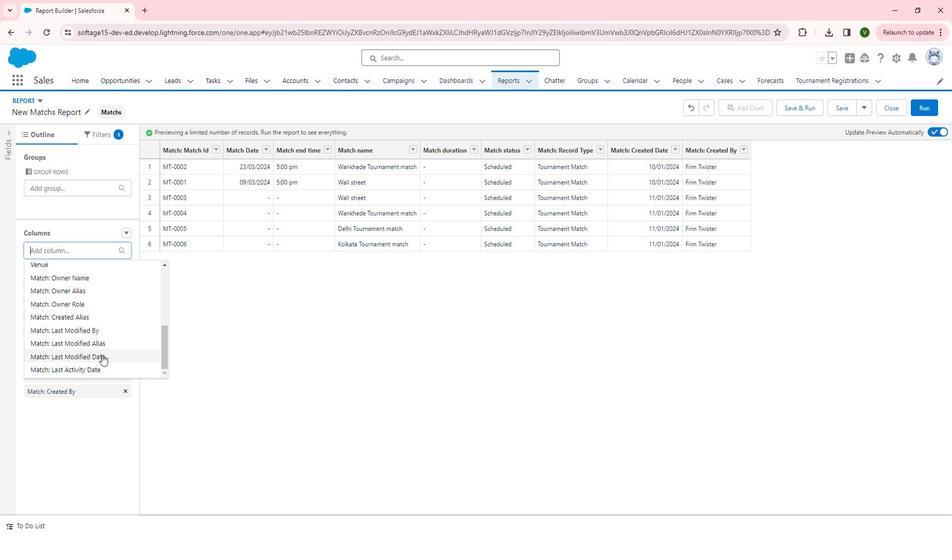
Action: Mouse pressed left at (102, 341)
Screenshot: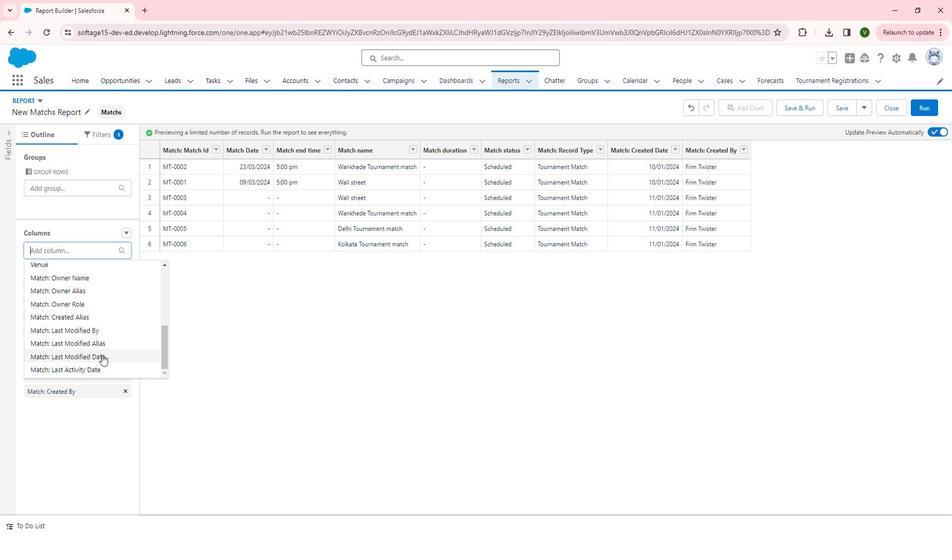 
Action: Mouse moved to (77, 238)
Screenshot: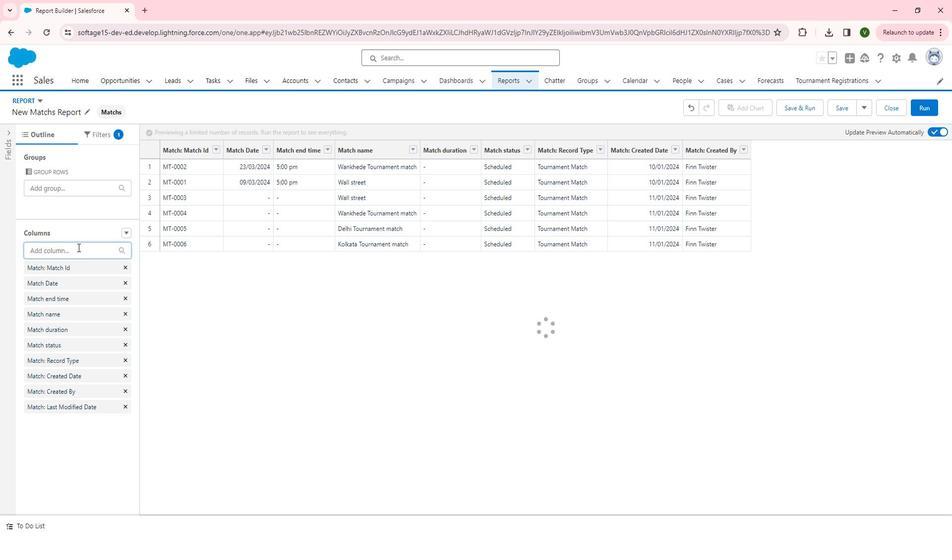 
Action: Mouse pressed left at (77, 238)
Screenshot: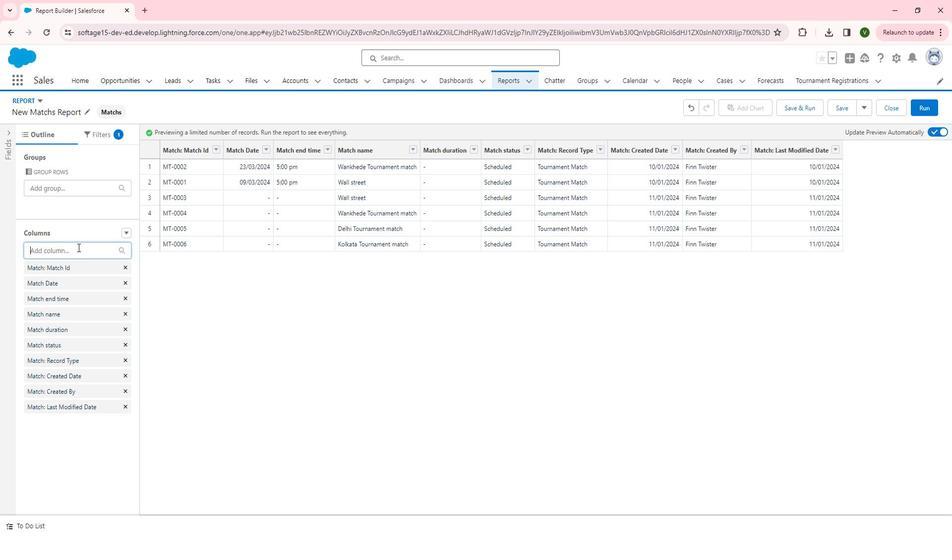 
Action: Mouse moved to (86, 326)
Screenshot: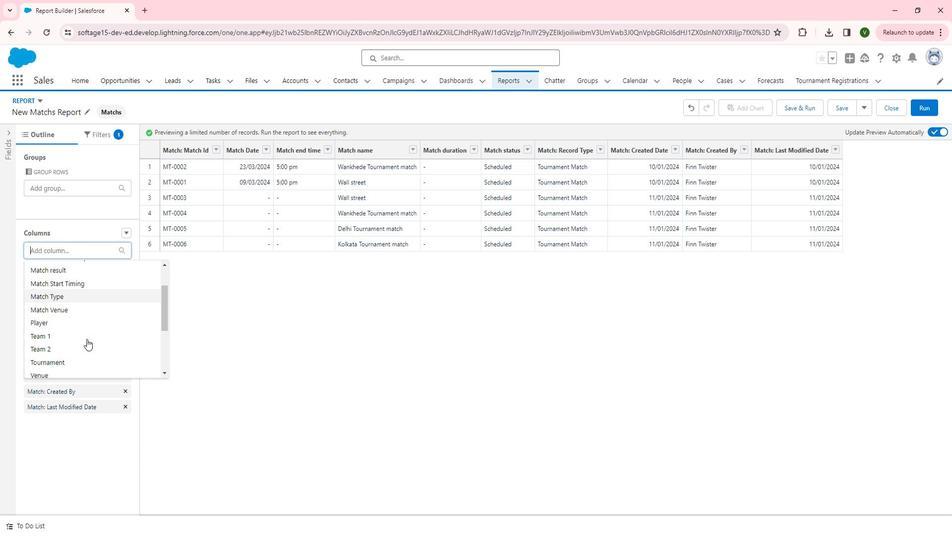 
Action: Mouse scrolled (86, 326) with delta (0, 0)
Screenshot: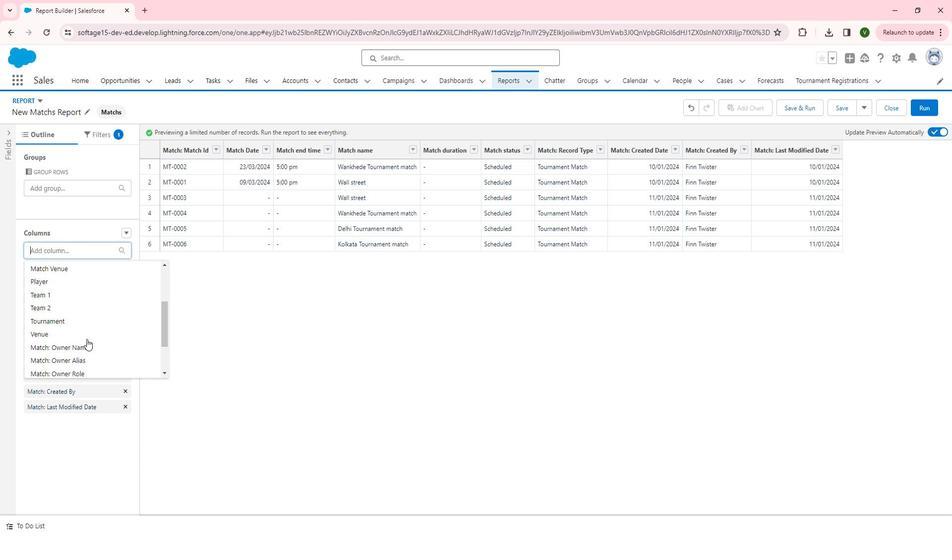 
Action: Mouse scrolled (86, 326) with delta (0, 0)
Screenshot: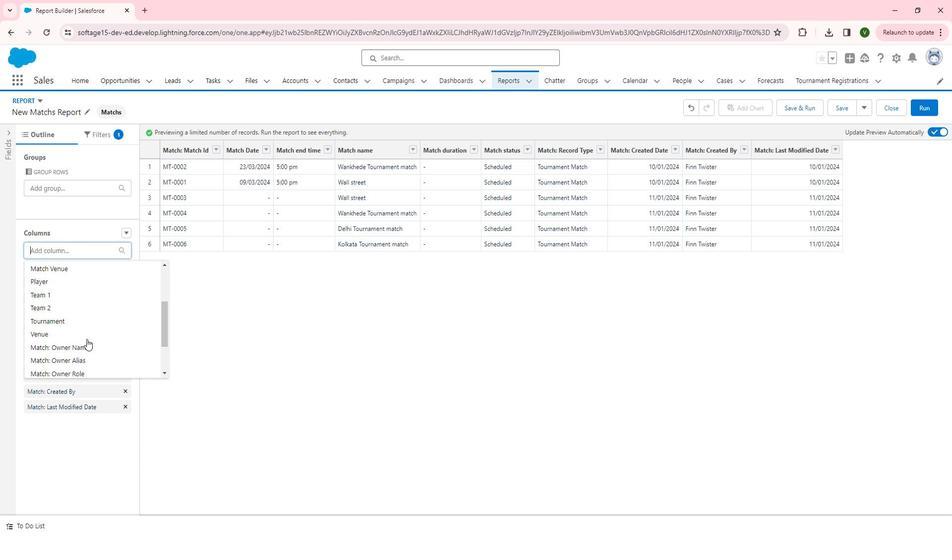 
Action: Mouse scrolled (86, 326) with delta (0, 0)
Screenshot: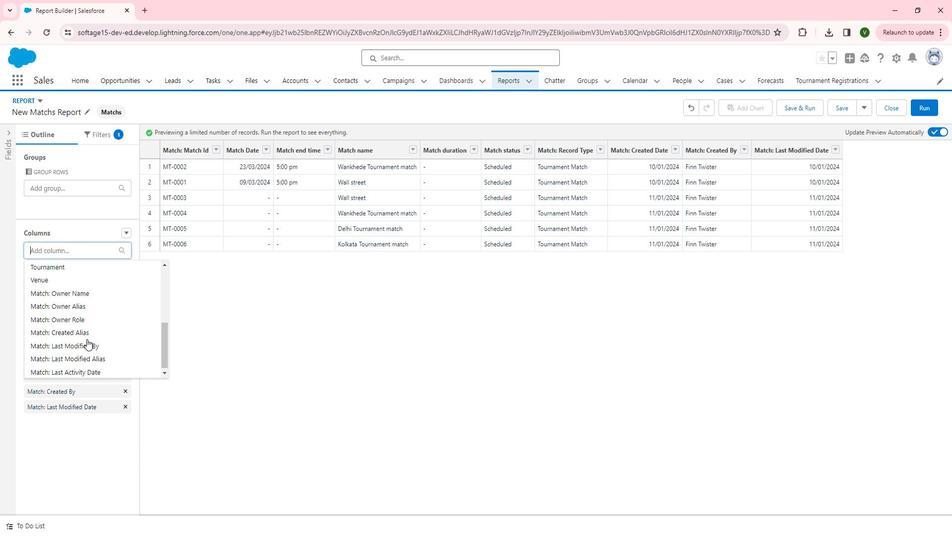 
Action: Mouse scrolled (86, 326) with delta (0, 0)
Screenshot: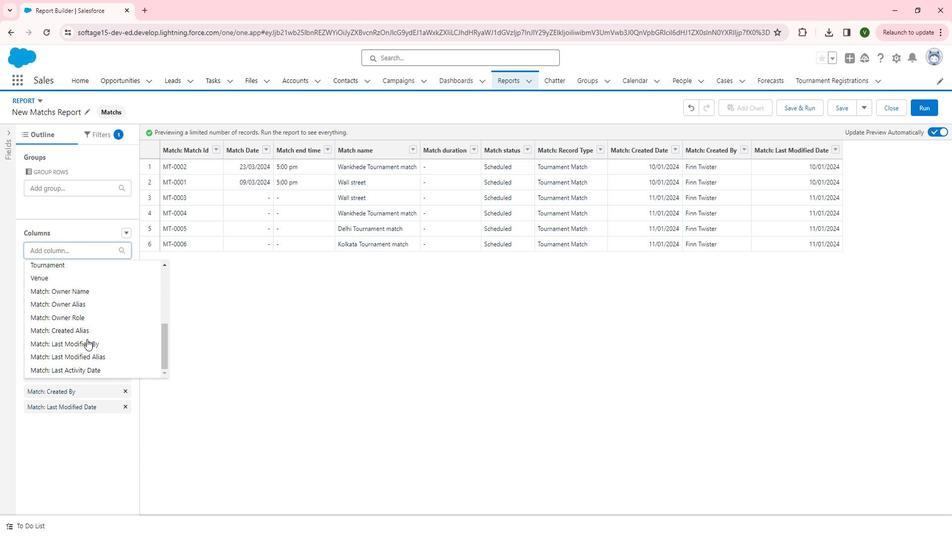 
Action: Mouse scrolled (86, 326) with delta (0, 0)
Screenshot: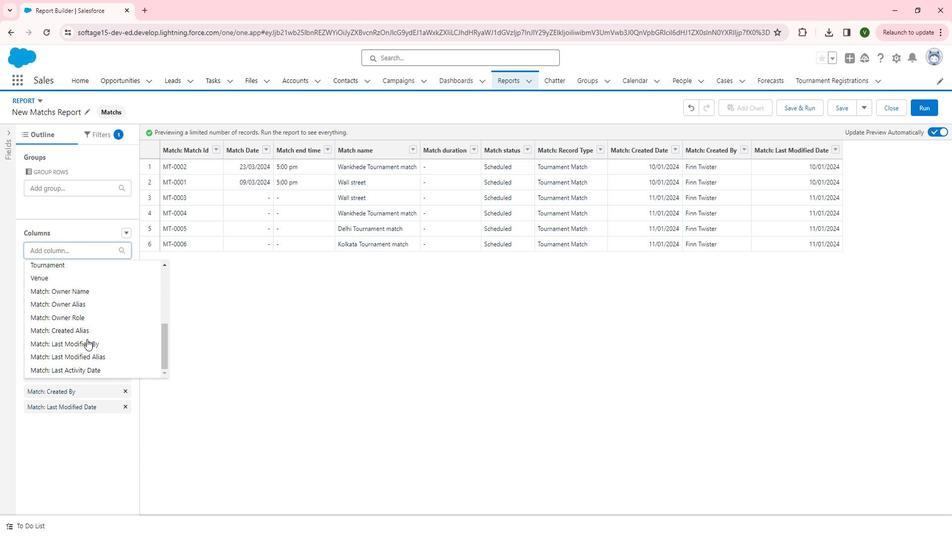 
Action: Mouse moved to (105, 342)
Screenshot: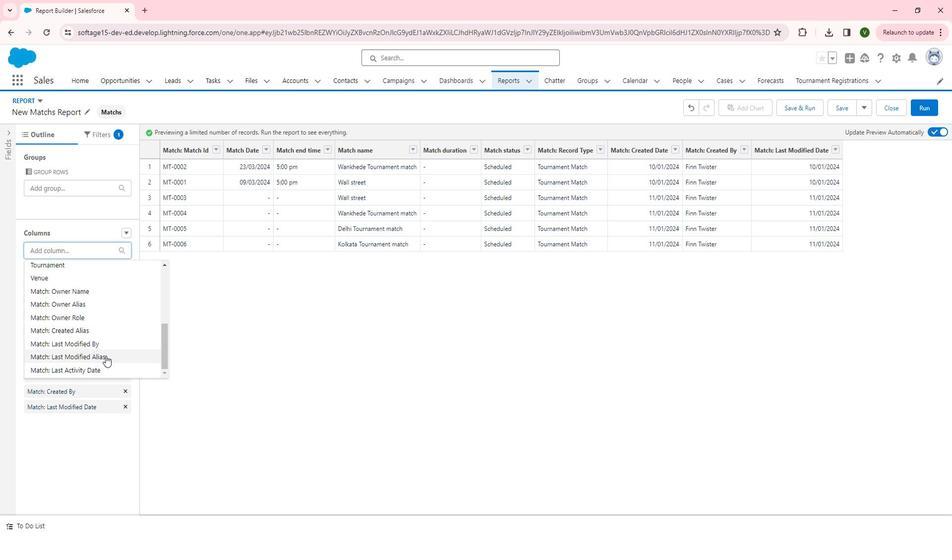 
Action: Mouse pressed left at (105, 342)
Screenshot: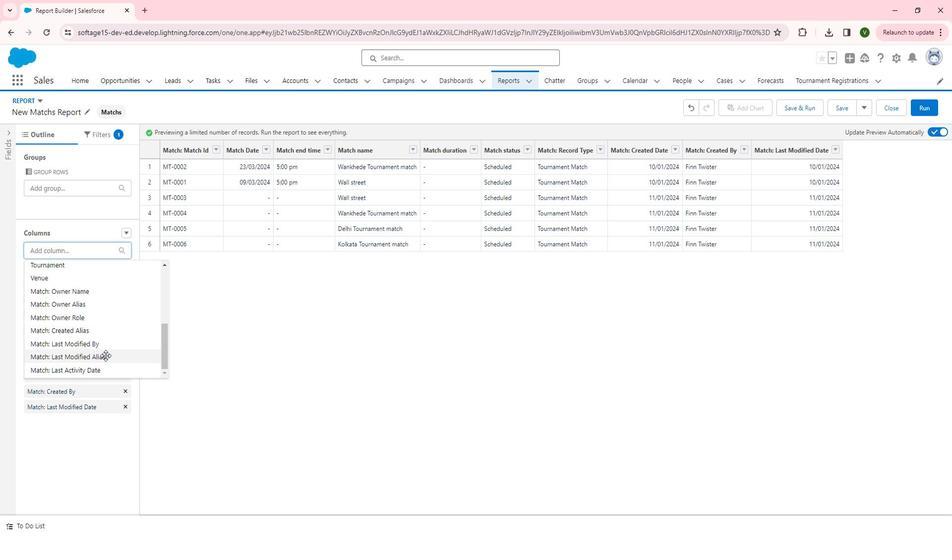 
Action: Mouse moved to (92, 244)
Screenshot: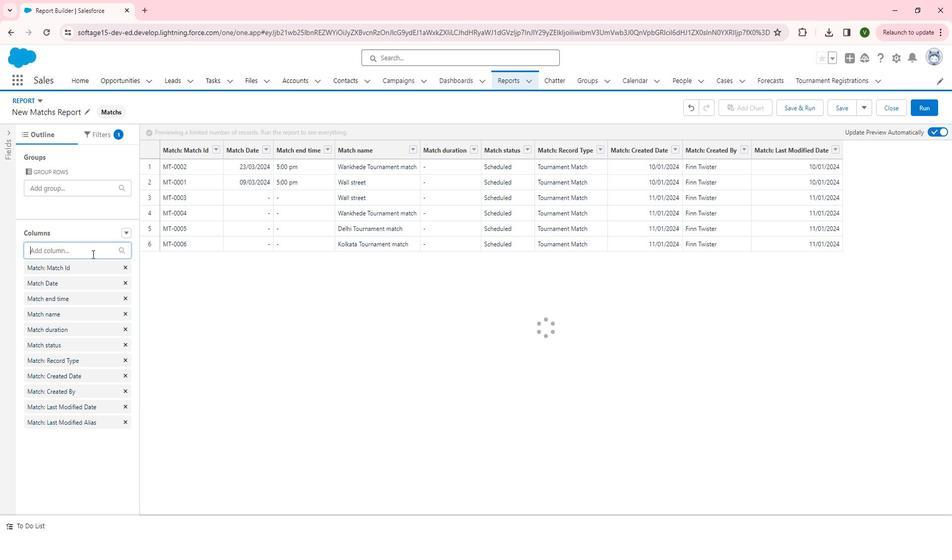 
Action: Mouse pressed left at (92, 244)
Screenshot: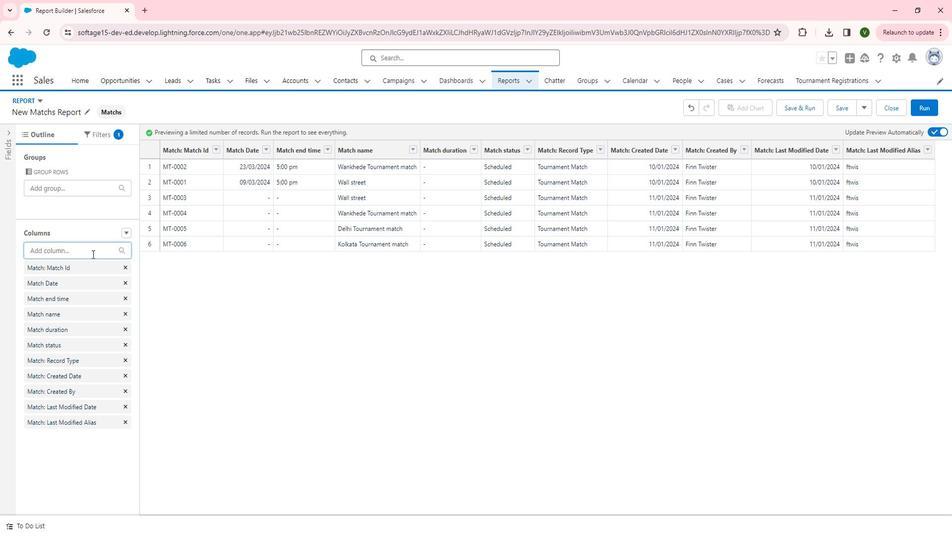 
Action: Mouse moved to (90, 344)
Screenshot: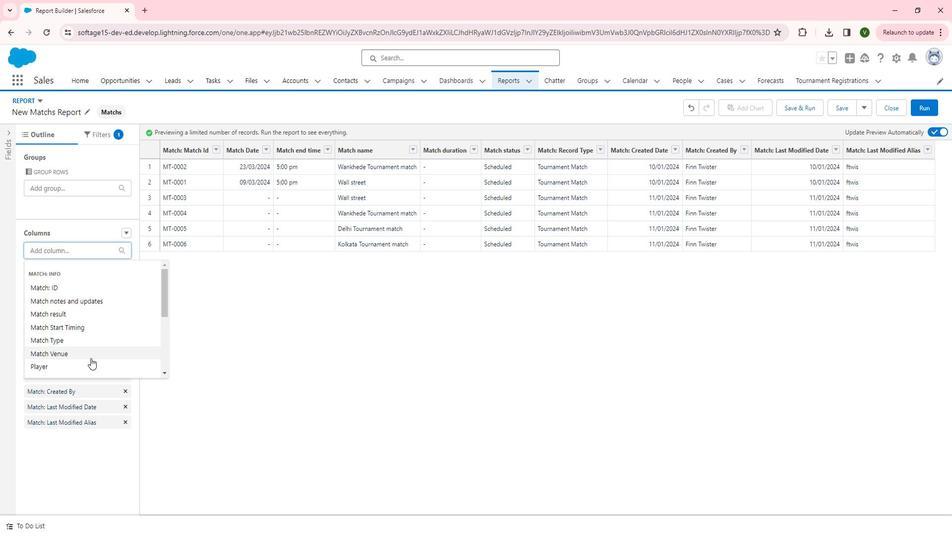
Action: Mouse scrolled (90, 344) with delta (0, 0)
Screenshot: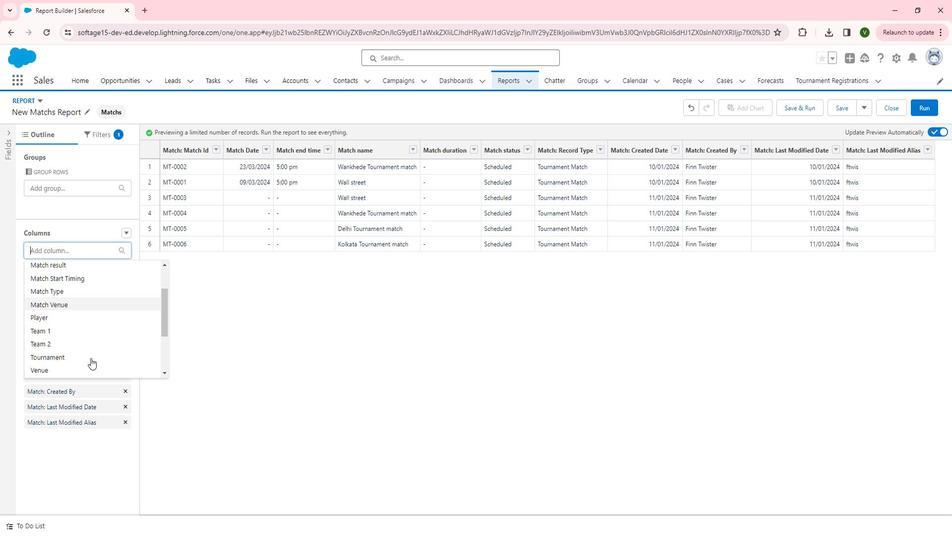
Action: Mouse scrolled (90, 344) with delta (0, 0)
Screenshot: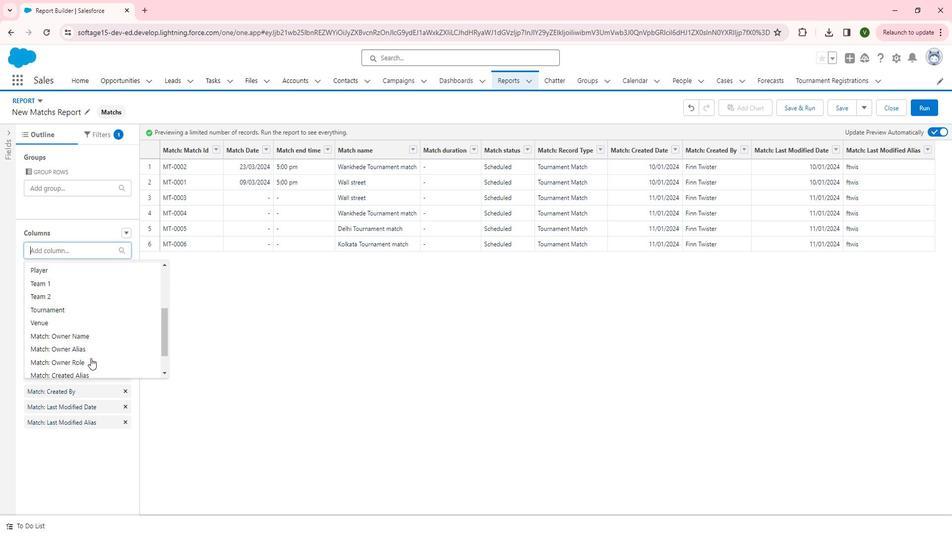 
Action: Mouse moved to (101, 316)
Screenshot: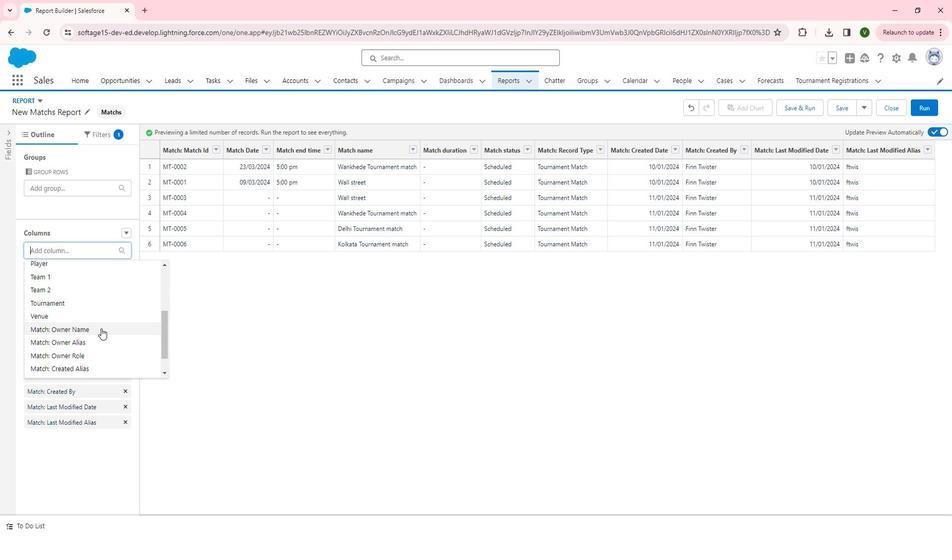
Action: Mouse pressed left at (101, 316)
Screenshot: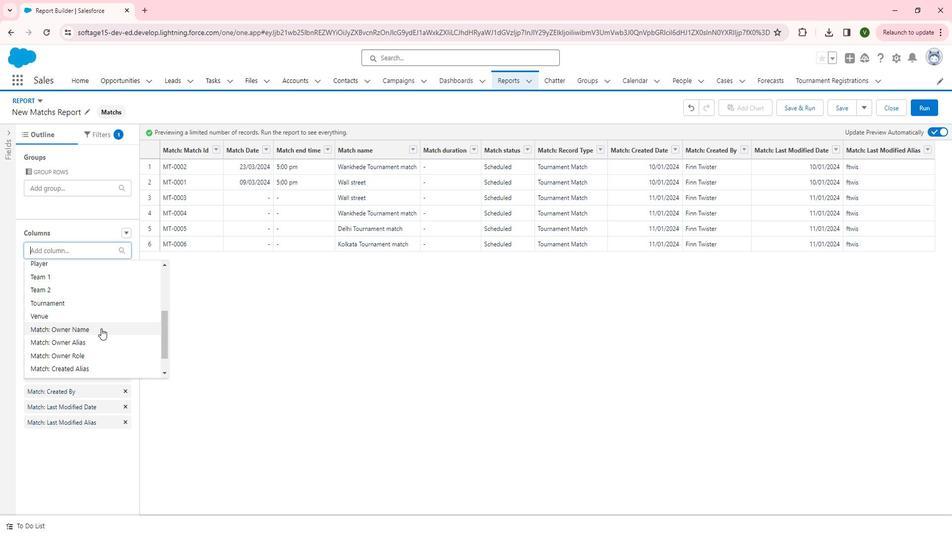 
Action: Mouse moved to (66, 181)
Screenshot: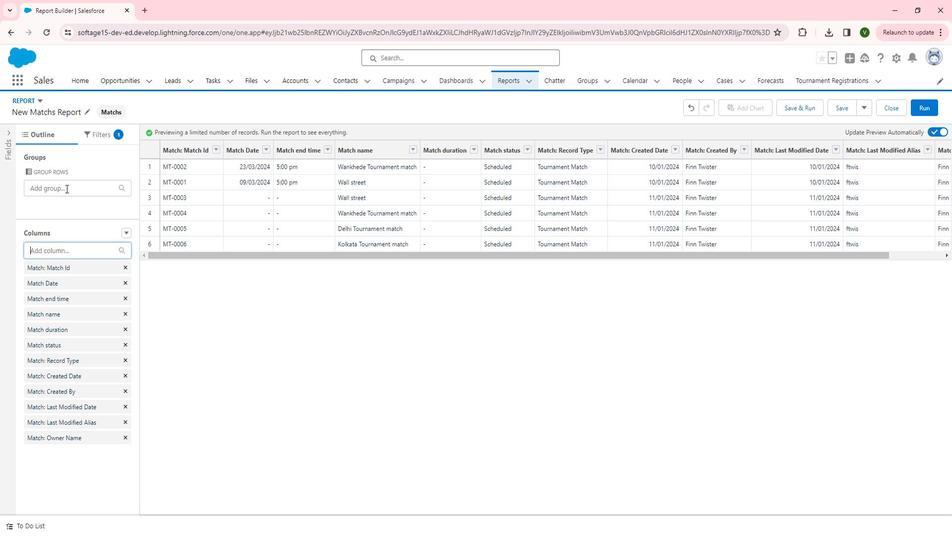 
Action: Mouse pressed left at (66, 181)
Screenshot: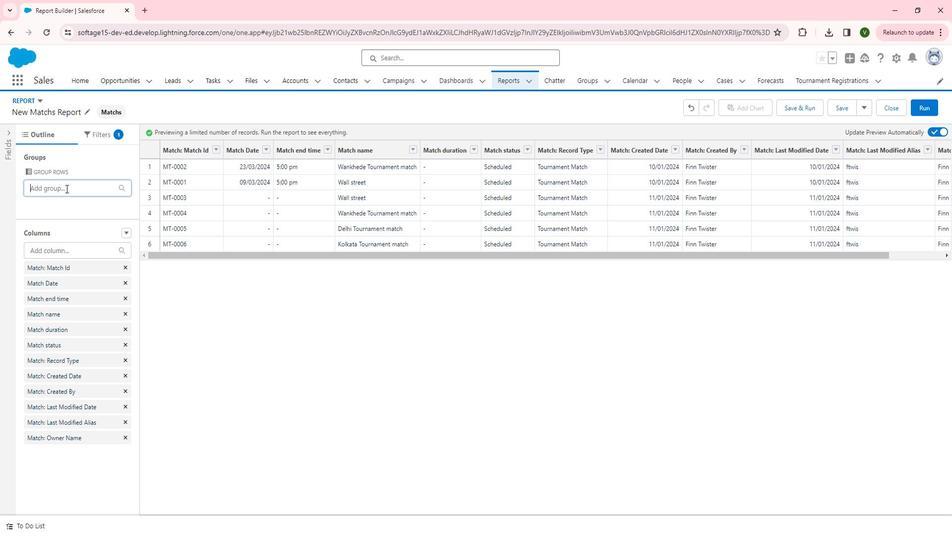 
Action: Mouse moved to (68, 269)
Screenshot: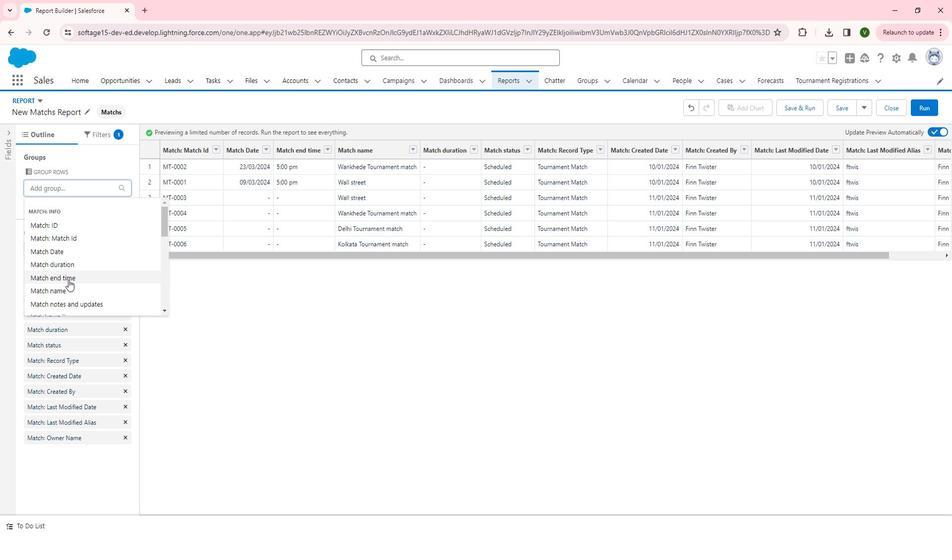 
Action: Mouse scrolled (68, 269) with delta (0, 0)
Screenshot: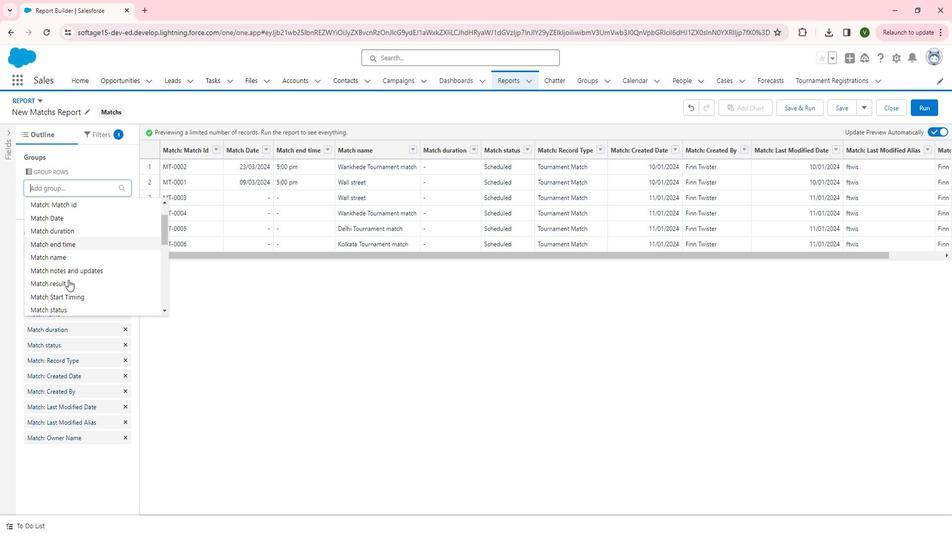 
Action: Mouse moved to (70, 278)
Screenshot: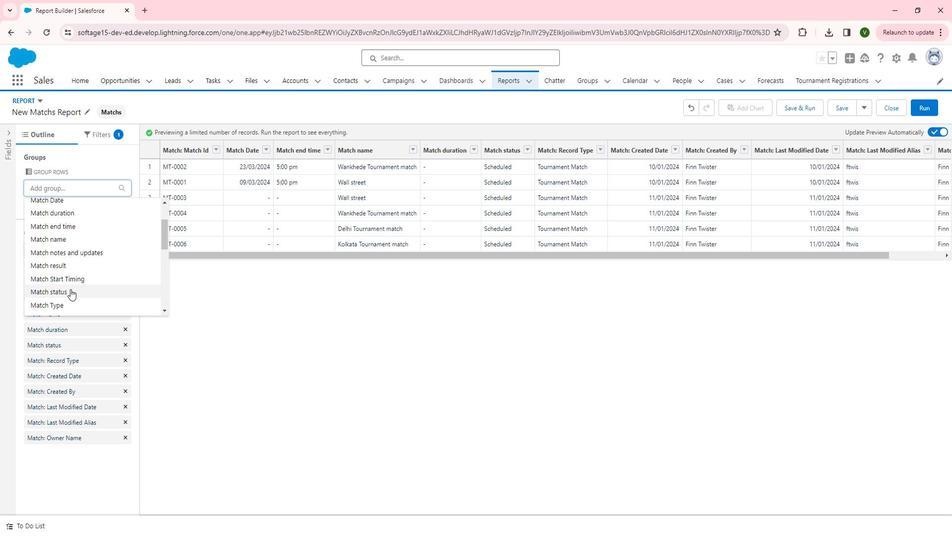
Action: Mouse scrolled (70, 277) with delta (0, 0)
Screenshot: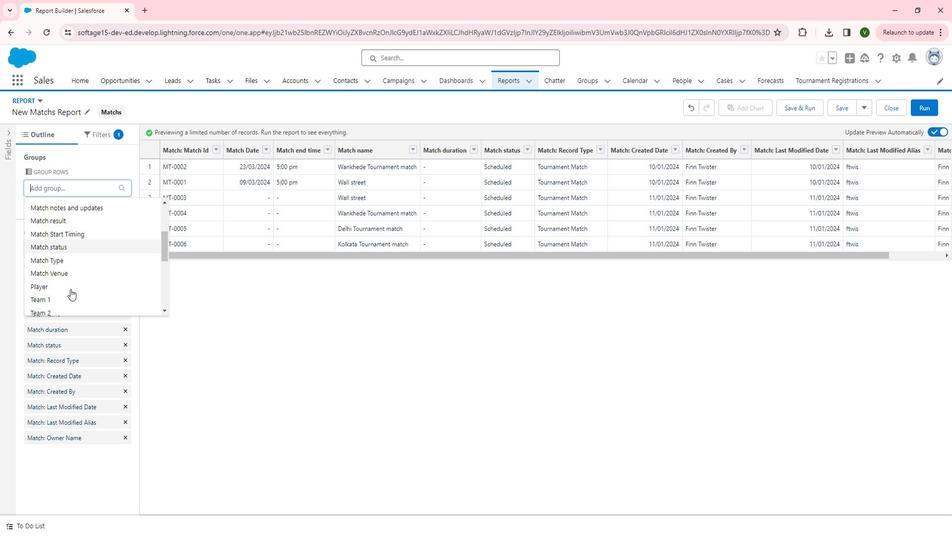 
Action: Mouse moved to (75, 234)
Screenshot: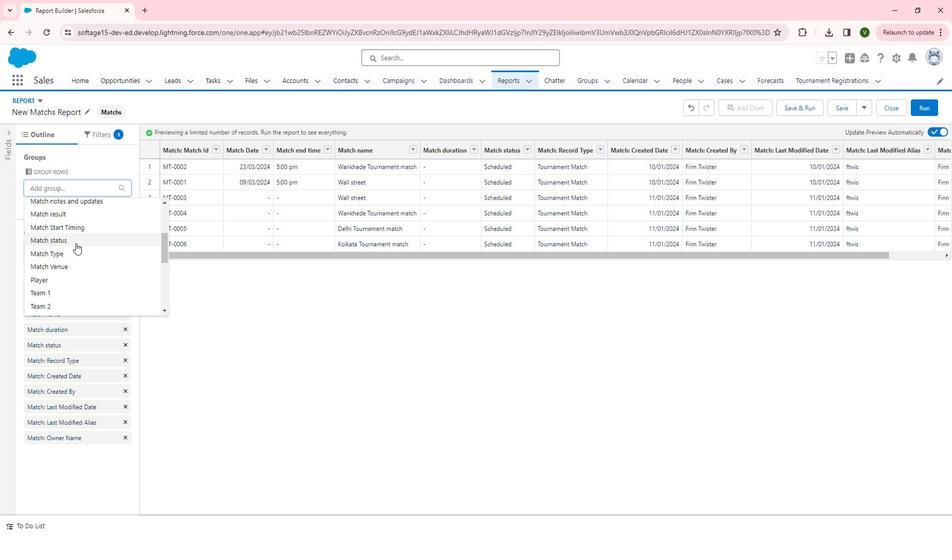 
Action: Mouse pressed left at (75, 234)
Screenshot: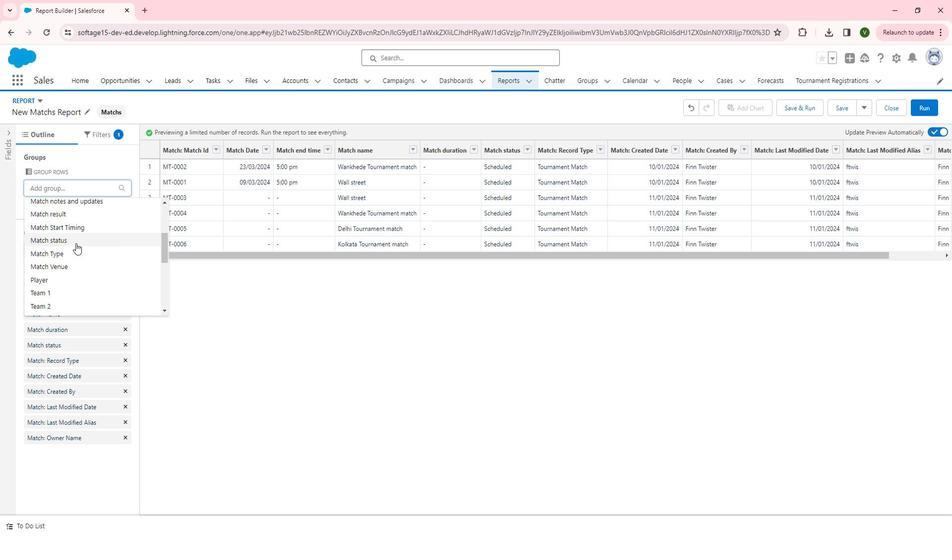 
Action: Mouse moved to (749, 104)
Screenshot: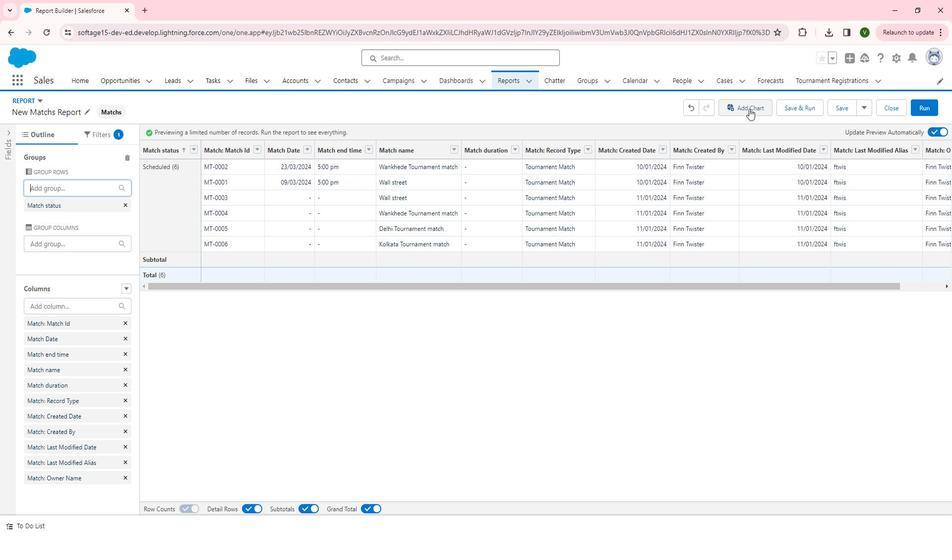 
Action: Mouse pressed left at (749, 104)
Screenshot: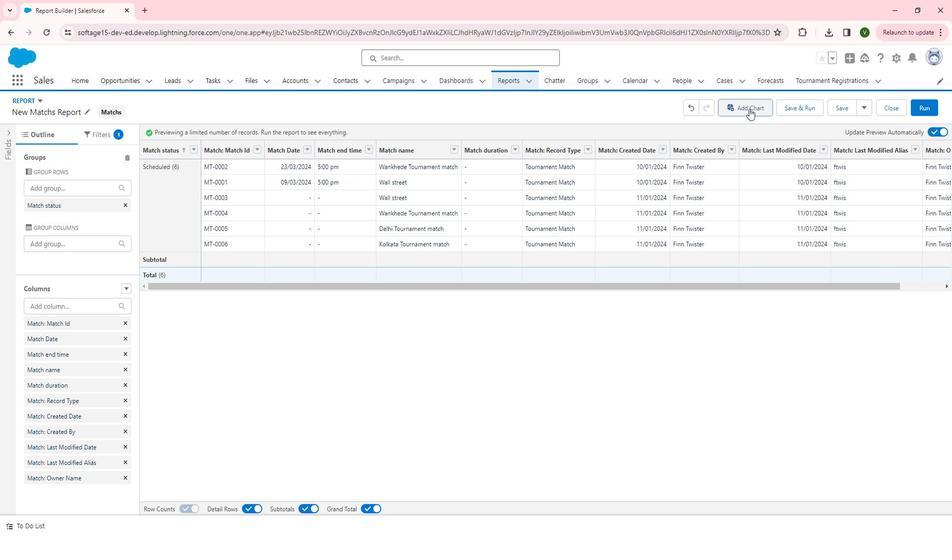 
Action: Mouse moved to (764, 102)
Screenshot: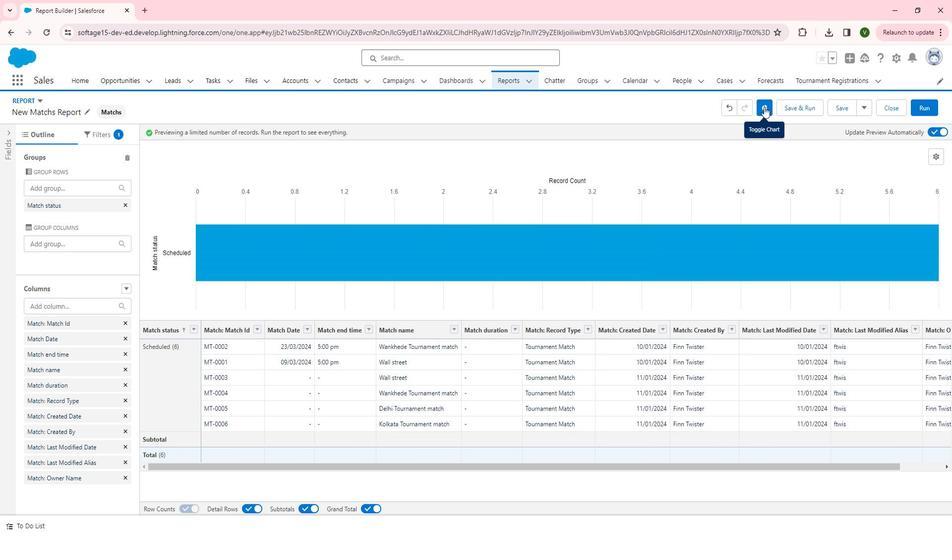 
Action: Mouse pressed left at (764, 102)
Screenshot: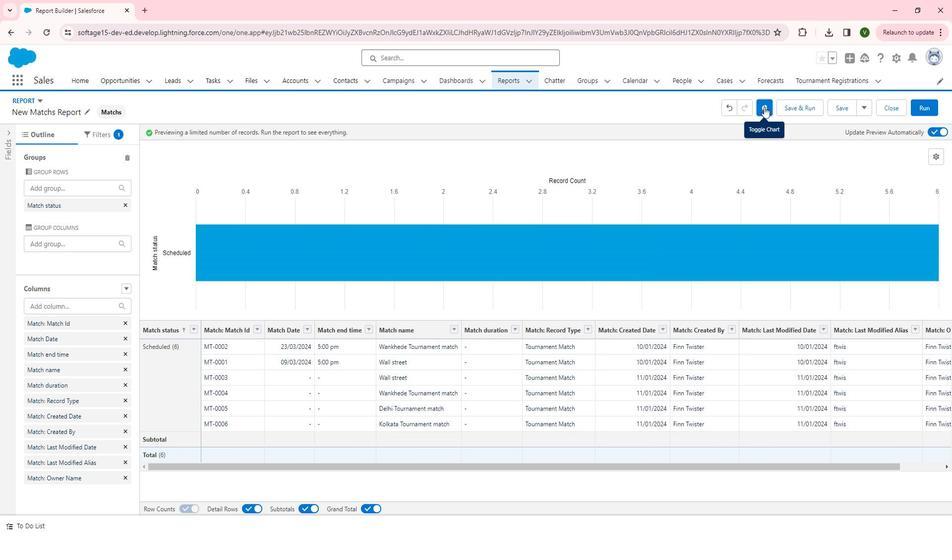 
Action: Mouse pressed left at (764, 102)
Screenshot: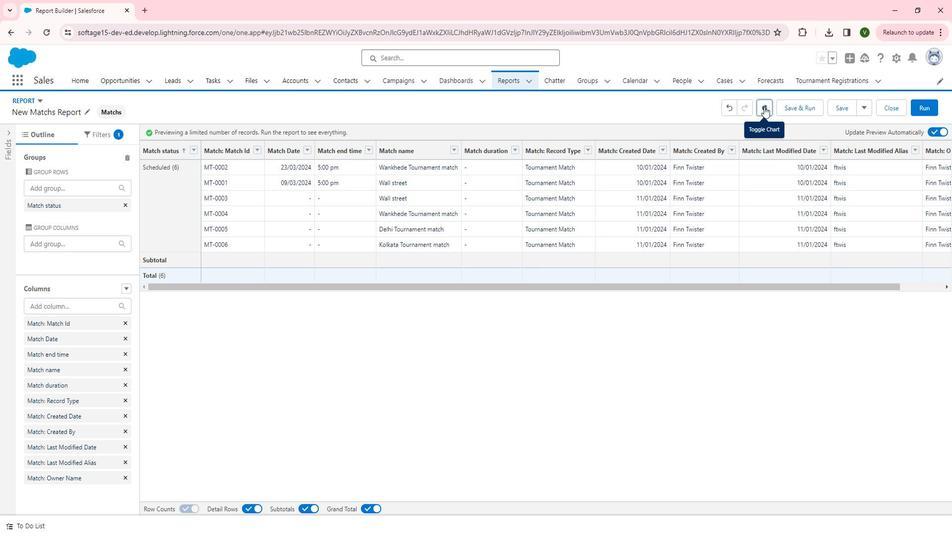 
Action: Mouse moved to (939, 152)
Screenshot: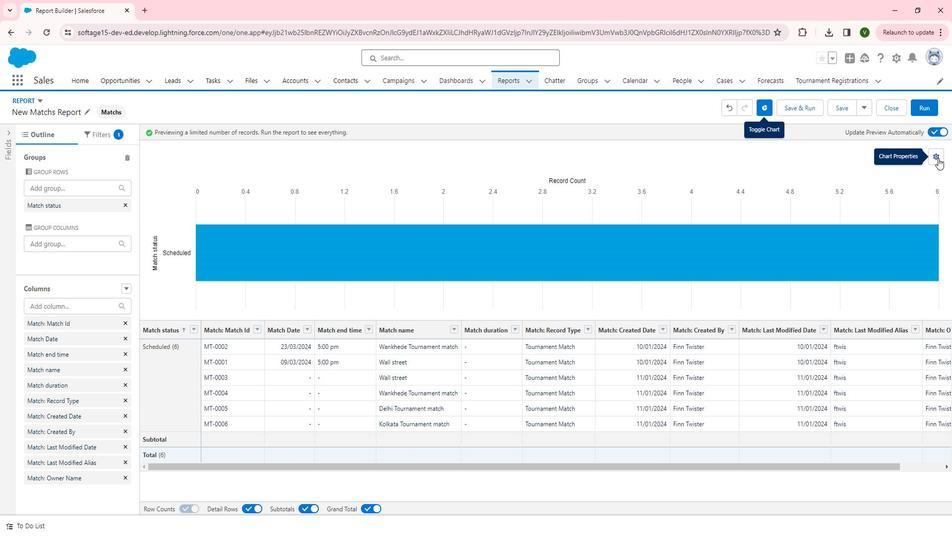 
Action: Mouse pressed left at (939, 152)
Screenshot: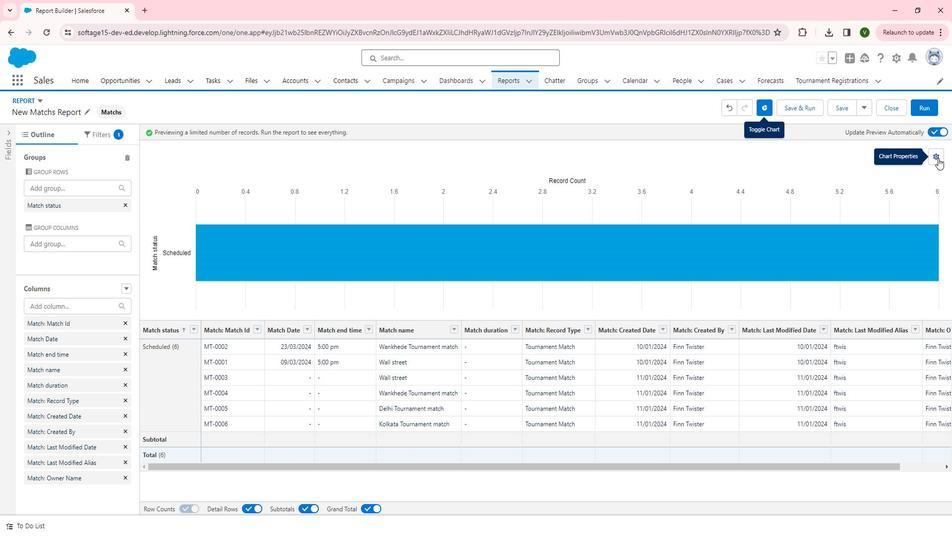 
Action: Mouse moved to (857, 241)
Screenshot: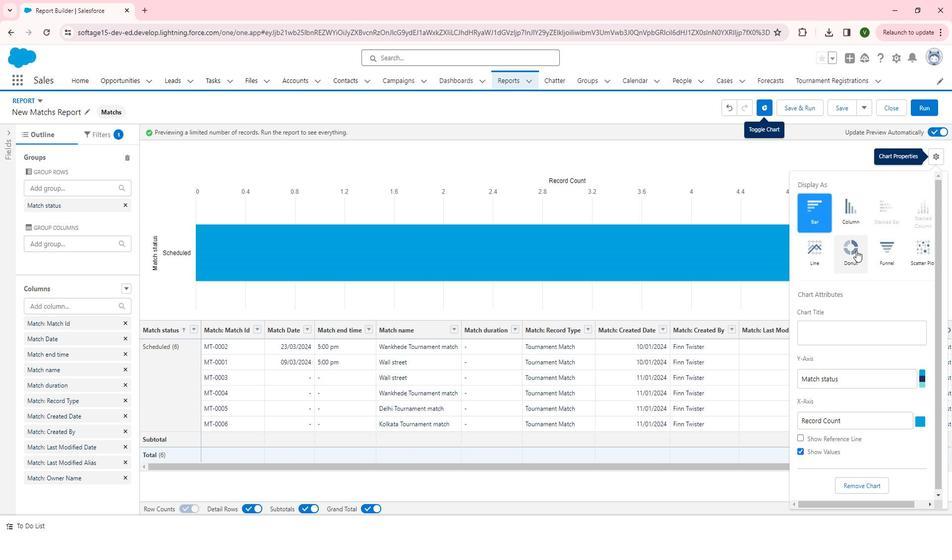 
Action: Mouse pressed left at (857, 241)
Screenshot: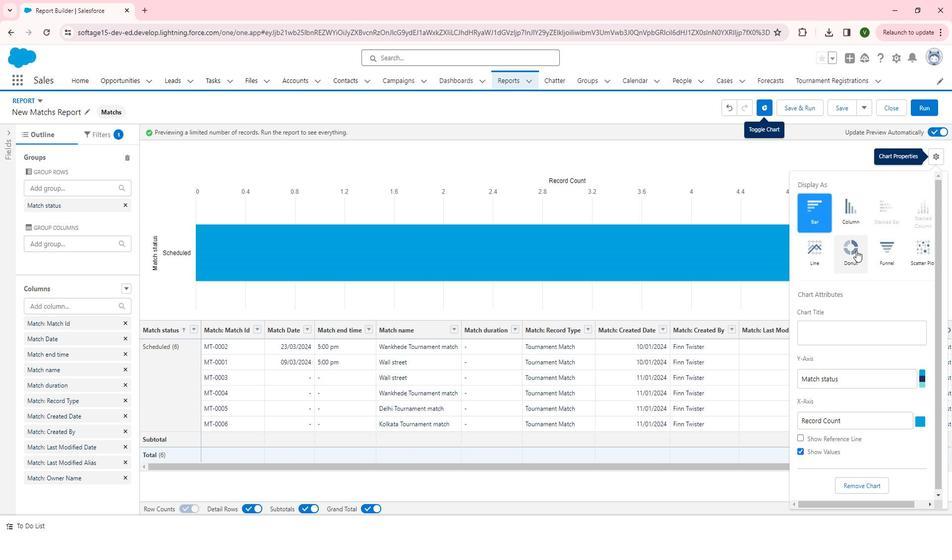 
Action: Mouse moved to (848, 197)
Screenshot: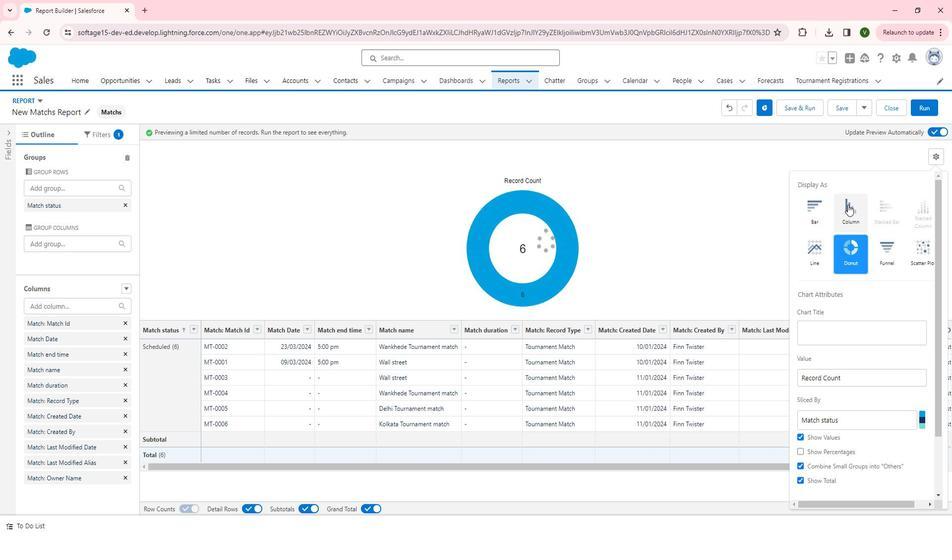 
Action: Mouse pressed left at (848, 197)
Screenshot: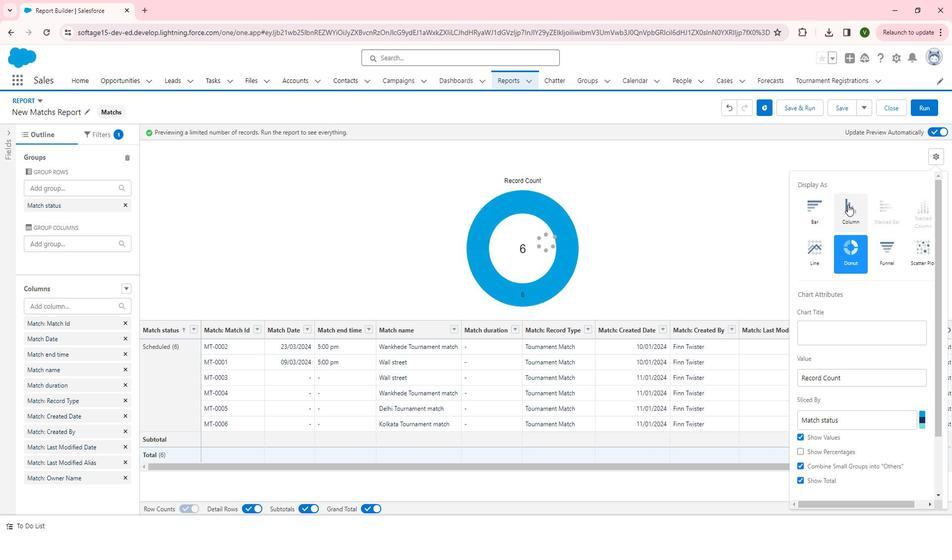 
Action: Mouse moved to (818, 210)
Screenshot: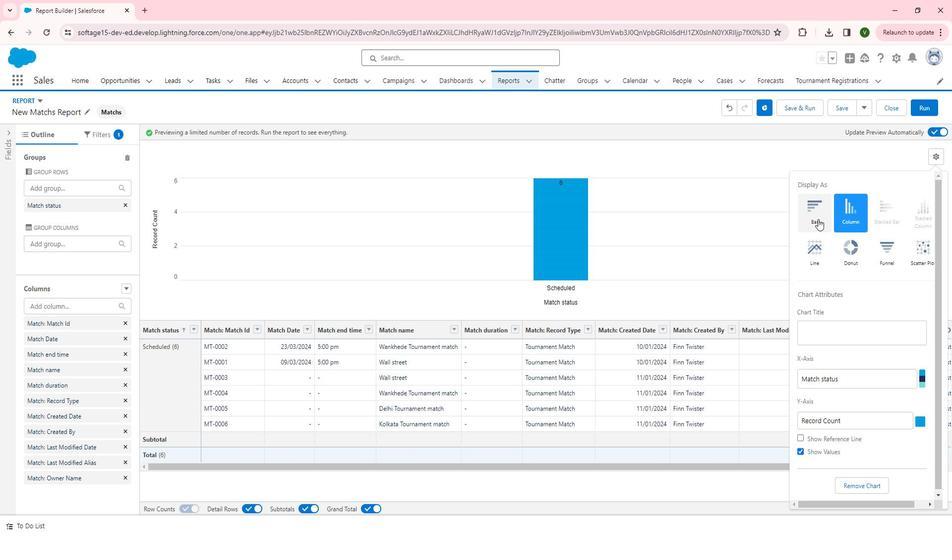 
Action: Mouse pressed left at (818, 210)
Screenshot: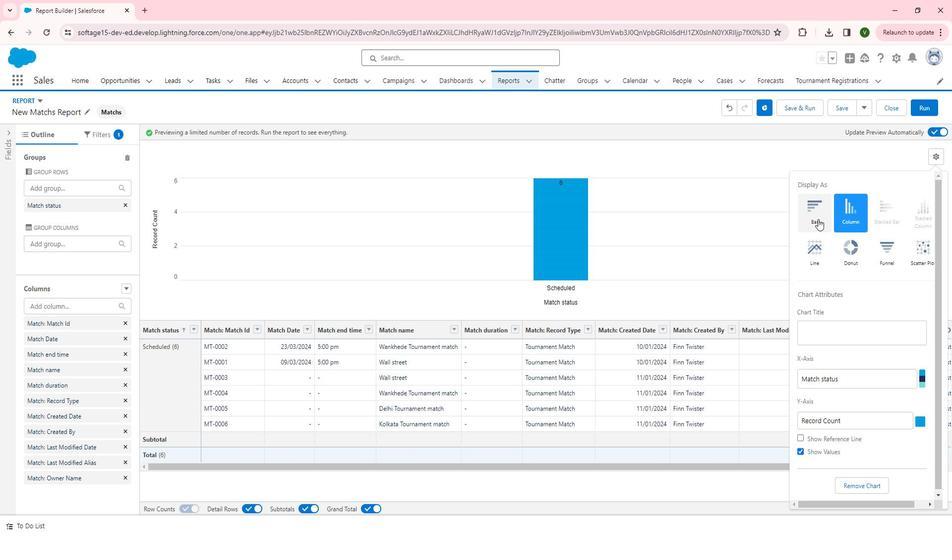 
Action: Mouse moved to (786, 145)
Screenshot: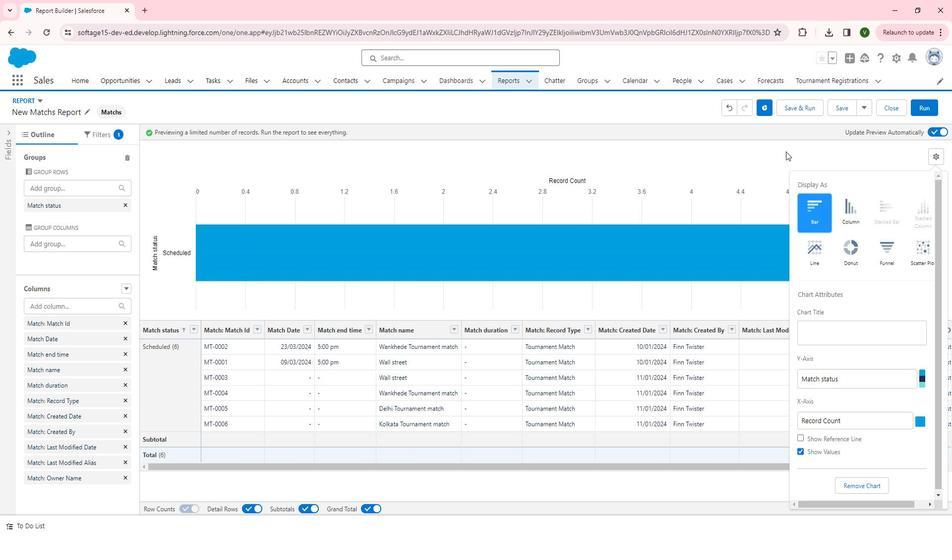 
Action: Mouse pressed left at (786, 145)
Screenshot: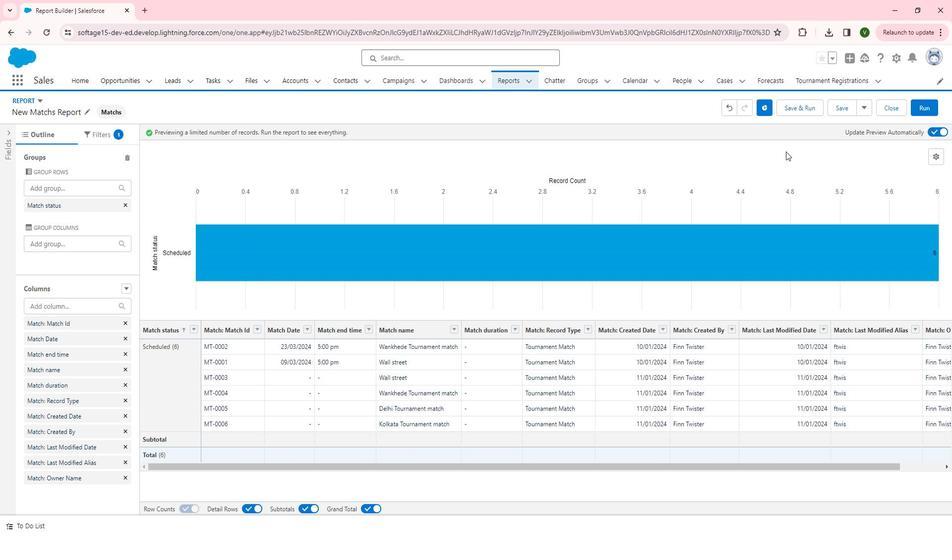 
Action: Mouse moved to (863, 102)
Screenshot: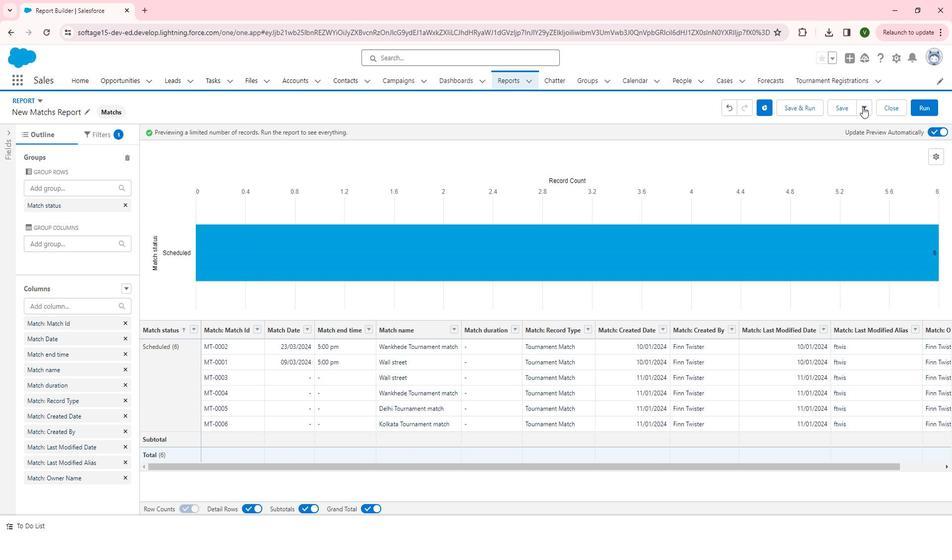 
Action: Mouse pressed left at (863, 102)
Screenshot: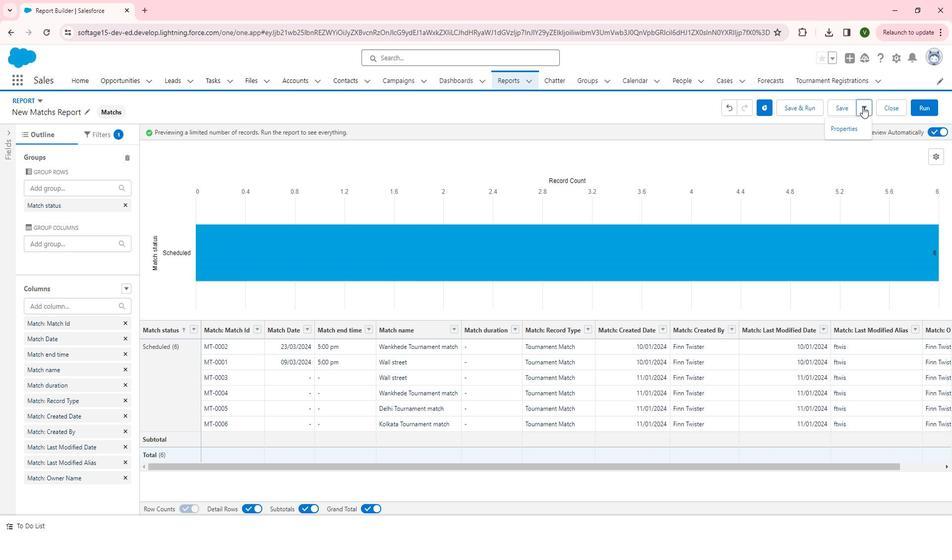 
Action: Mouse pressed left at (863, 102)
Screenshot: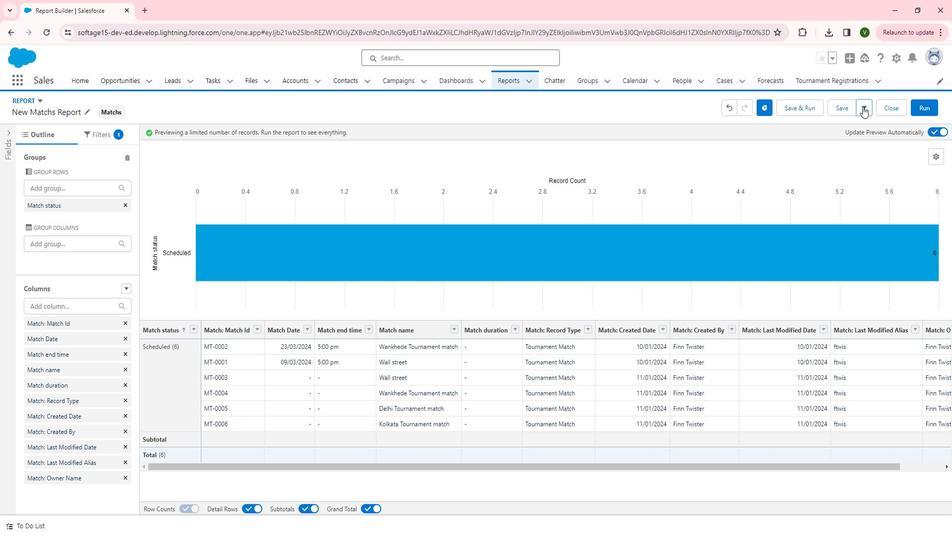 
Action: Mouse moved to (844, 102)
Screenshot: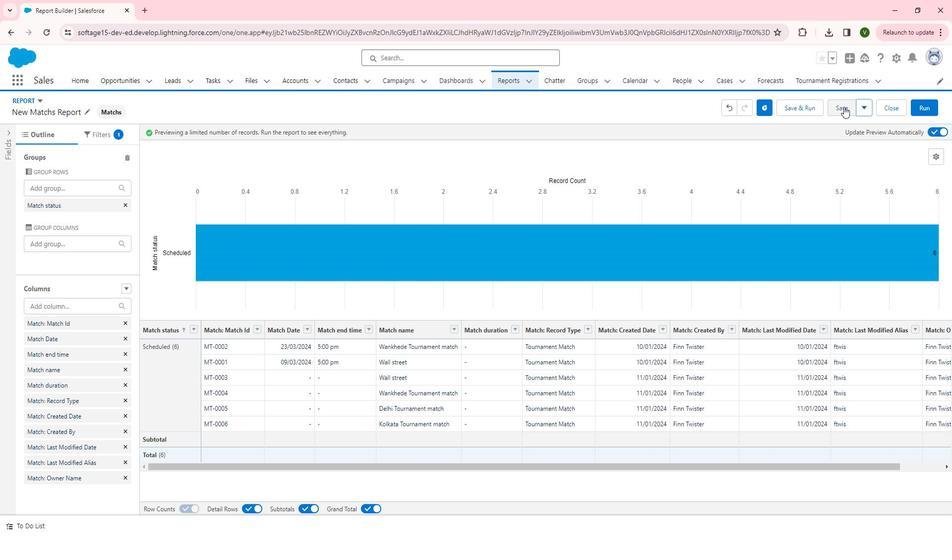 
Action: Mouse pressed left at (844, 102)
Screenshot: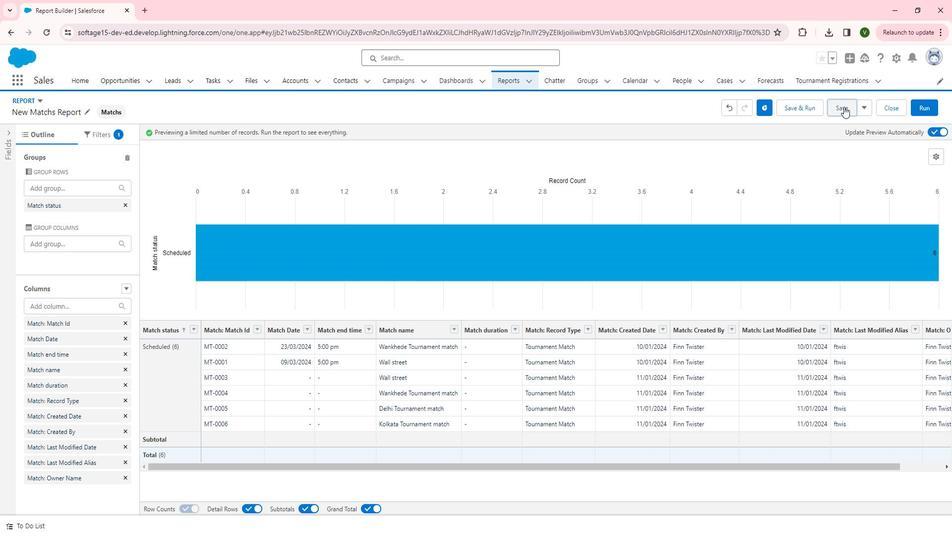 
Action: Mouse moved to (366, 217)
Screenshot: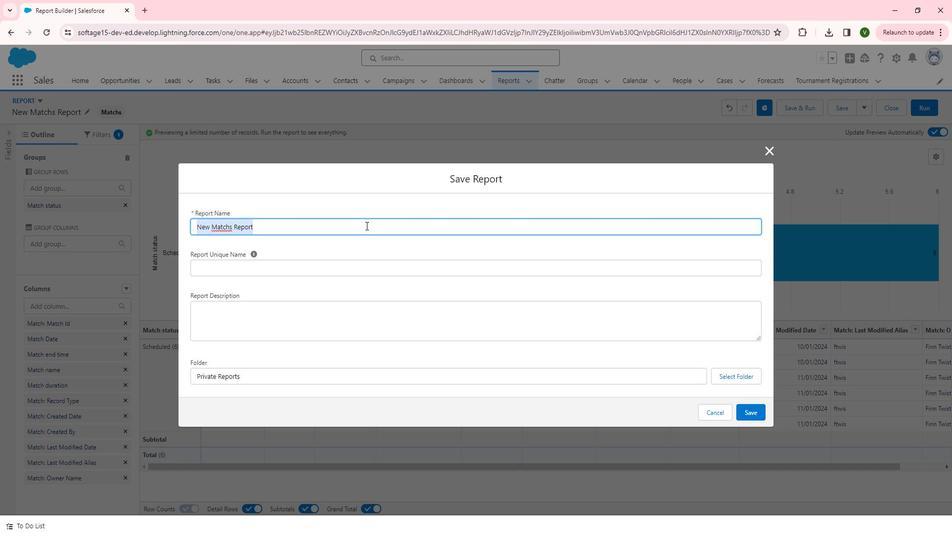 
Action: Mouse pressed left at (366, 217)
Screenshot: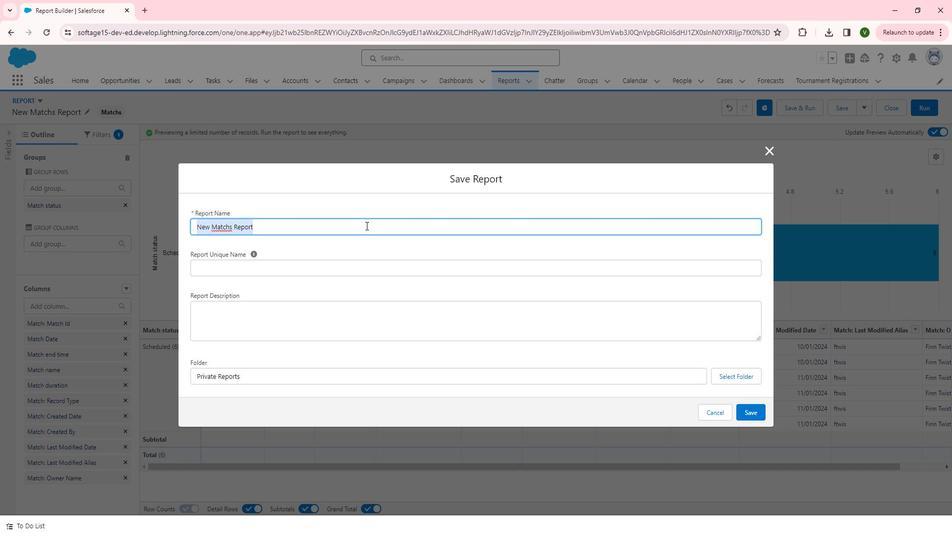 
Action: Mouse moved to (345, 231)
Screenshot: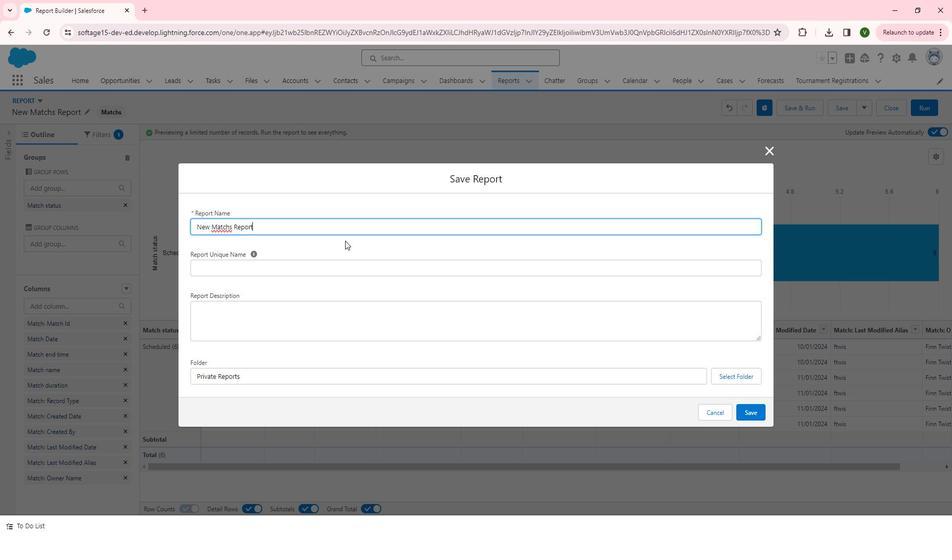 
Action: Key pressed <Key.backspace><Key.backspace><Key.backspace><Key.backspace><Key.backspace><Key.backspace>real<Key.space>time<Key.space>report<Key.space>update
Screenshot: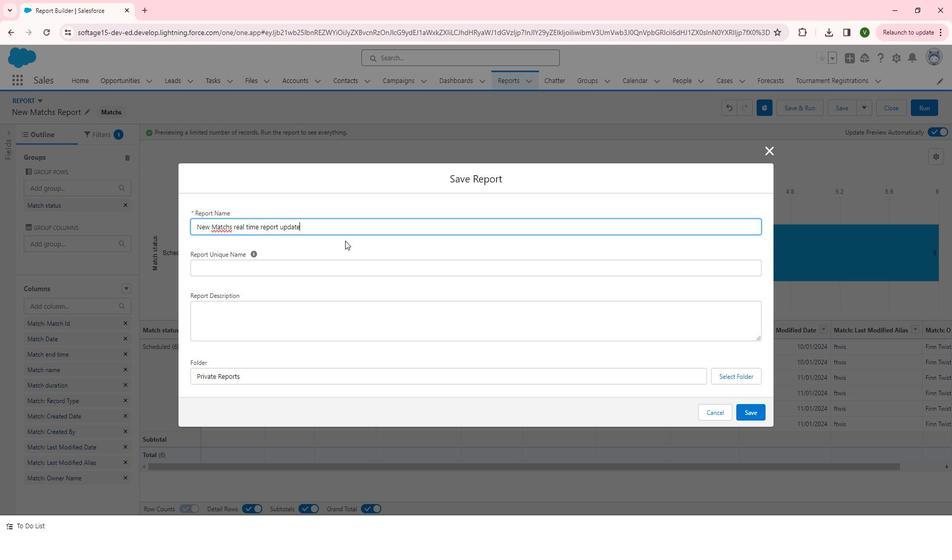 
Action: Mouse moved to (210, 219)
Screenshot: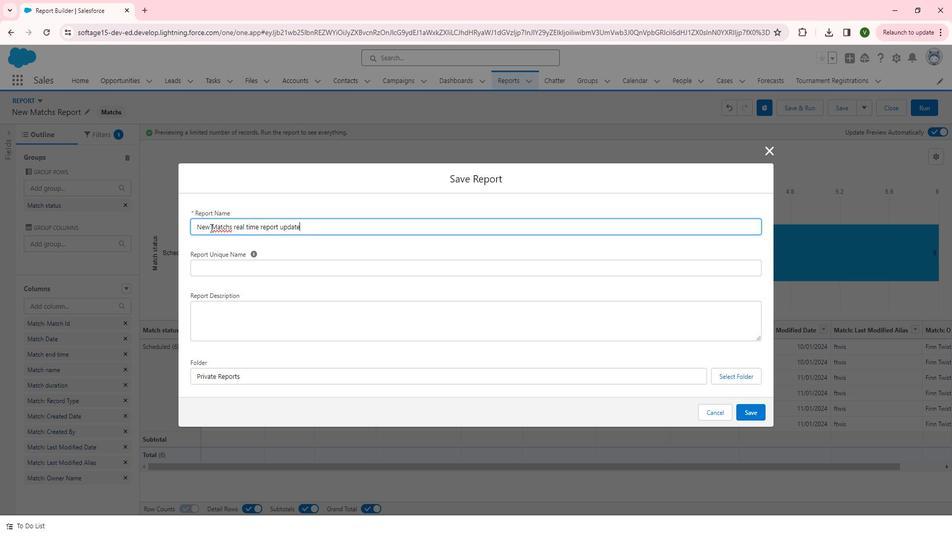 
Action: Mouse pressed left at (210, 219)
Screenshot: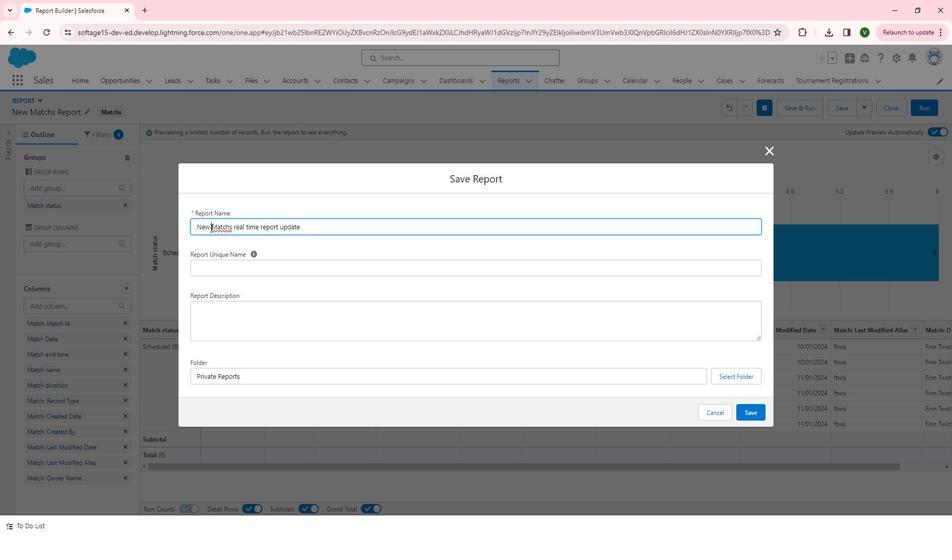 
Action: Key pressed <Key.backspace><Key.backspace><Key.backspace><Key.backspace><Key.backspace><Key.backspace><Key.backspace><Key.backspace><Key.backspace><Key.backspace>
Screenshot: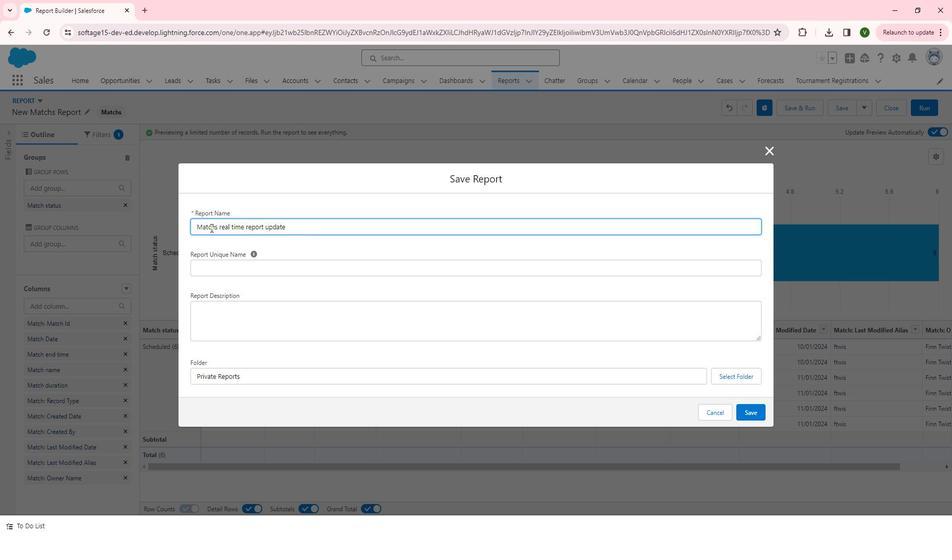 
Action: Mouse moved to (271, 304)
Screenshot: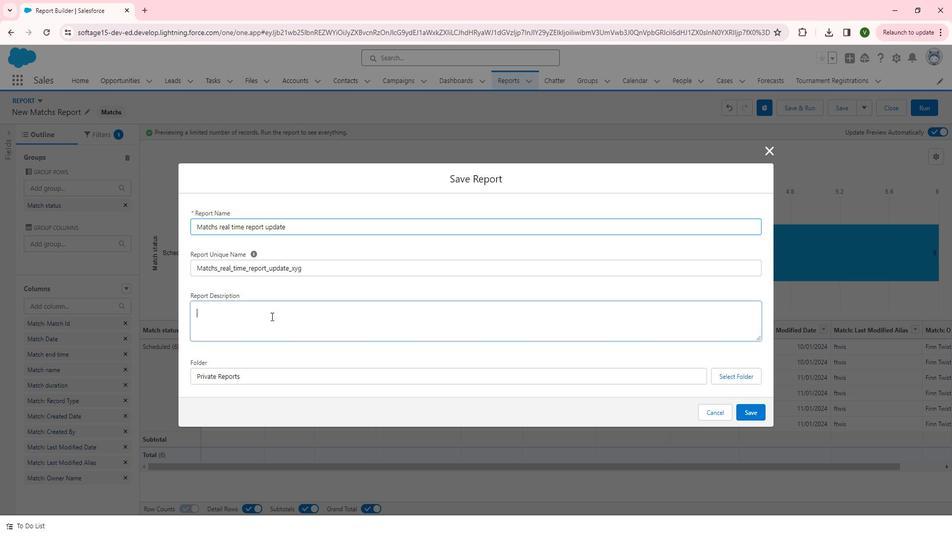 
Action: Mouse pressed left at (271, 304)
Screenshot: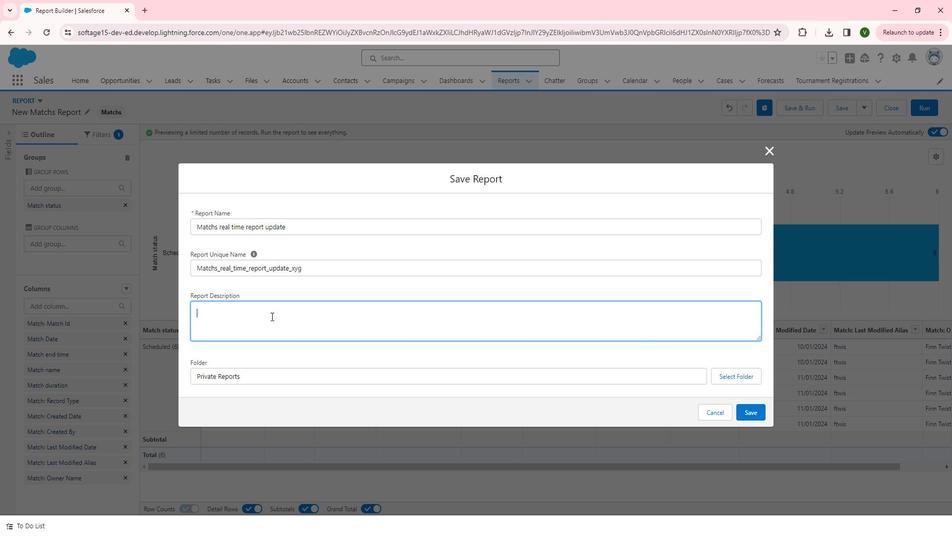 
Action: Mouse moved to (274, 304)
Screenshot: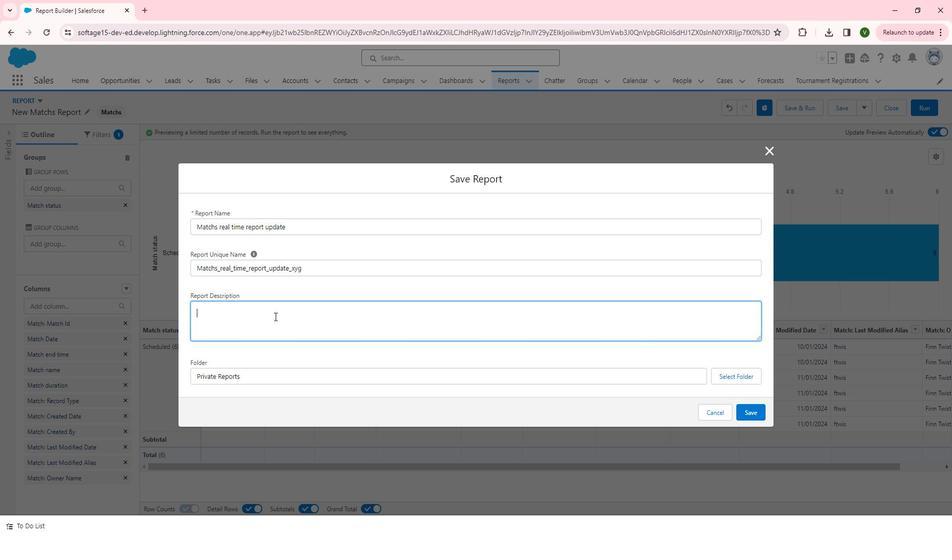 
Action: Key pressed <Key.shift>This<Key.space>report<Key.space>for<Key.space>the<Key.space><Key.shift>RReal<Key.space>time<Key.left><Key.left><Key.left><Key.left><Key.left><Key.left><Key.left><Key.left><Key.backspace><Key.right><Key.right><Key.right><Key.right><Key.right><Key.right><Key.right><Key.right><Key.right><Key.right><Key.right><Key.right><Key.right><Key.right><Key.space>update<Key.space>related<Key.space>the<Key.space>matches<Key.space>record<Key.space>captured<Key.space>and<Key.space>update<Key.space>by<Key.space>who<Key.space>and<Key.space>what<Key.space>so<Key.space>we<Key.space>can<Key.space>identify<Key.space>changes.
Screenshot: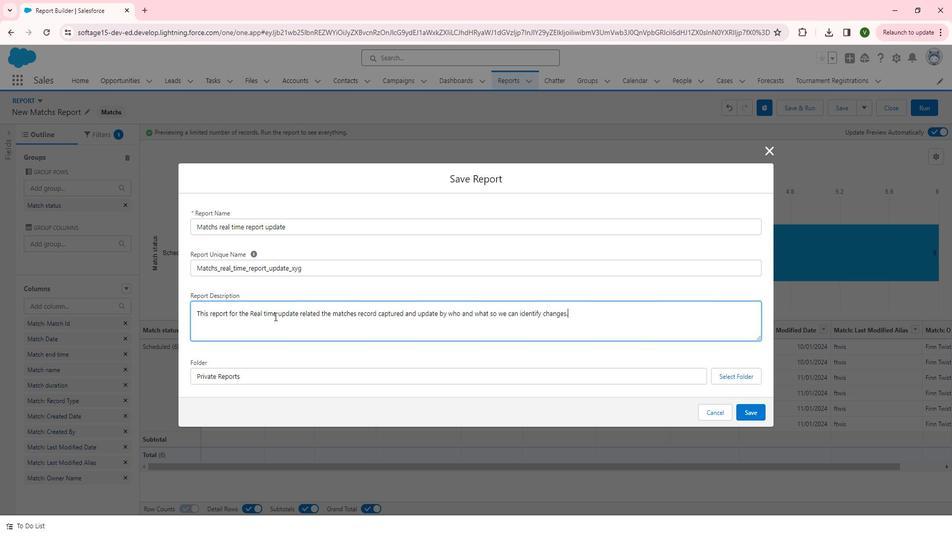 
Action: Mouse moved to (730, 360)
Screenshot: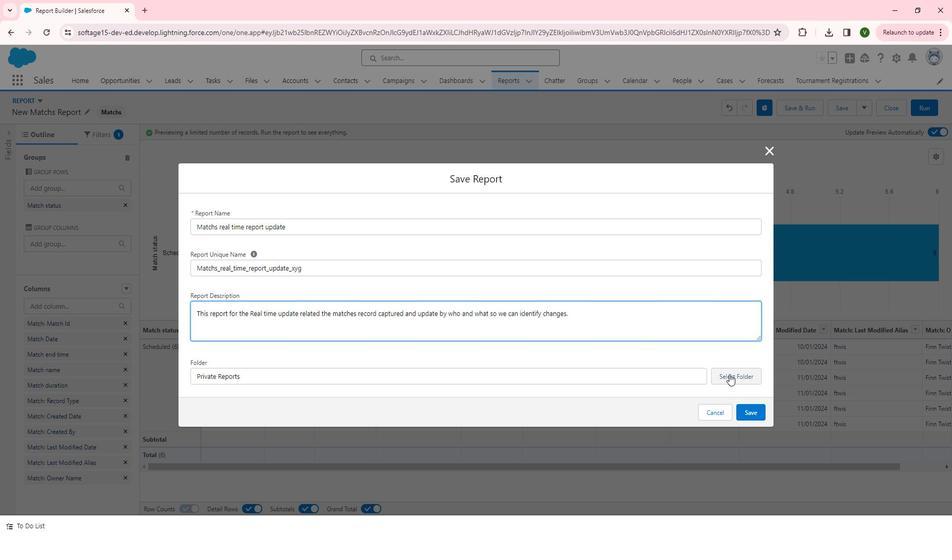 
Action: Mouse pressed left at (730, 360)
Screenshot: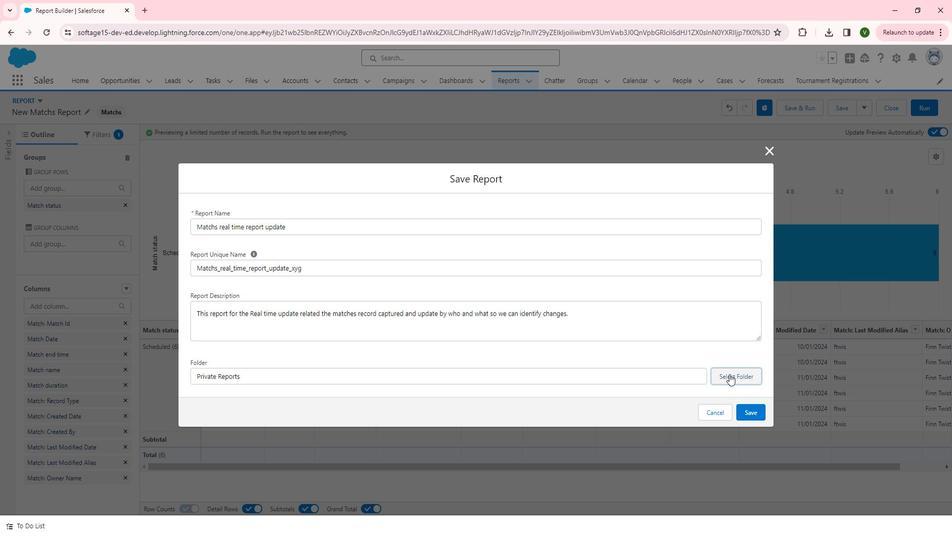 
Action: Mouse moved to (365, 459)
Screenshot: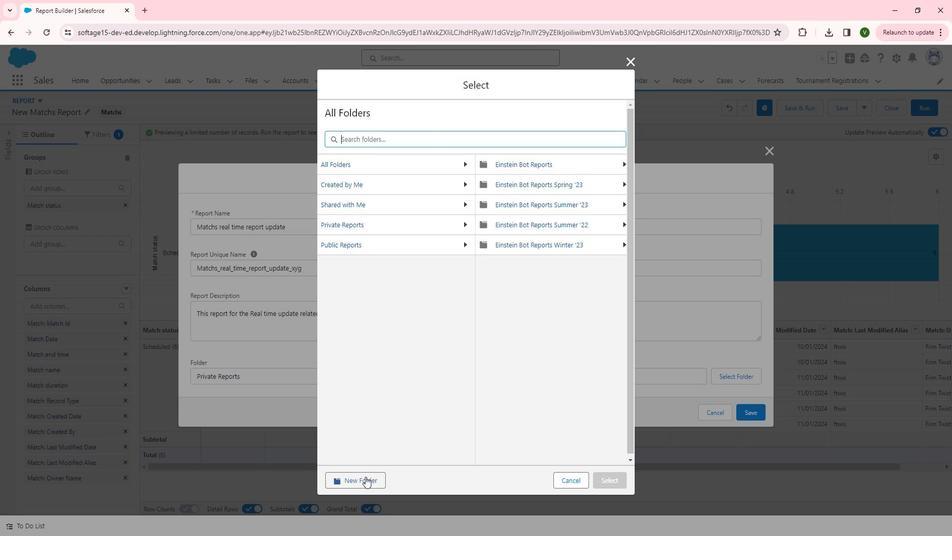 
Action: Mouse pressed left at (365, 459)
Screenshot: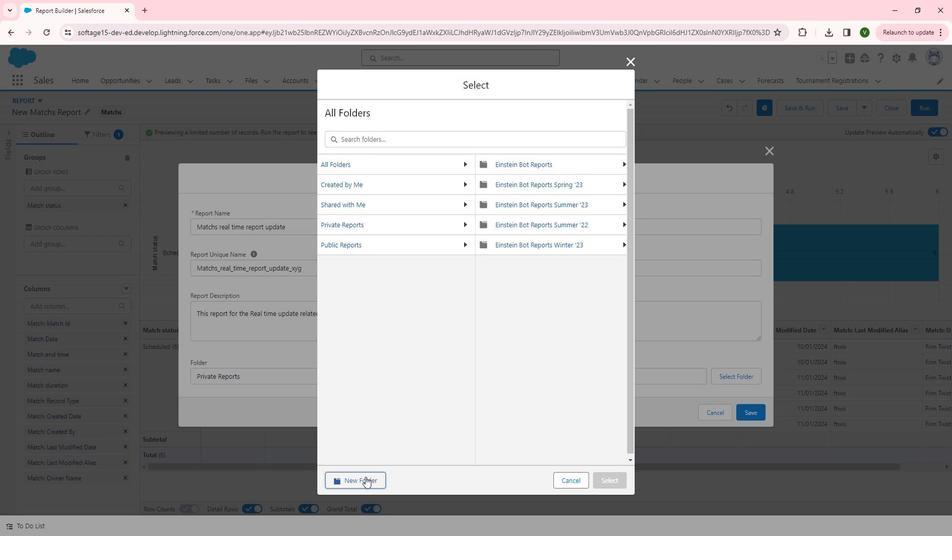 
Action: Mouse moved to (432, 265)
Screenshot: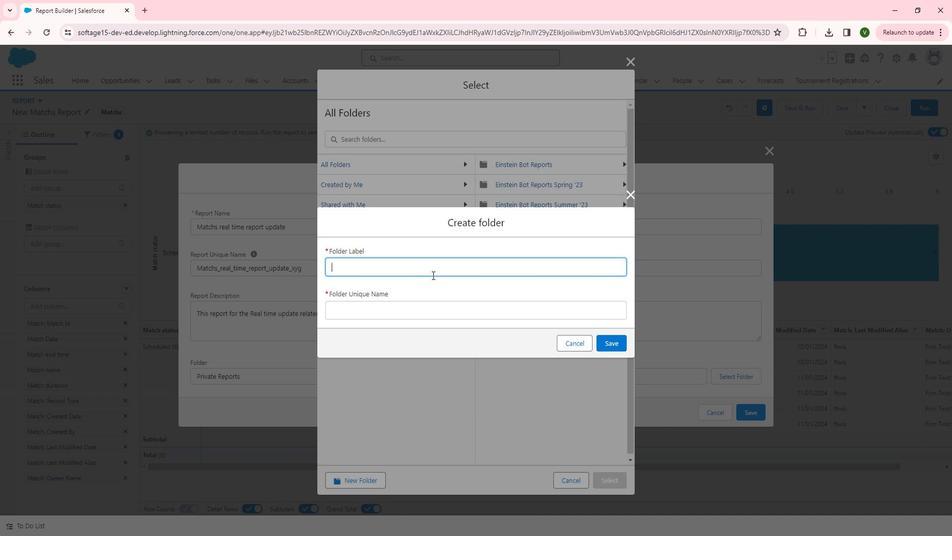 
Action: Key pressed <Key.shift>Match<Key.space>reports
Screenshot: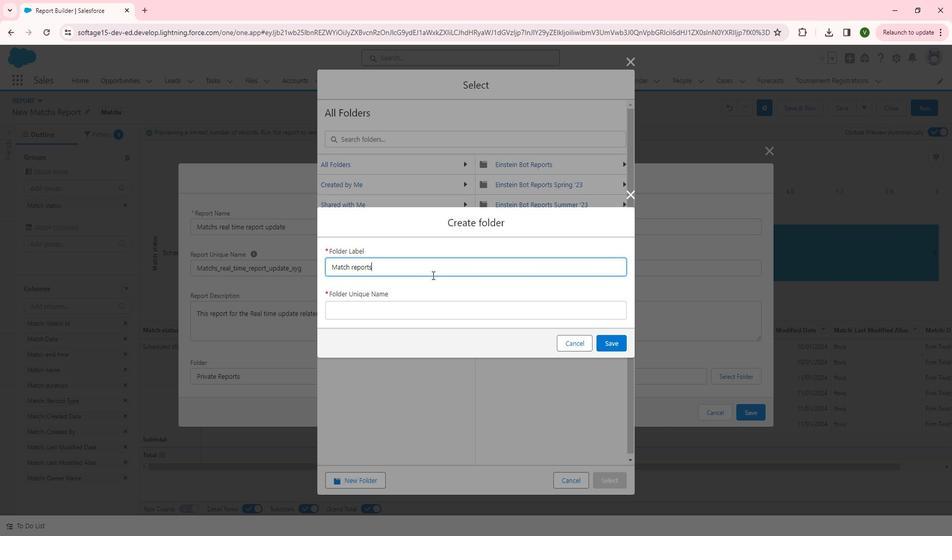 
Action: Mouse moved to (446, 276)
Screenshot: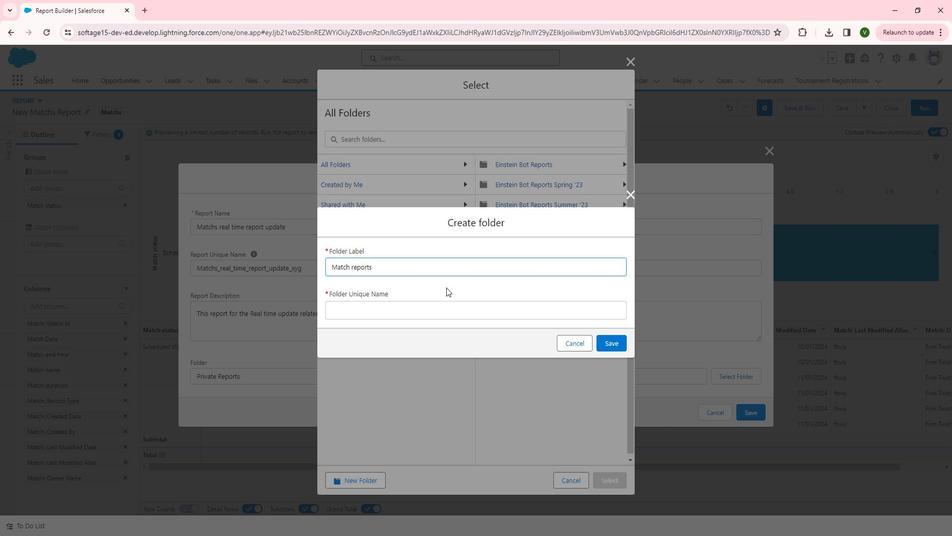 
Action: Mouse pressed left at (446, 276)
Screenshot: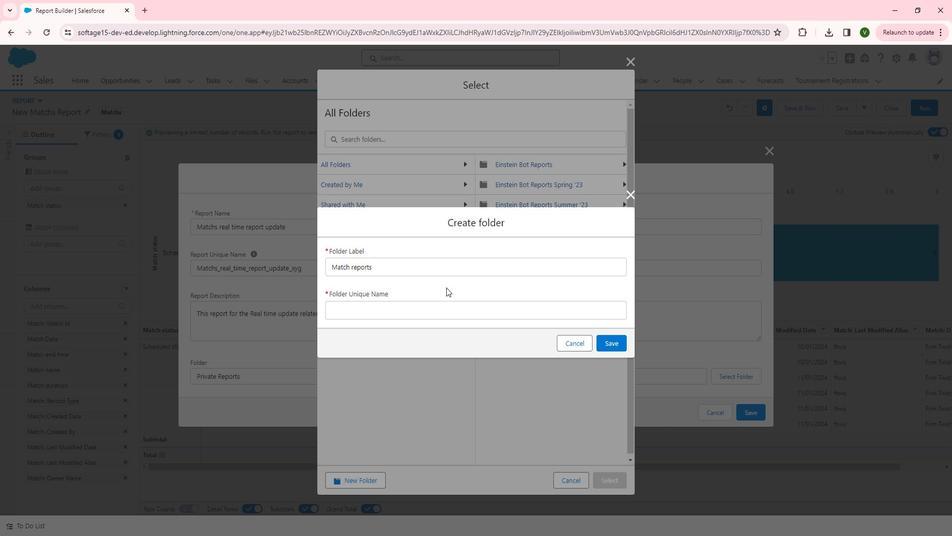 
Action: Mouse moved to (438, 293)
Screenshot: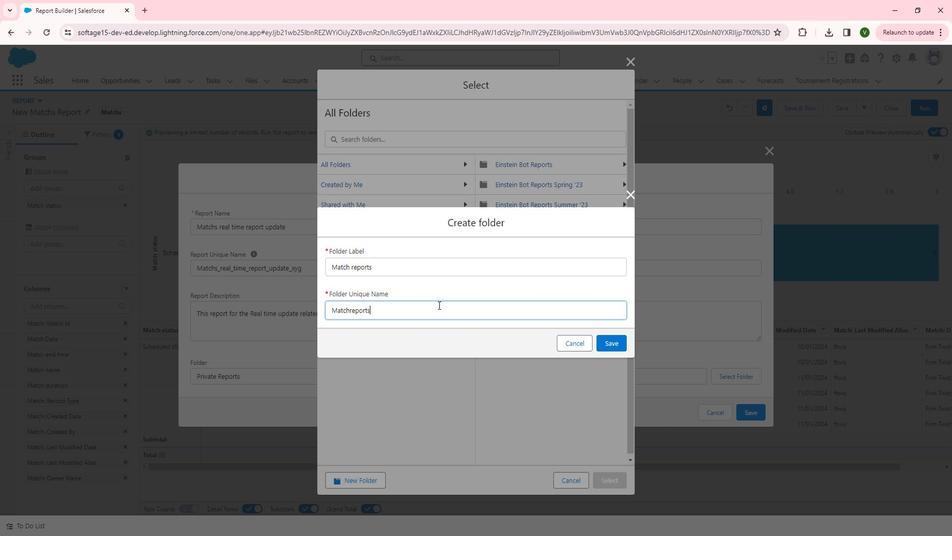 
Action: Mouse pressed left at (438, 293)
Screenshot: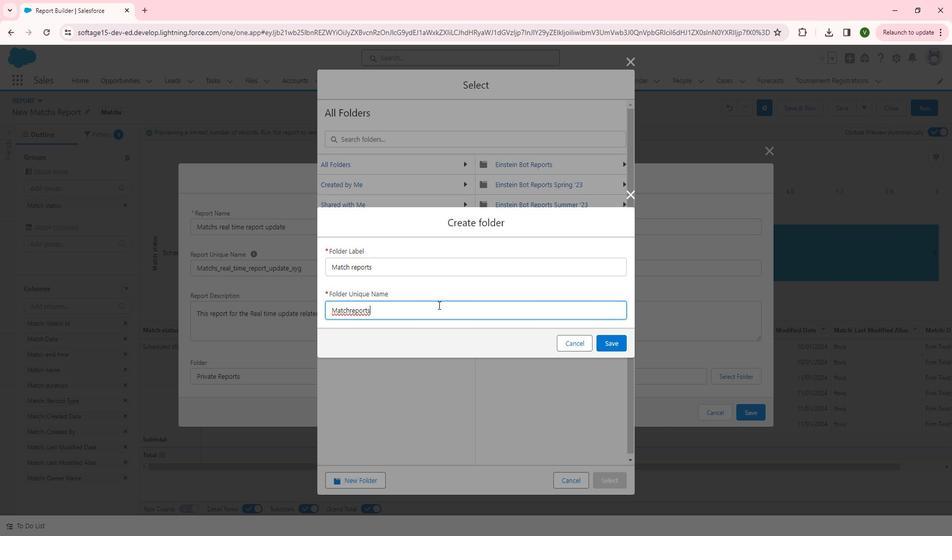 
Action: Mouse moved to (612, 331)
Screenshot: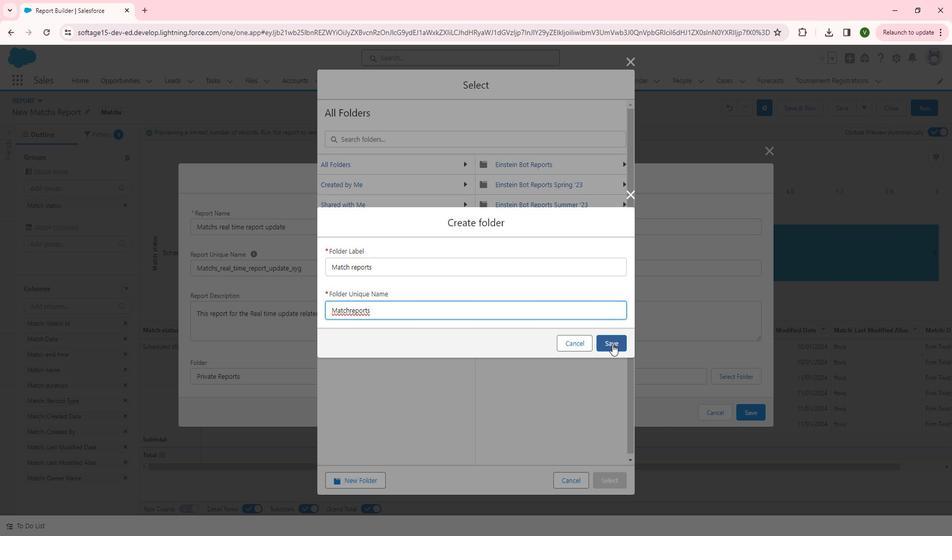 
Action: Mouse pressed left at (612, 331)
Screenshot: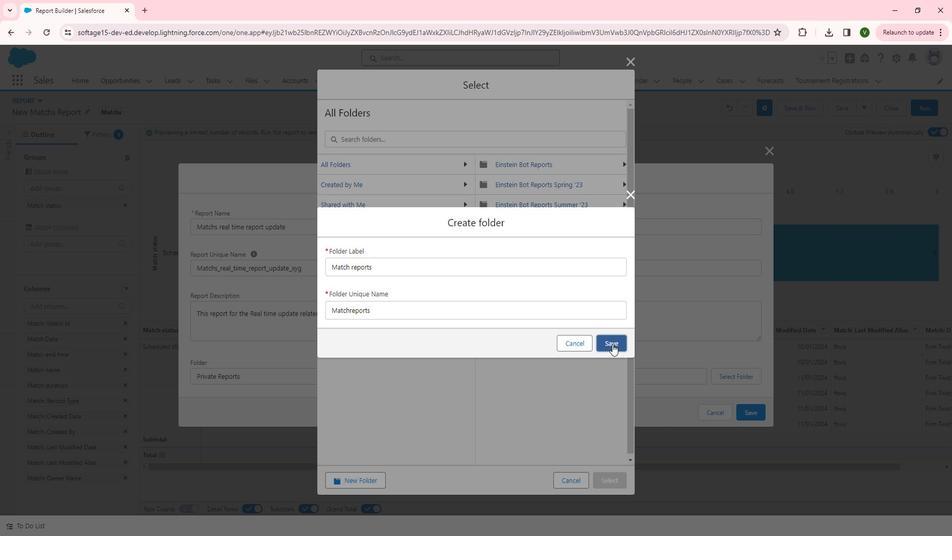 
Action: Mouse moved to (369, 258)
Screenshot: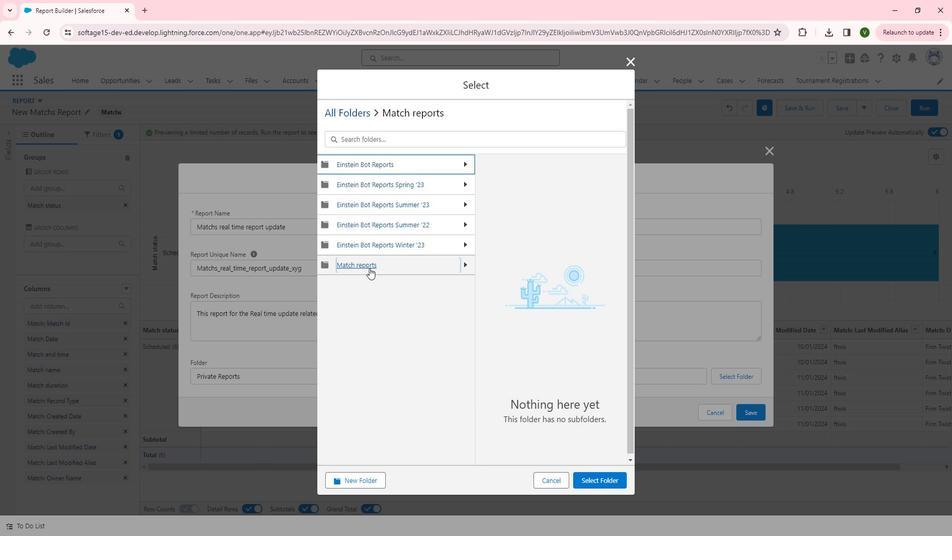 
Action: Mouse pressed left at (369, 258)
Screenshot: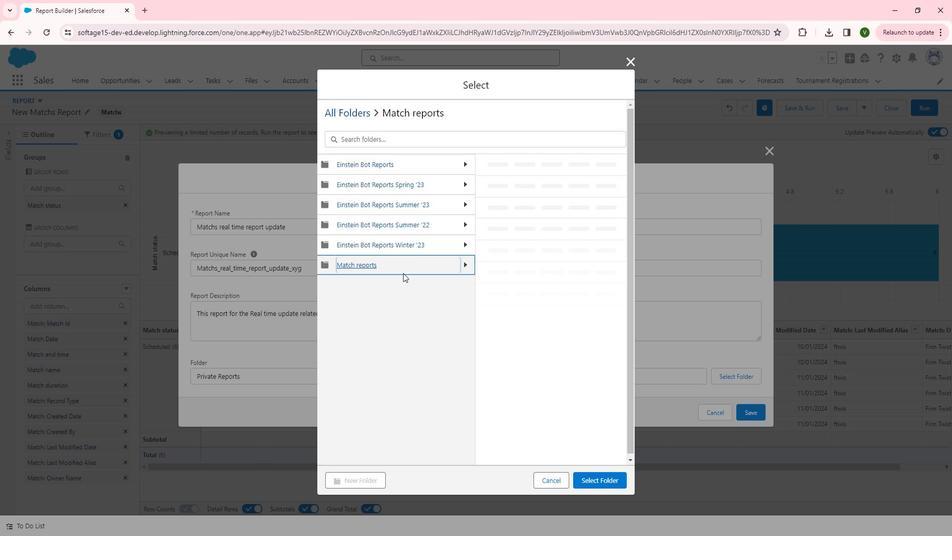 
Action: Mouse moved to (609, 458)
Screenshot: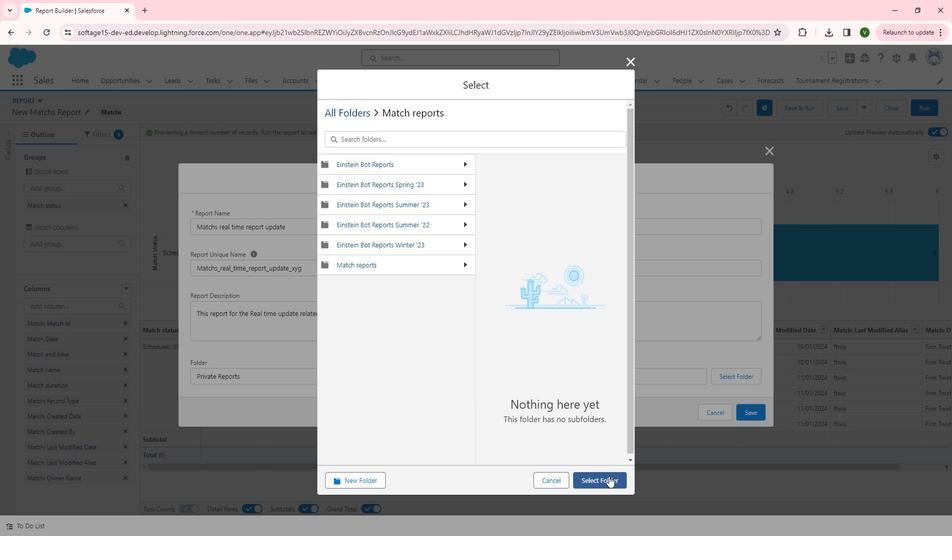 
Action: Mouse pressed left at (609, 458)
Screenshot: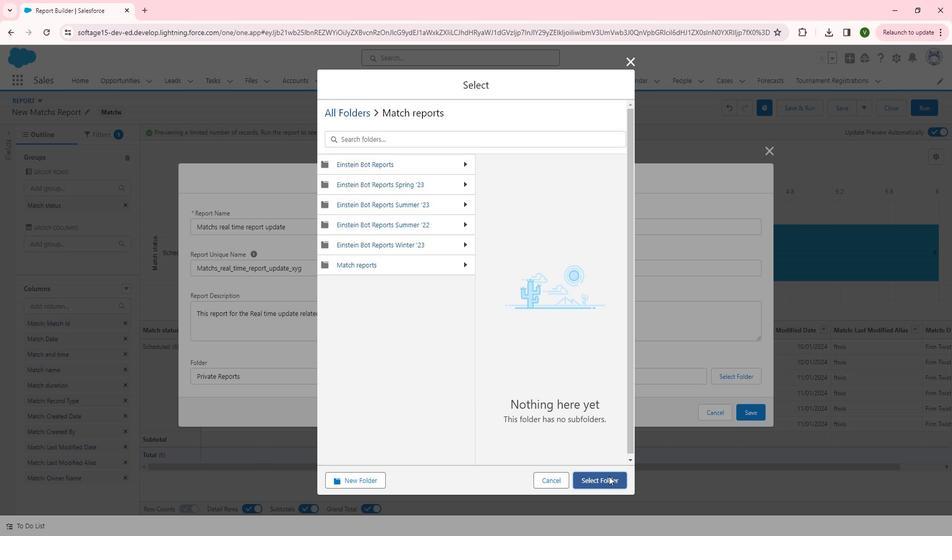 
Action: Mouse moved to (755, 392)
Screenshot: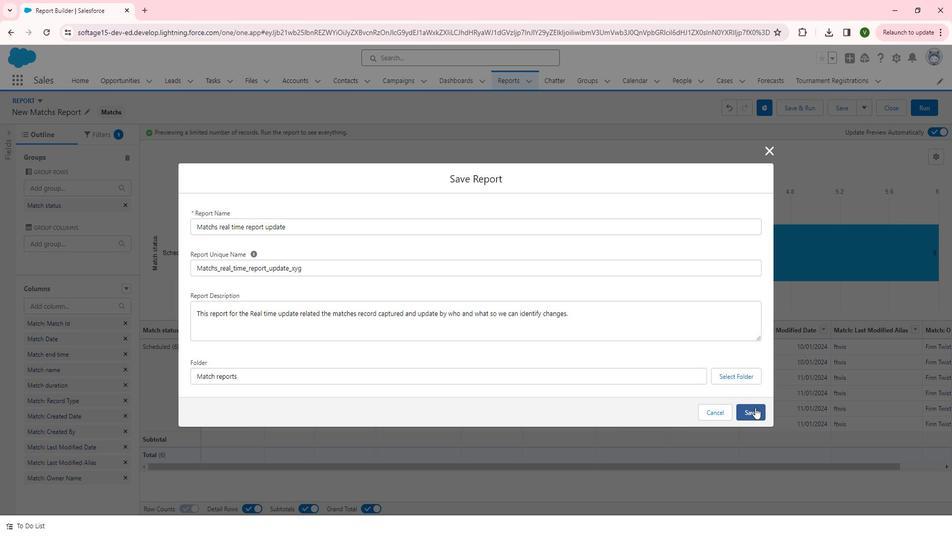 
Action: Mouse pressed left at (755, 392)
Screenshot: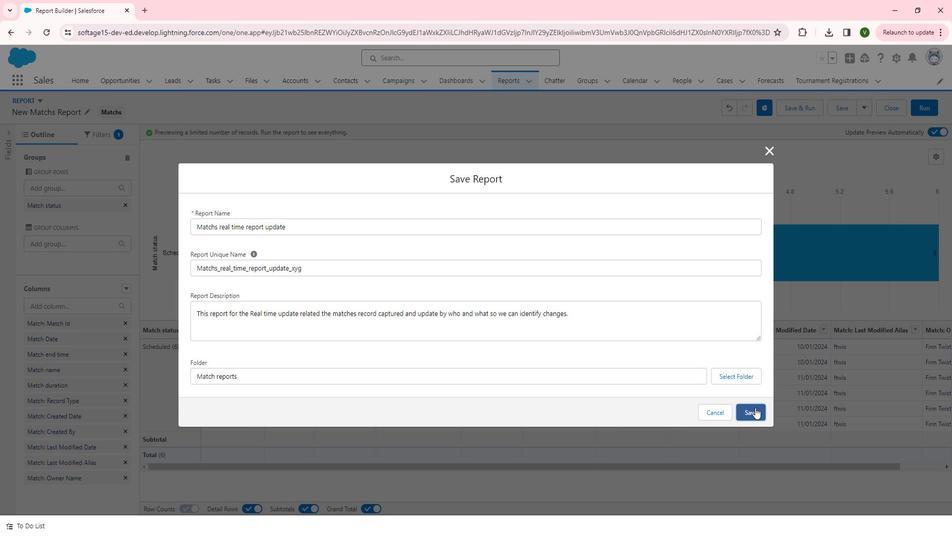 
Action: Mouse moved to (932, 99)
Screenshot: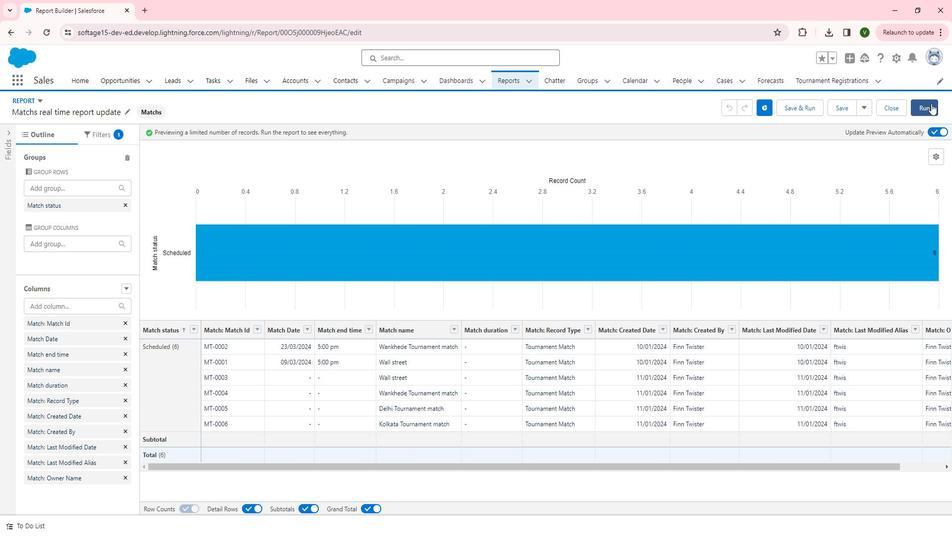 
Action: Mouse pressed left at (932, 99)
Screenshot: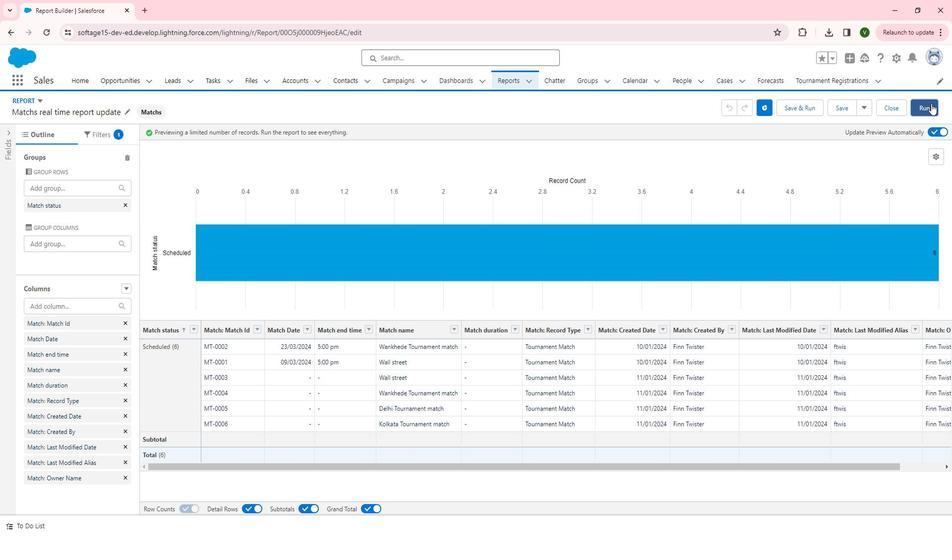 
Action: Mouse moved to (613, 268)
Screenshot: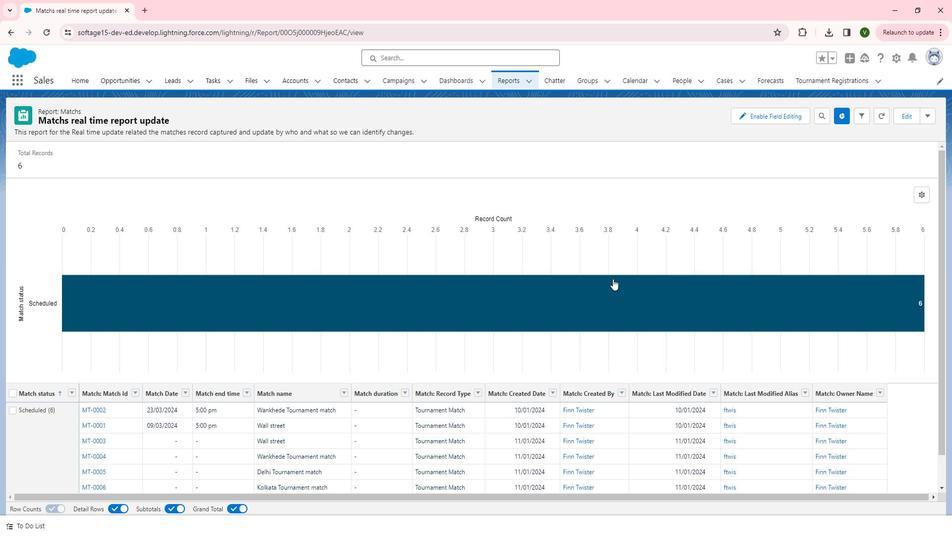 
Action: Mouse scrolled (613, 268) with delta (0, 0)
Screenshot: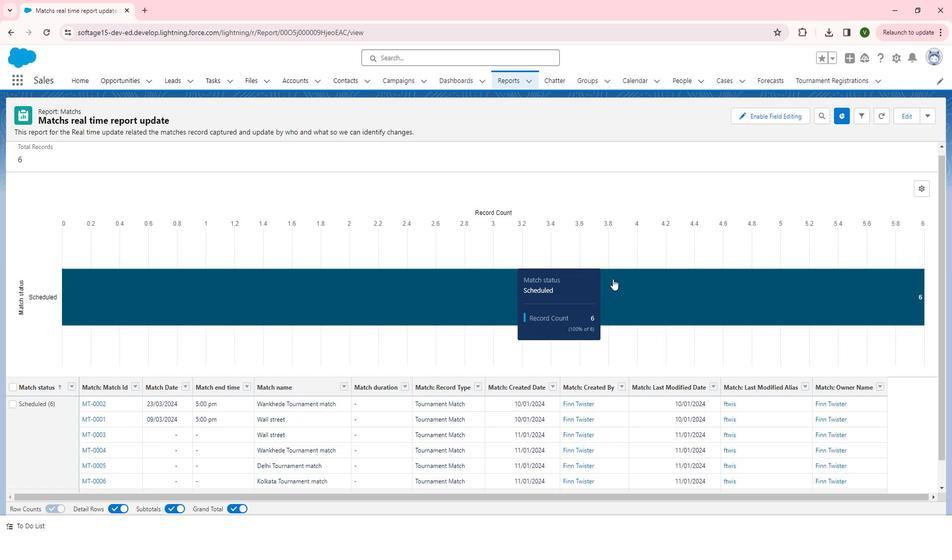 
Action: Mouse moved to (517, 76)
Screenshot: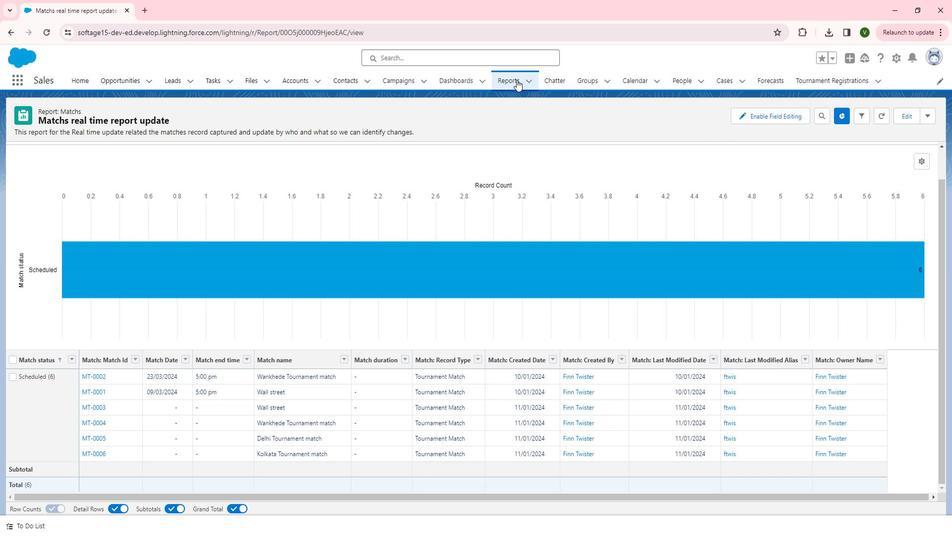 
Action: Mouse pressed left at (517, 76)
Screenshot: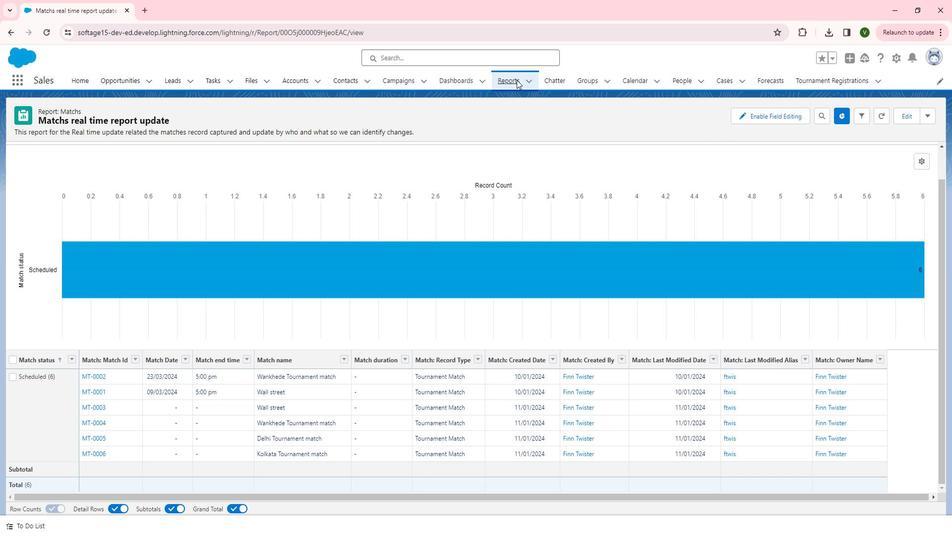 
Action: Mouse moved to (844, 111)
Screenshot: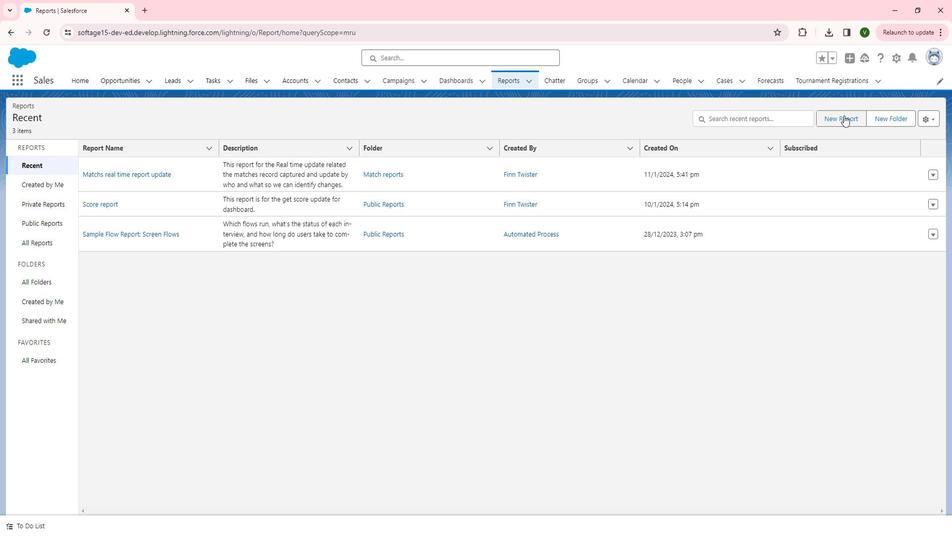 
Action: Mouse pressed left at (844, 111)
Screenshot: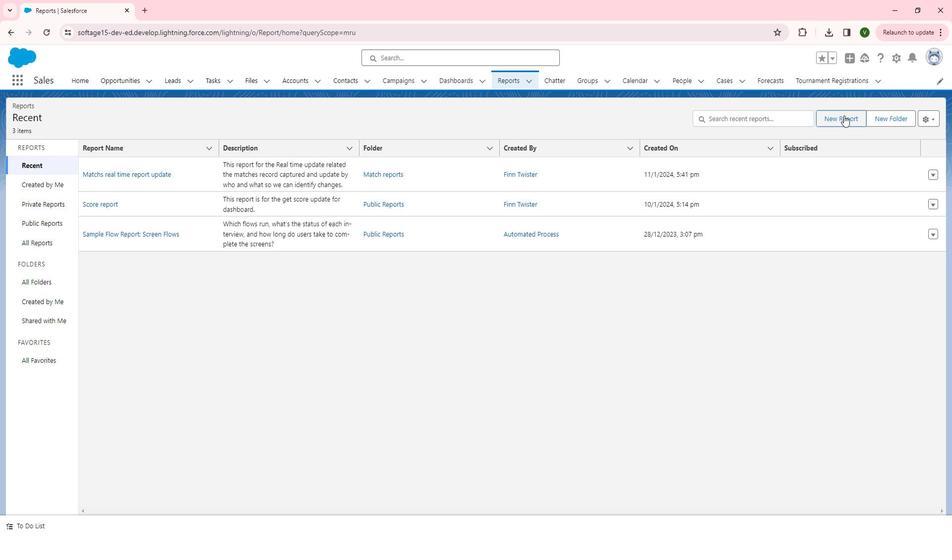 
Action: Mouse moved to (237, 196)
Screenshot: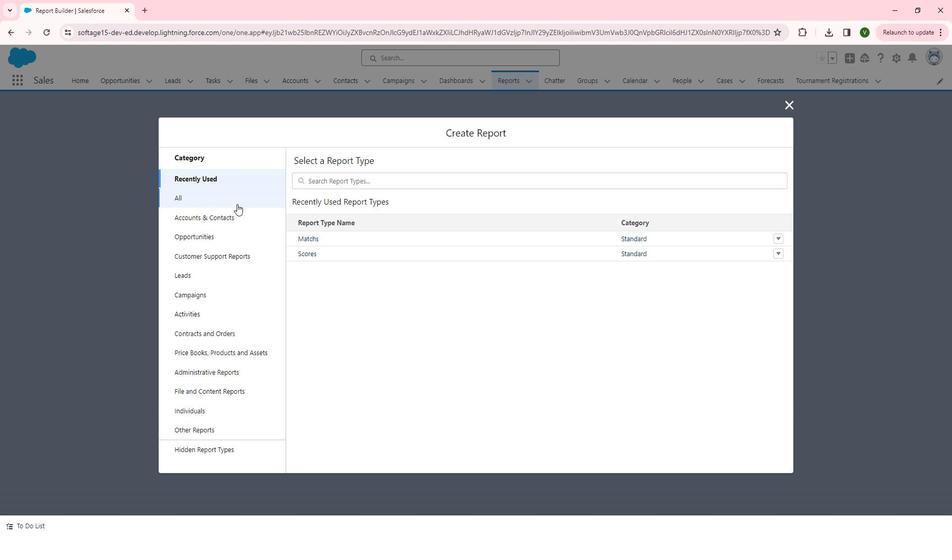 
Action: Mouse pressed left at (237, 196)
Screenshot: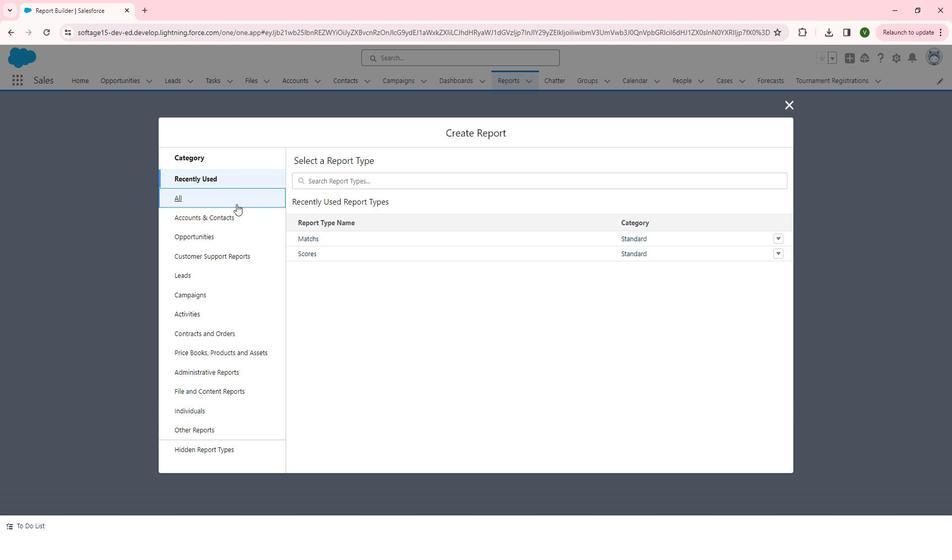 
Action: Mouse moved to (433, 298)
Screenshot: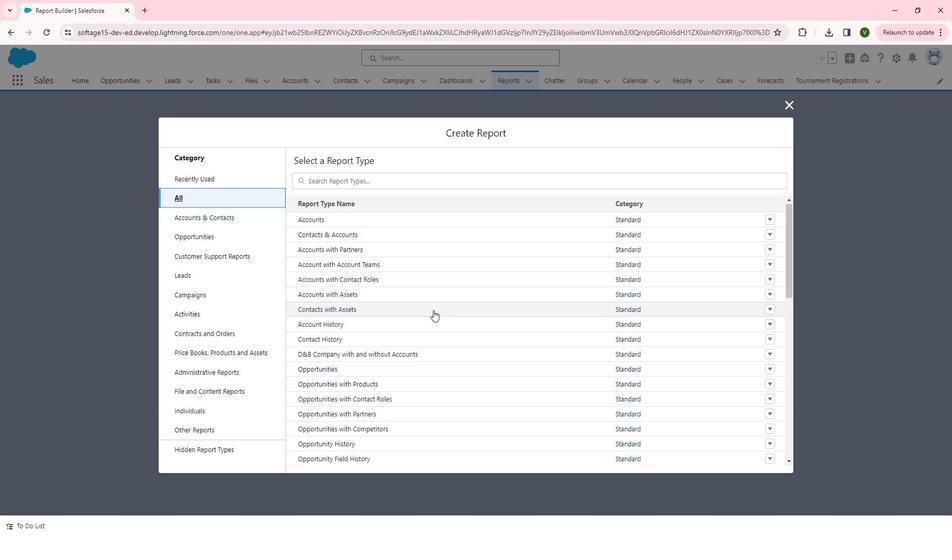 
Action: Mouse scrolled (433, 298) with delta (0, 0)
Screenshot: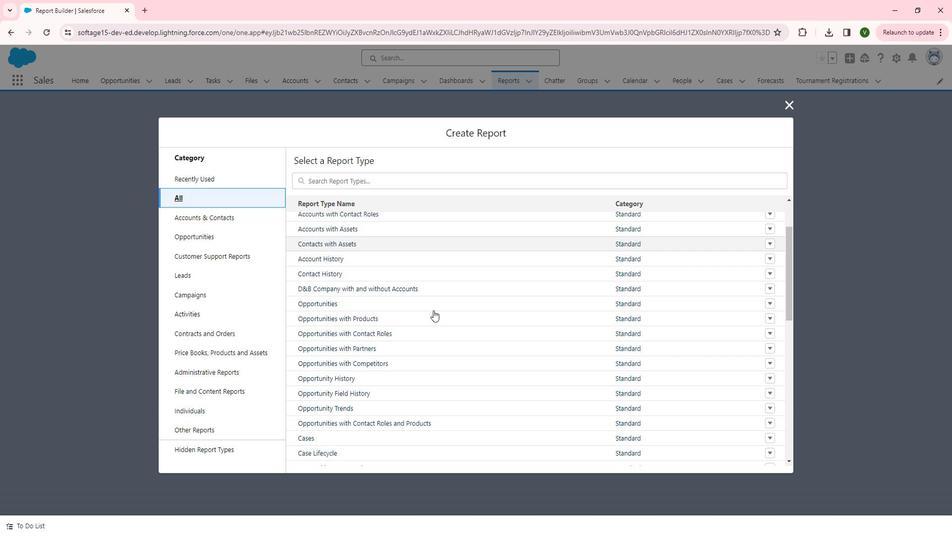 
Action: Mouse scrolled (433, 298) with delta (0, 0)
Screenshot: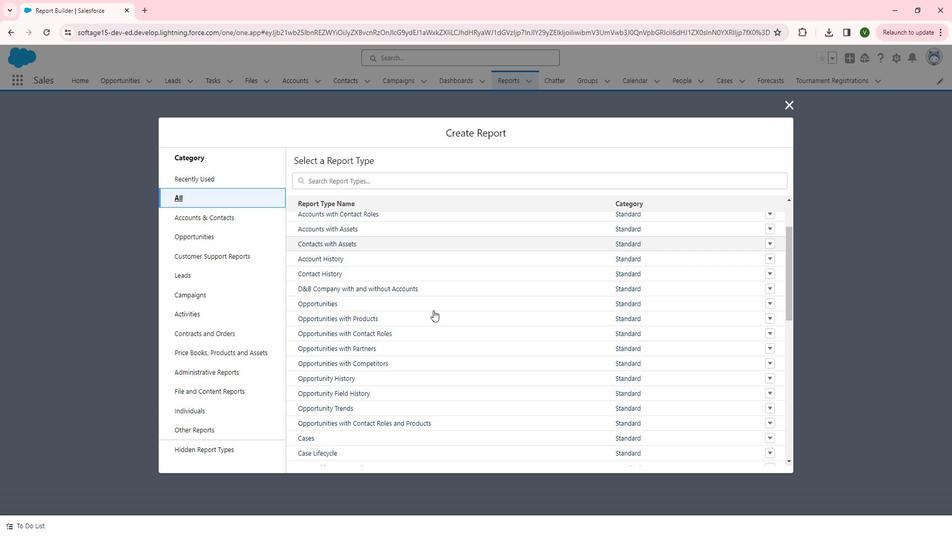 
Action: Mouse scrolled (433, 298) with delta (0, 0)
Screenshot: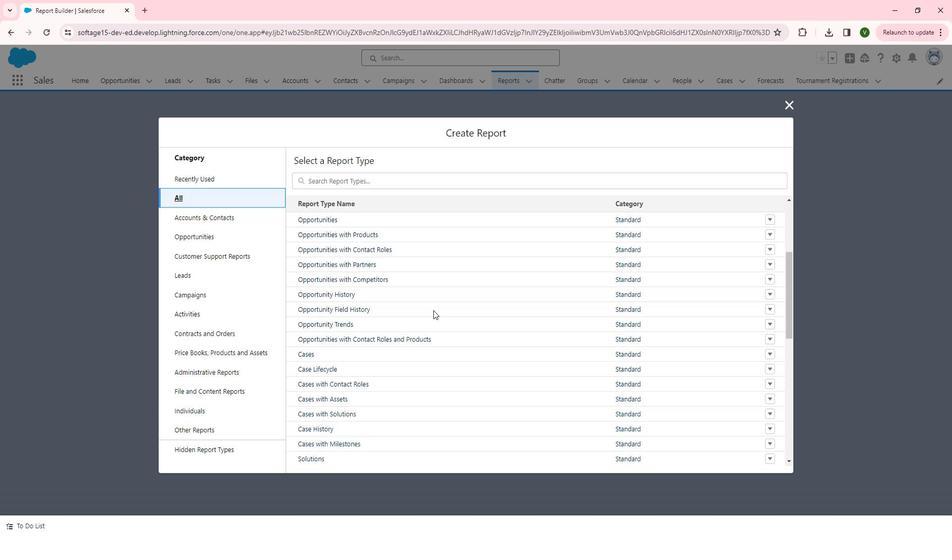 
Action: Mouse scrolled (433, 298) with delta (0, 0)
Screenshot: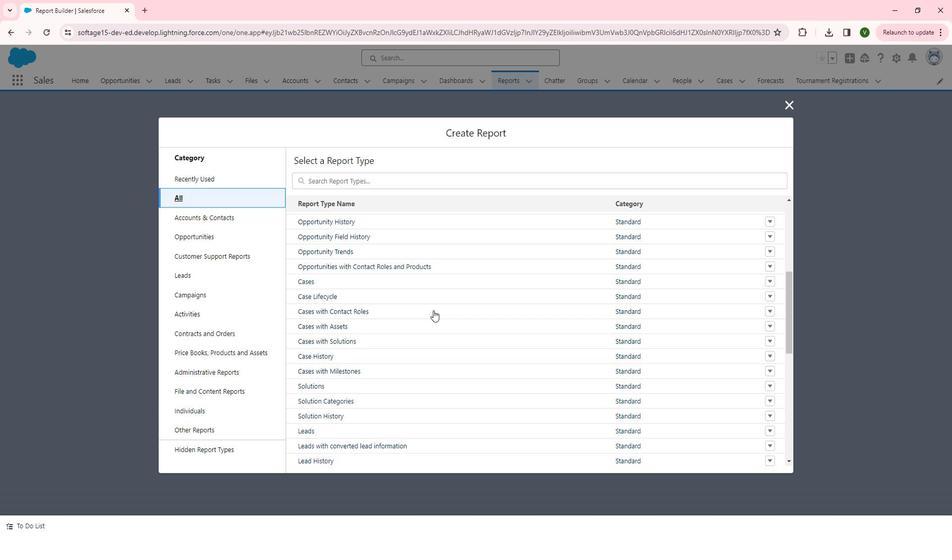 
Action: Mouse scrolled (433, 298) with delta (0, 0)
Screenshot: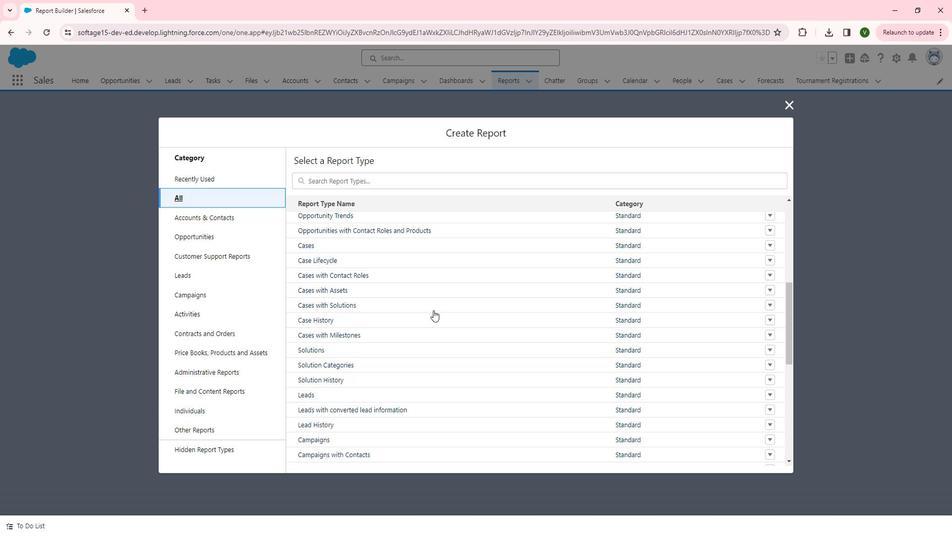 
Action: Mouse scrolled (433, 298) with delta (0, 0)
Screenshot: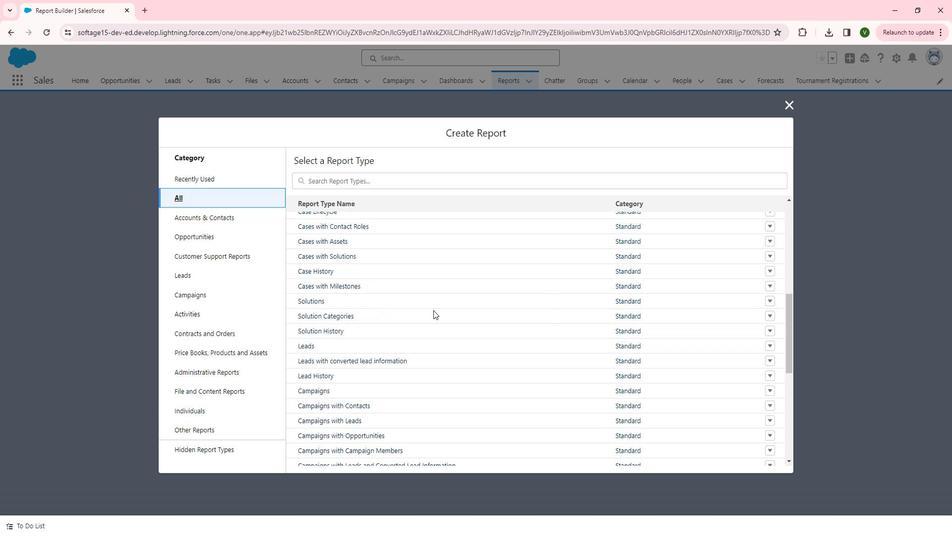 
Action: Mouse scrolled (433, 298) with delta (0, 0)
Screenshot: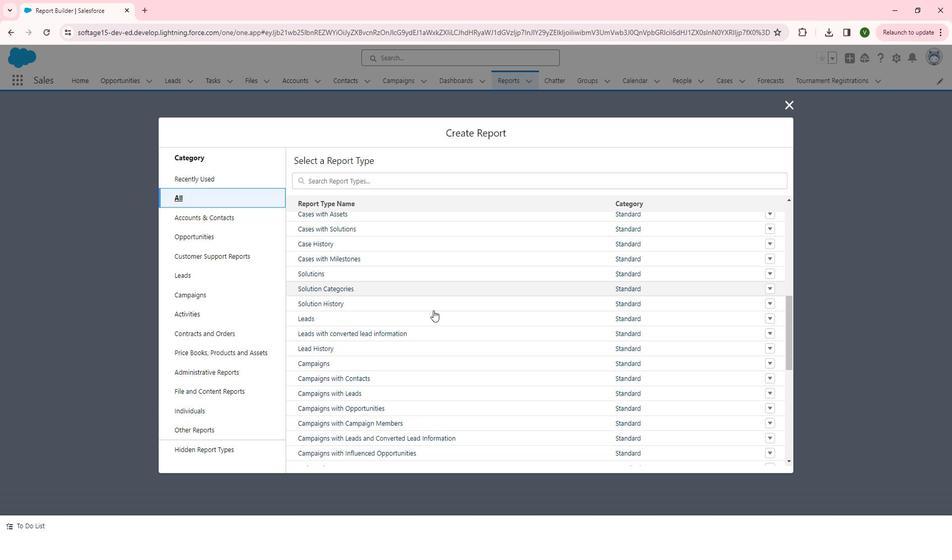 
Action: Mouse scrolled (433, 298) with delta (0, 0)
Screenshot: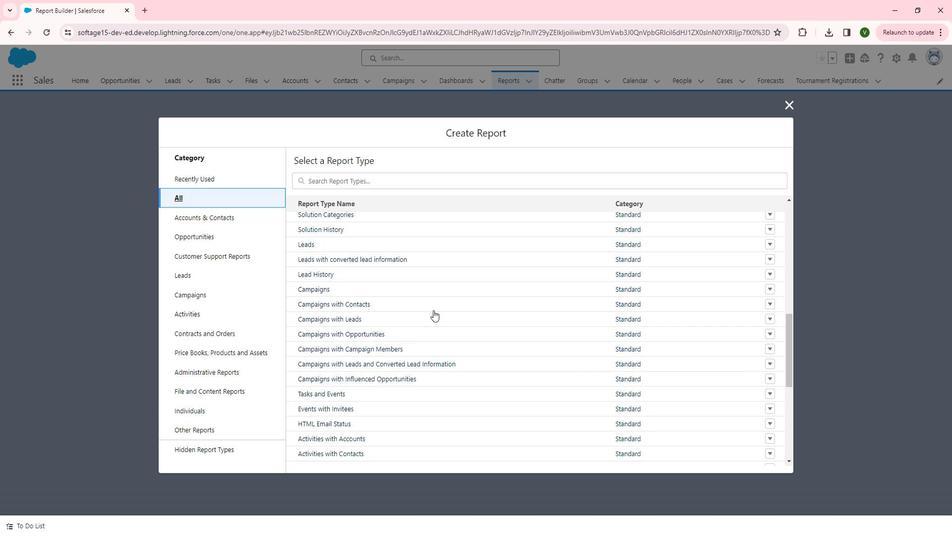 
Action: Mouse scrolled (433, 298) with delta (0, 0)
Screenshot: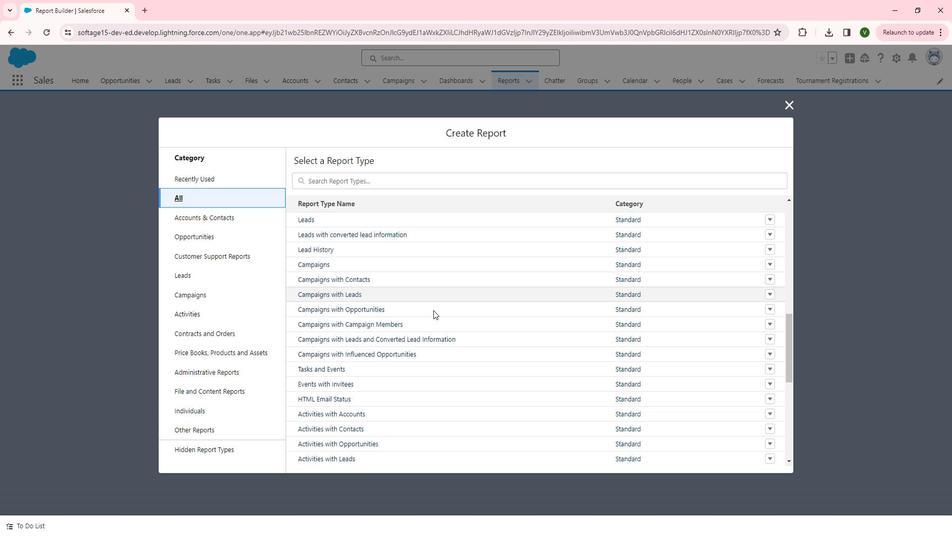 
Action: Mouse scrolled (433, 298) with delta (0, 0)
Screenshot: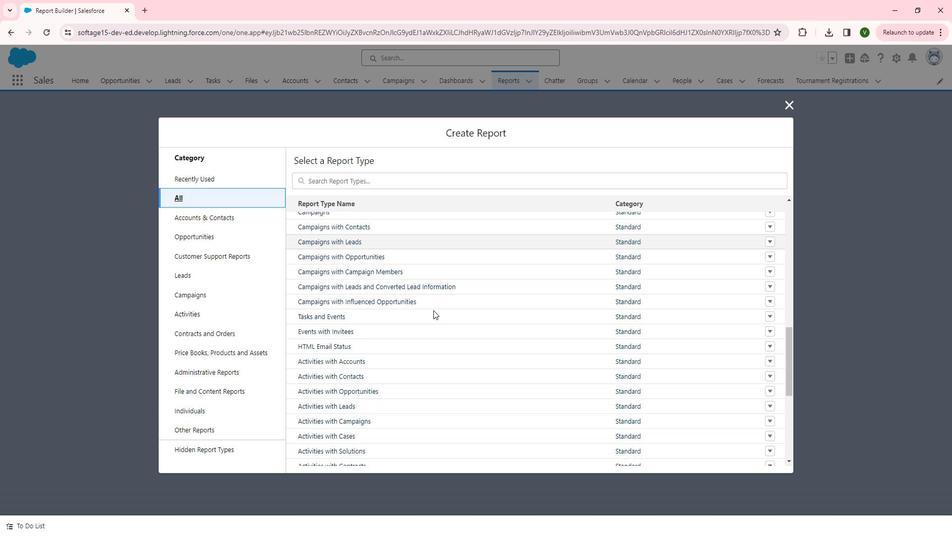 
Action: Mouse scrolled (433, 298) with delta (0, 0)
Screenshot: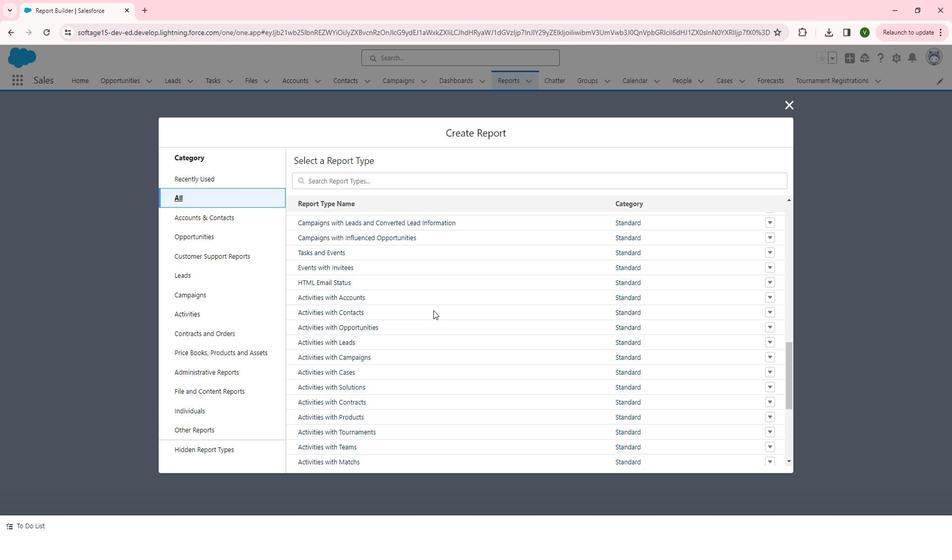 
Action: Mouse scrolled (433, 298) with delta (0, 0)
Screenshot: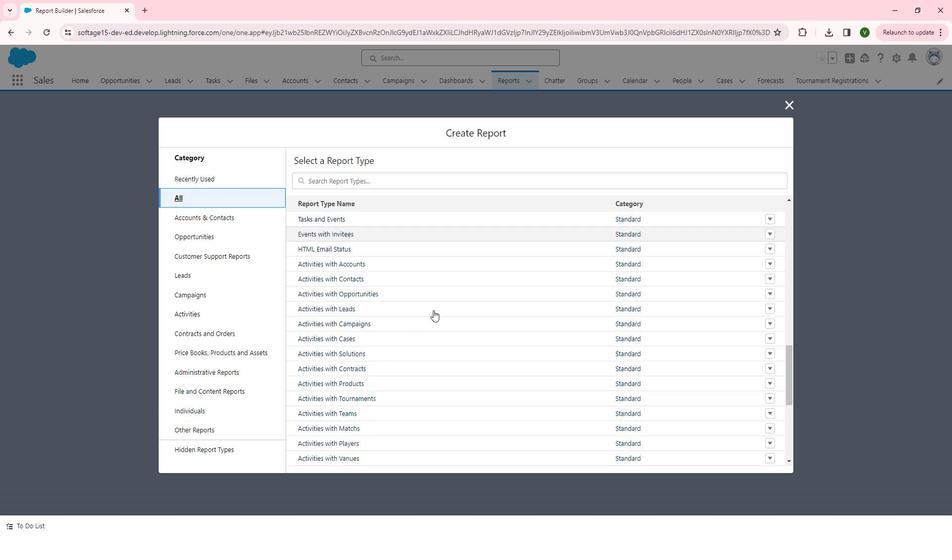 
Action: Mouse scrolled (433, 298) with delta (0, 0)
Screenshot: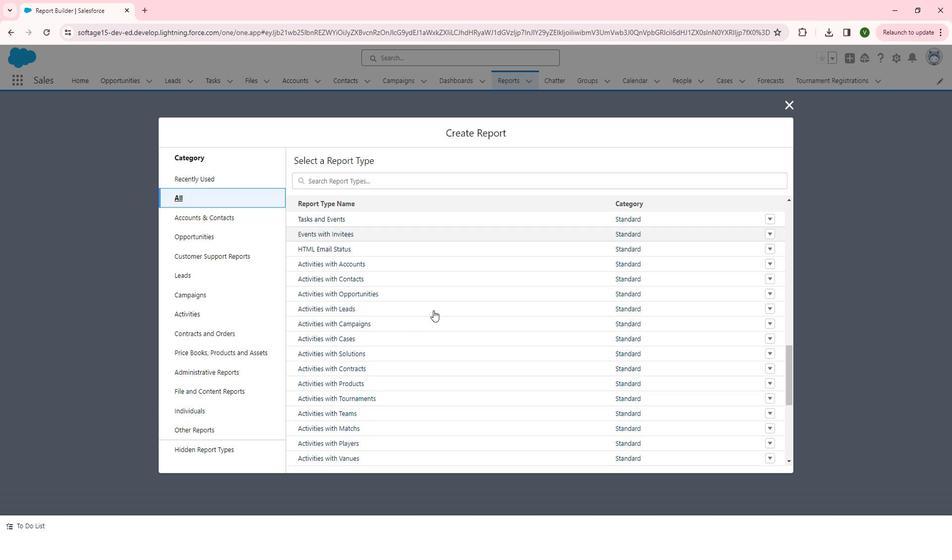 
Action: Mouse scrolled (433, 298) with delta (0, 0)
Screenshot: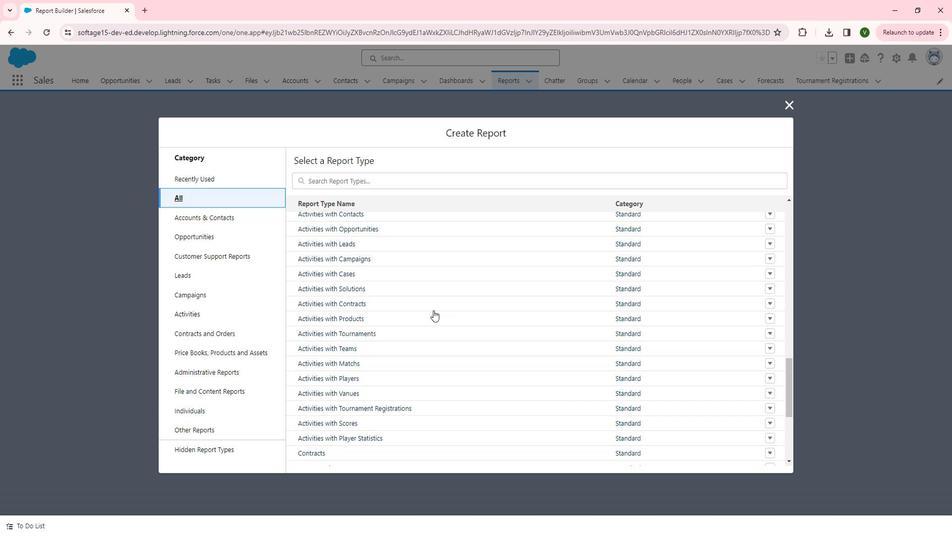 
Action: Mouse scrolled (433, 298) with delta (0, 0)
Screenshot: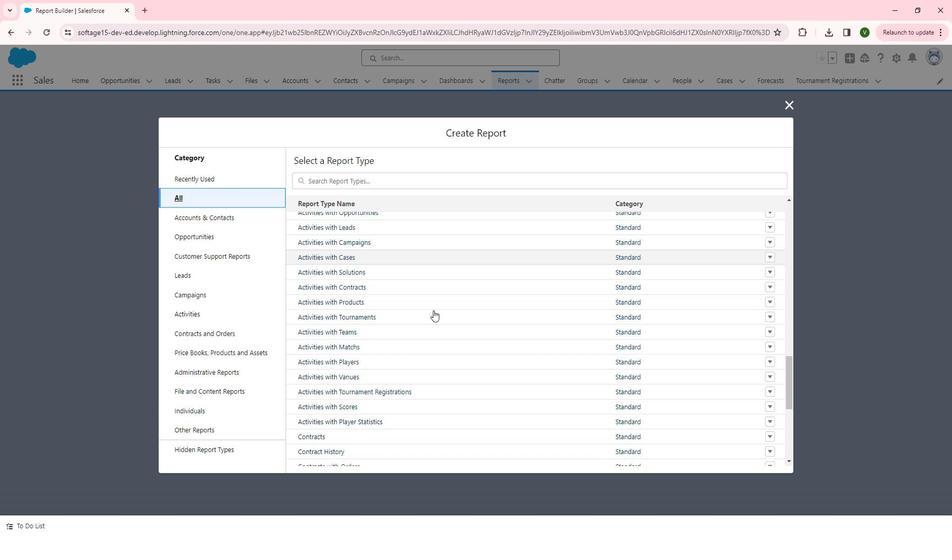 
Action: Mouse scrolled (433, 298) with delta (0, 0)
Screenshot: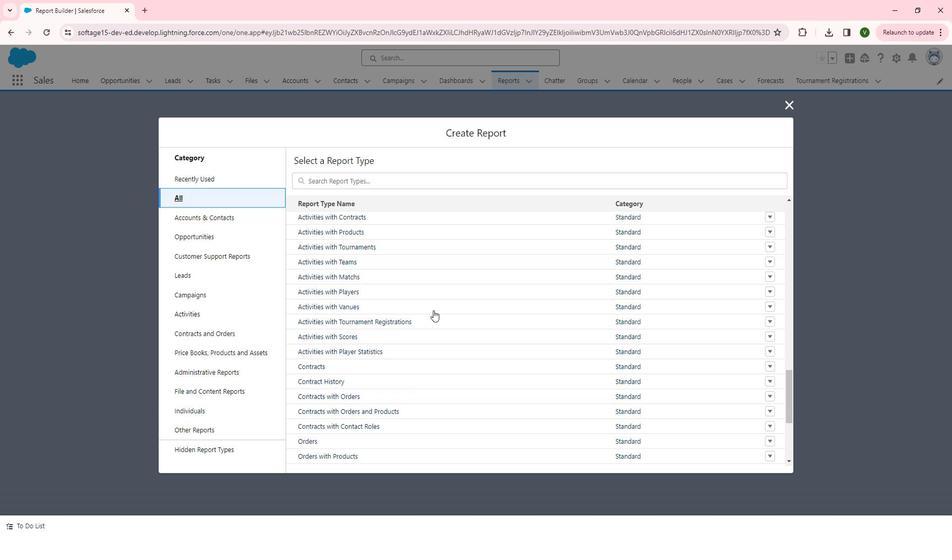 
Action: Mouse scrolled (433, 298) with delta (0, 0)
Screenshot: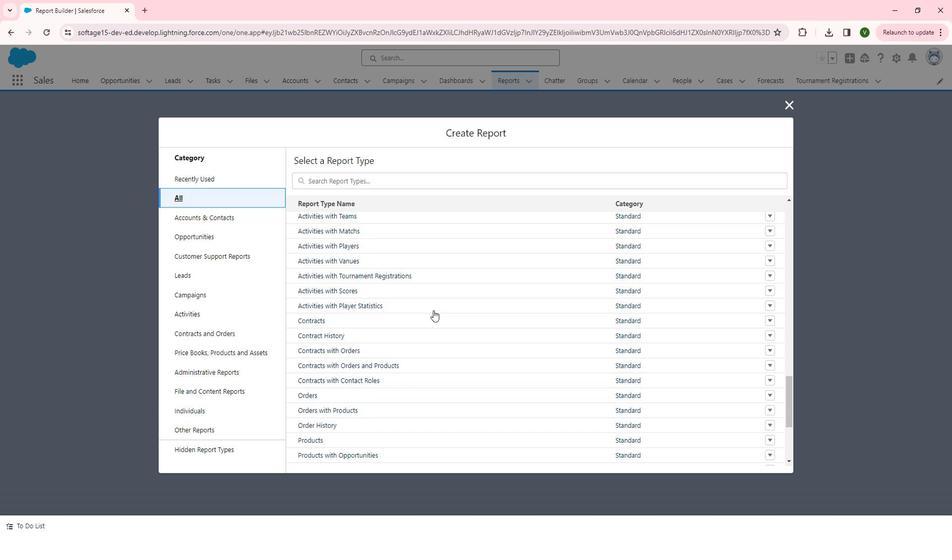 
Action: Mouse scrolled (433, 298) with delta (0, 0)
Screenshot: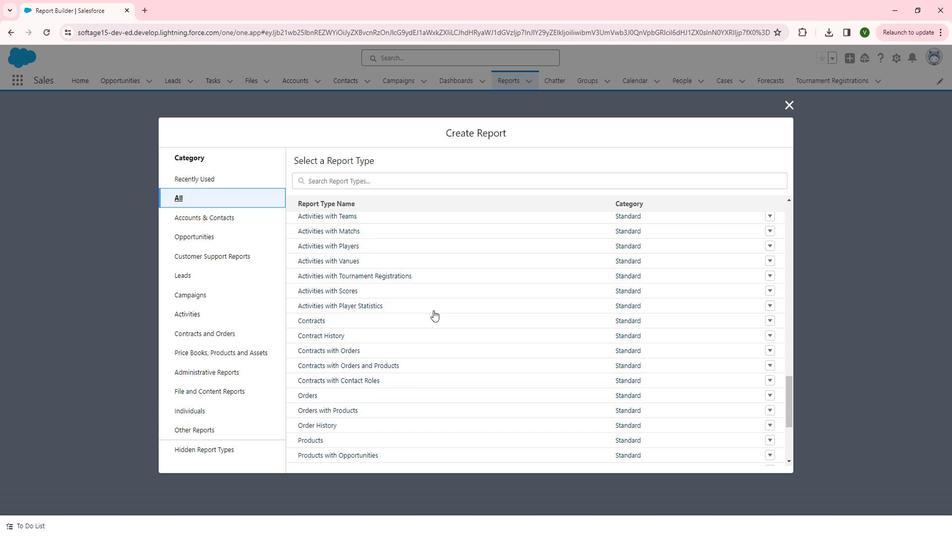 
Action: Mouse moved to (437, 297)
Screenshot: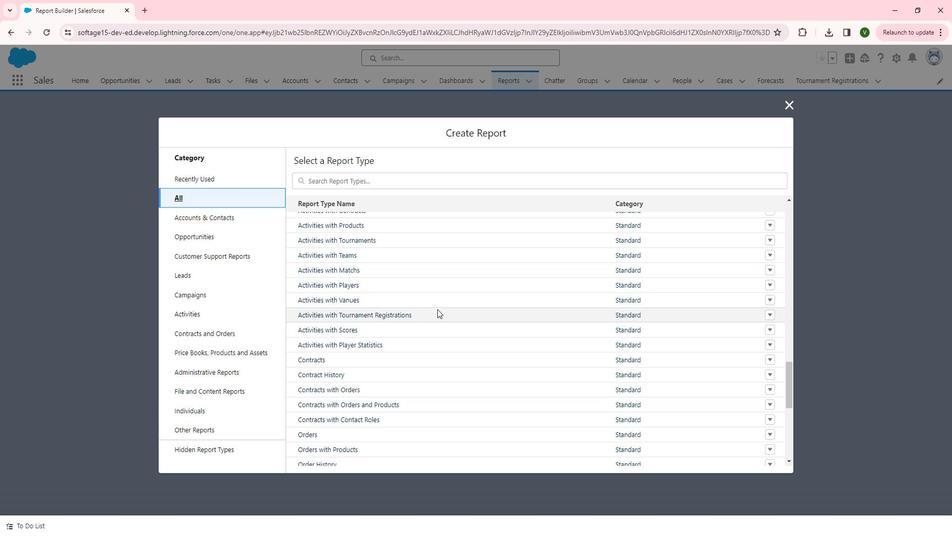
Action: Mouse scrolled (437, 297) with delta (0, 0)
Screenshot: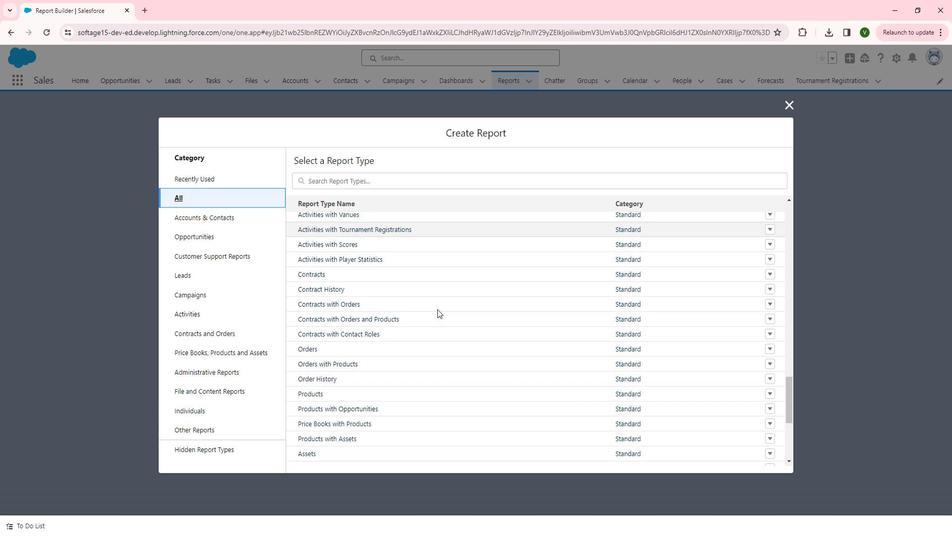 
Action: Mouse scrolled (437, 297) with delta (0, 0)
Screenshot: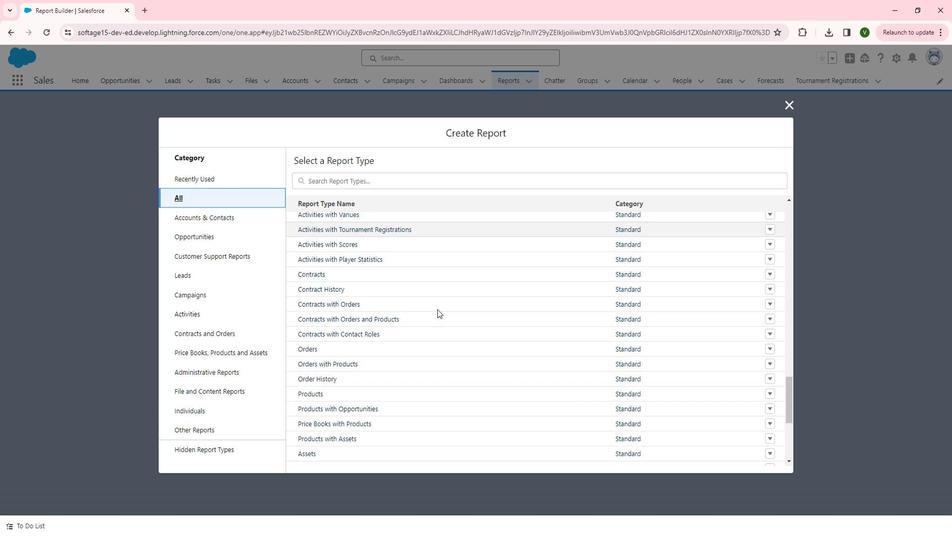 
Action: Mouse scrolled (437, 297) with delta (0, 0)
Screenshot: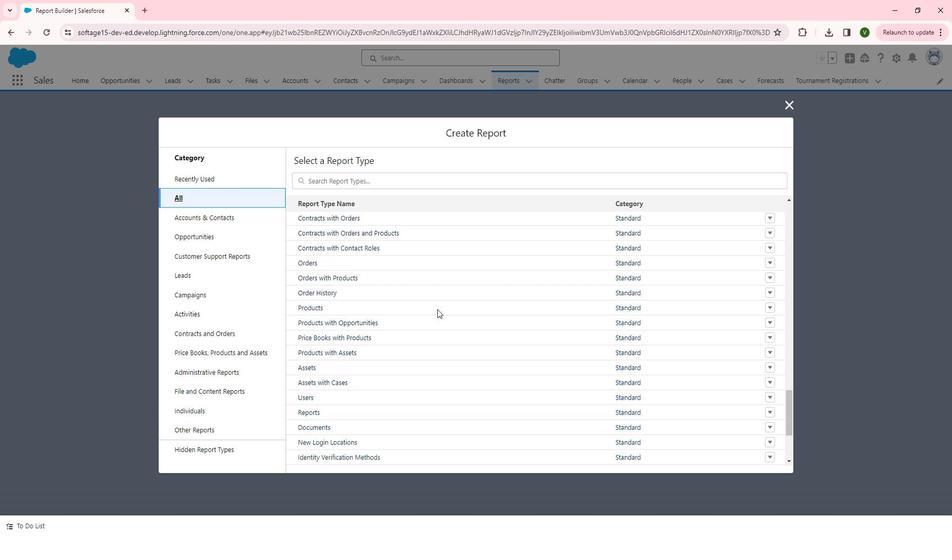 
Action: Mouse scrolled (437, 297) with delta (0, 0)
Screenshot: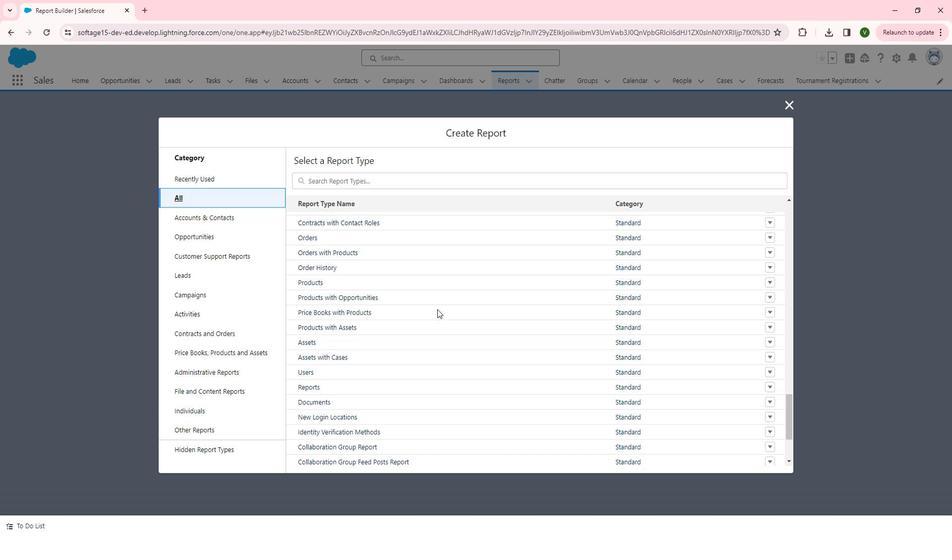 
Action: Mouse scrolled (437, 297) with delta (0, 0)
Screenshot: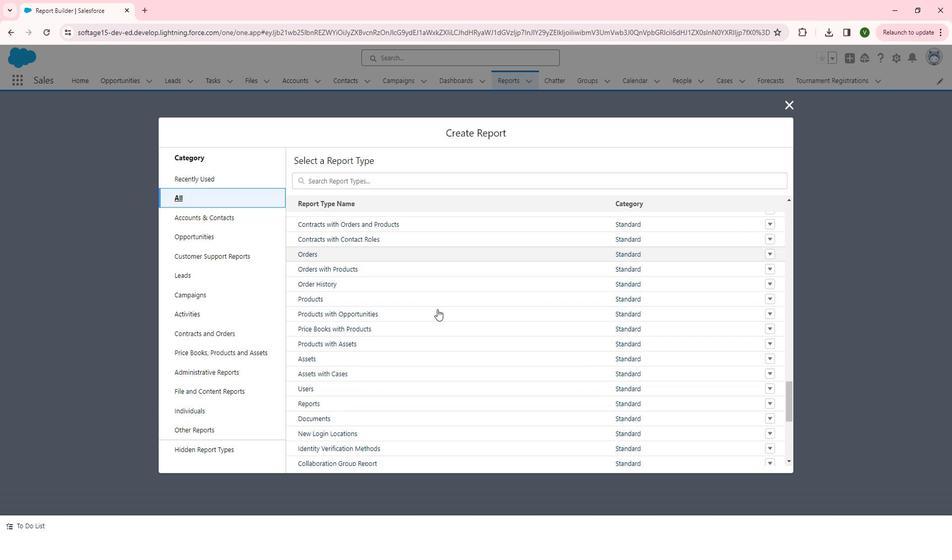 
Action: Mouse scrolled (437, 297) with delta (0, 0)
Screenshot: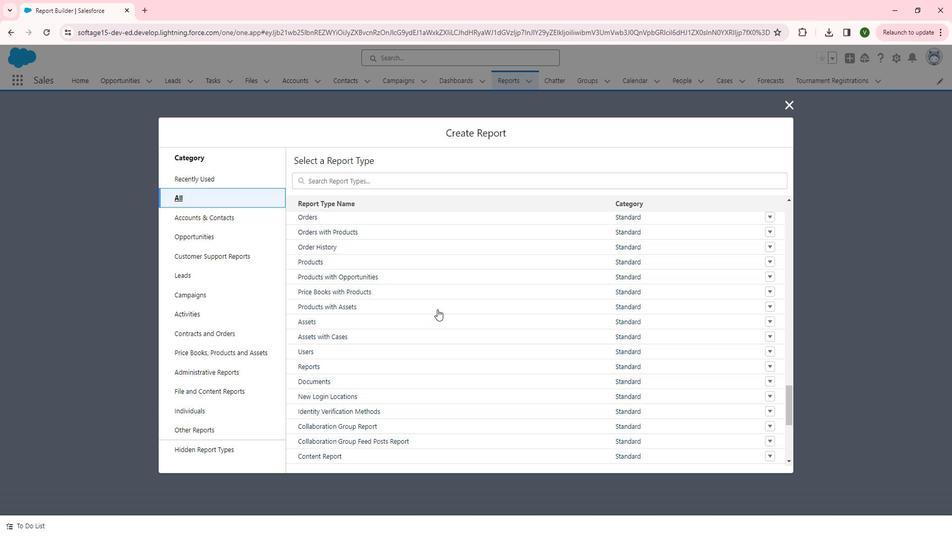 
Action: Mouse scrolled (437, 297) with delta (0, 0)
Screenshot: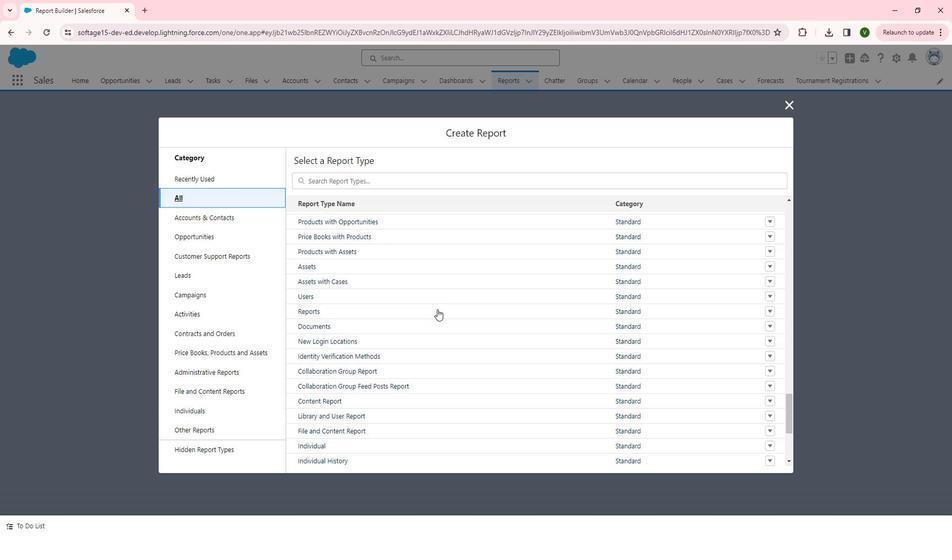 
Action: Mouse scrolled (437, 297) with delta (0, 0)
Screenshot: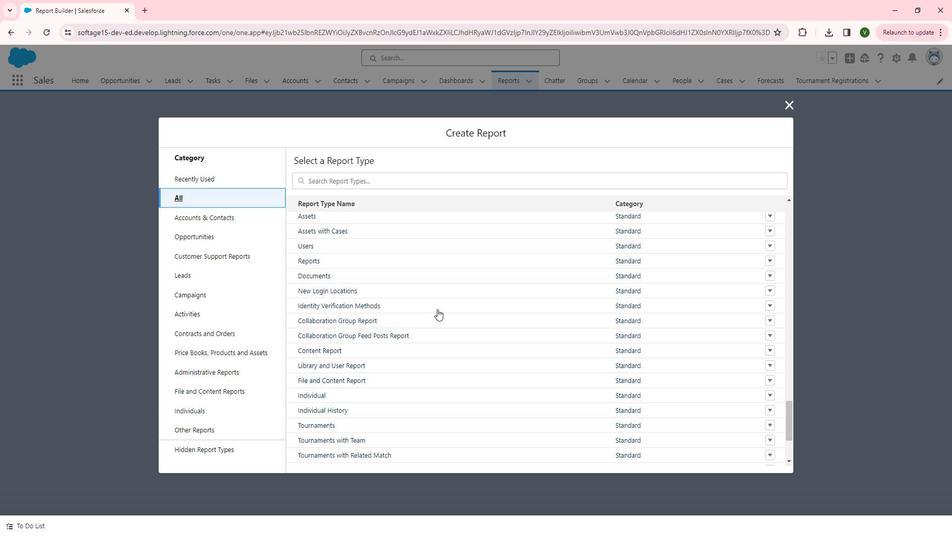
Action: Mouse scrolled (437, 297) with delta (0, 0)
Screenshot: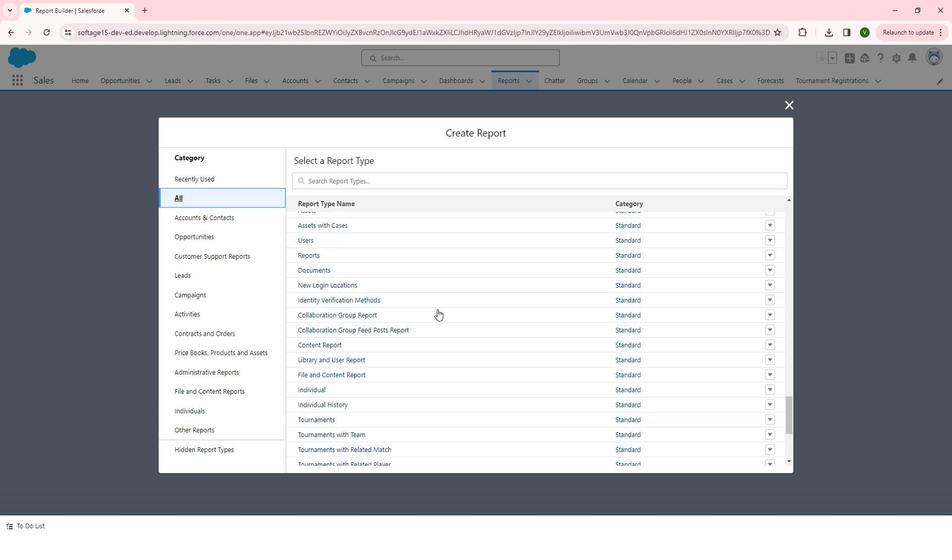 
Action: Mouse scrolled (437, 297) with delta (0, 0)
Screenshot: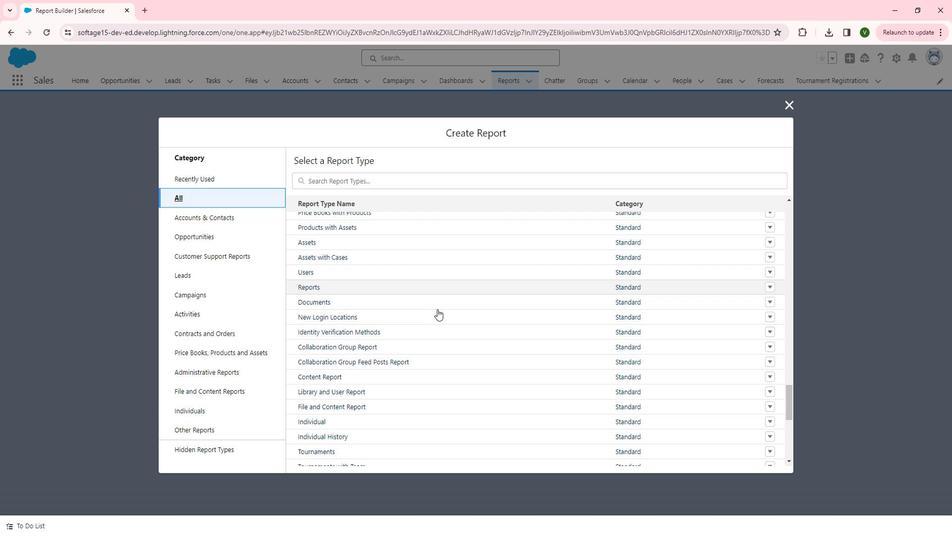 
Action: Mouse scrolled (437, 297) with delta (0, 0)
Screenshot: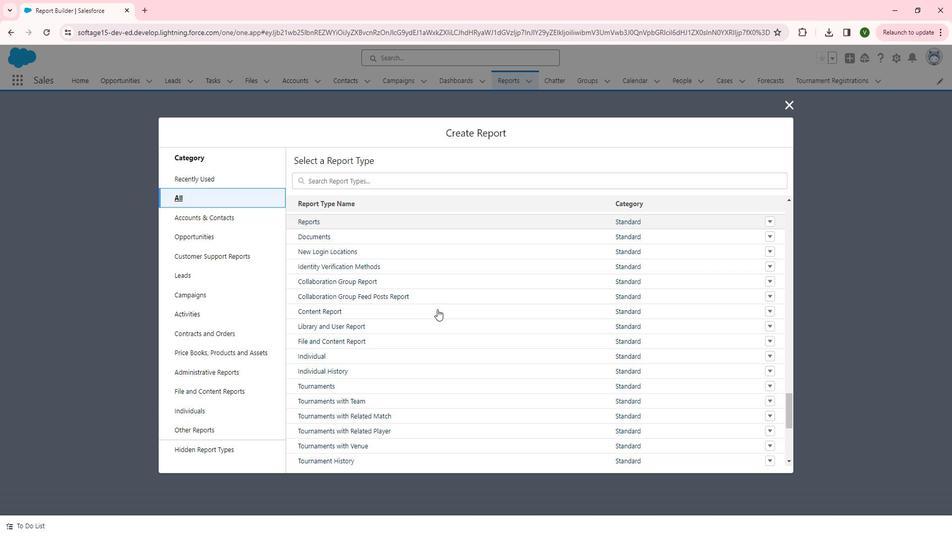 
Action: Mouse scrolled (437, 297) with delta (0, 0)
Screenshot: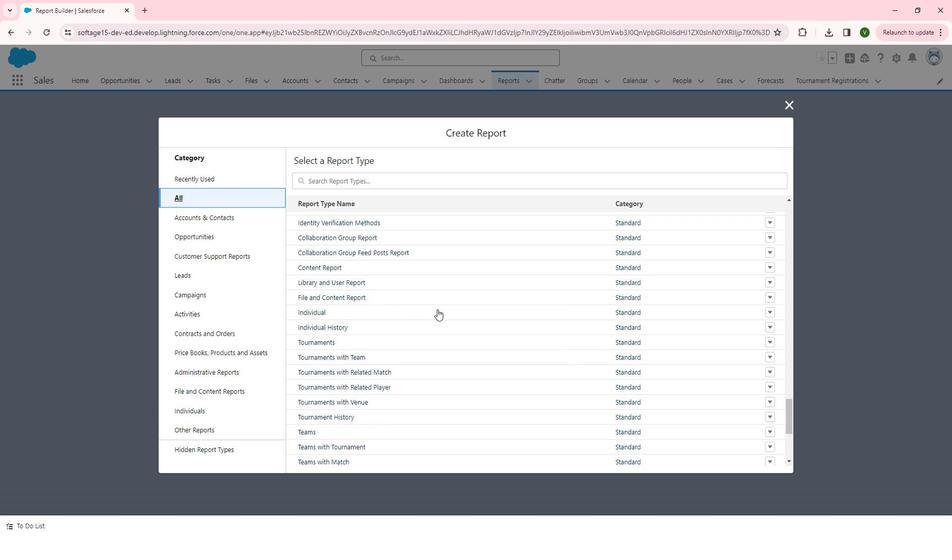 
Action: Mouse scrolled (437, 297) with delta (0, 0)
Screenshot: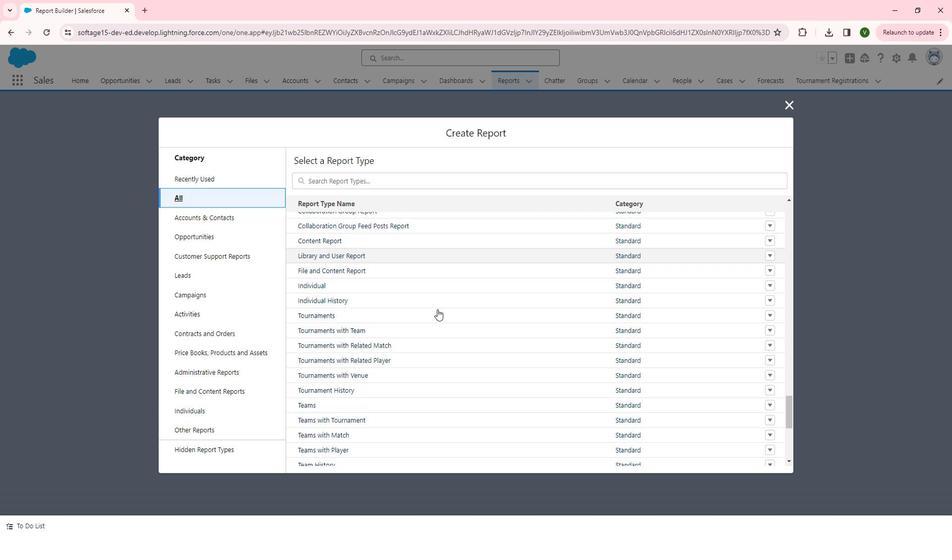 
Action: Mouse scrolled (437, 297) with delta (0, 0)
